 Task: Add a signature Larry Evans containing Best wishes for a happy National Cybersecurity Awareness Month, Larry Evans to email address softage.9@softage.net and add a folder Repairs
Action: Mouse moved to (1089, 82)
Screenshot: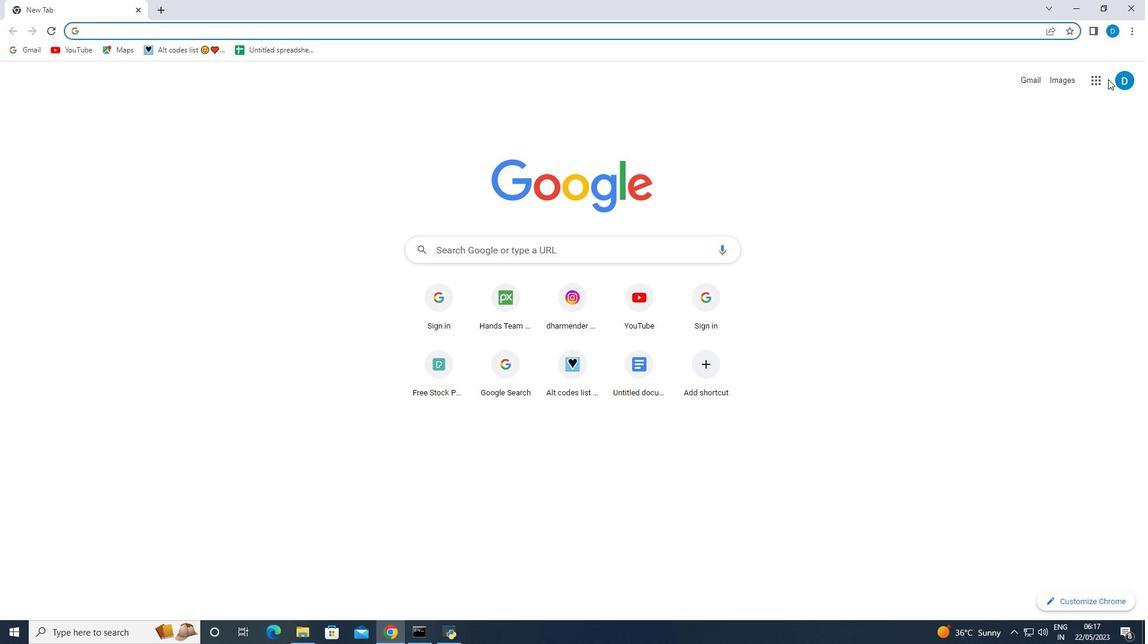 
Action: Mouse pressed left at (1089, 82)
Screenshot: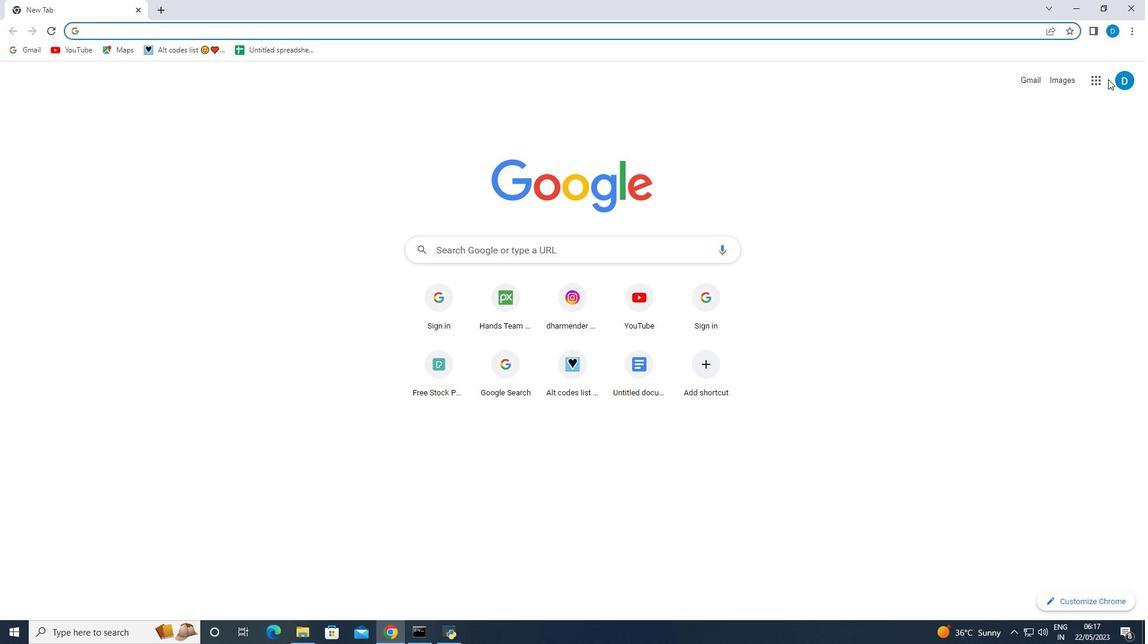 
Action: Mouse moved to (997, 237)
Screenshot: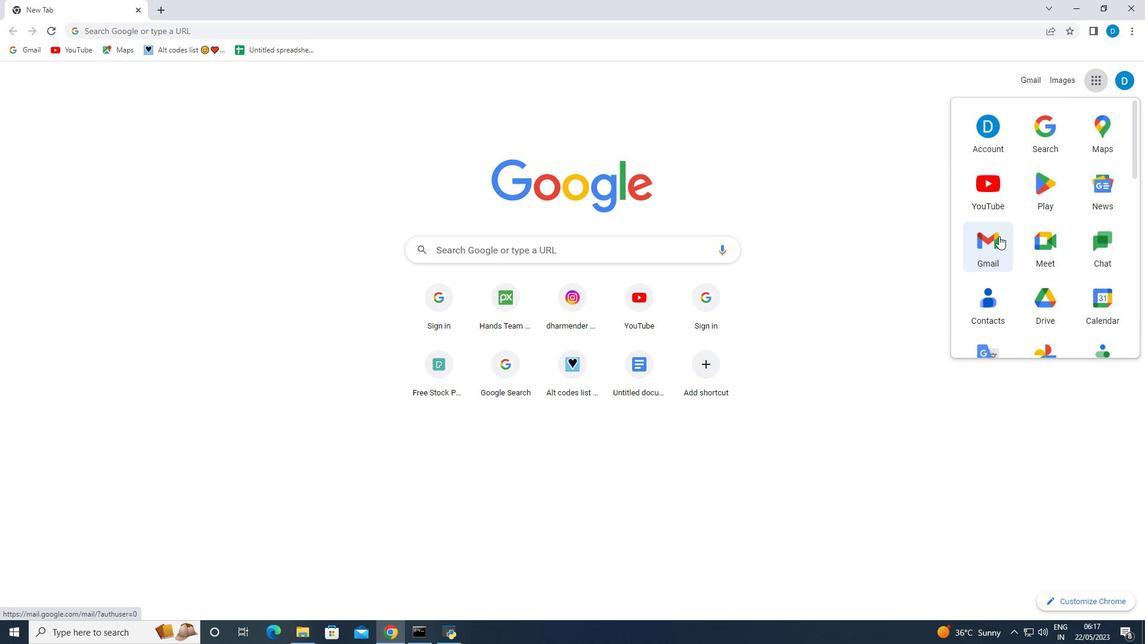 
Action: Mouse pressed left at (997, 237)
Screenshot: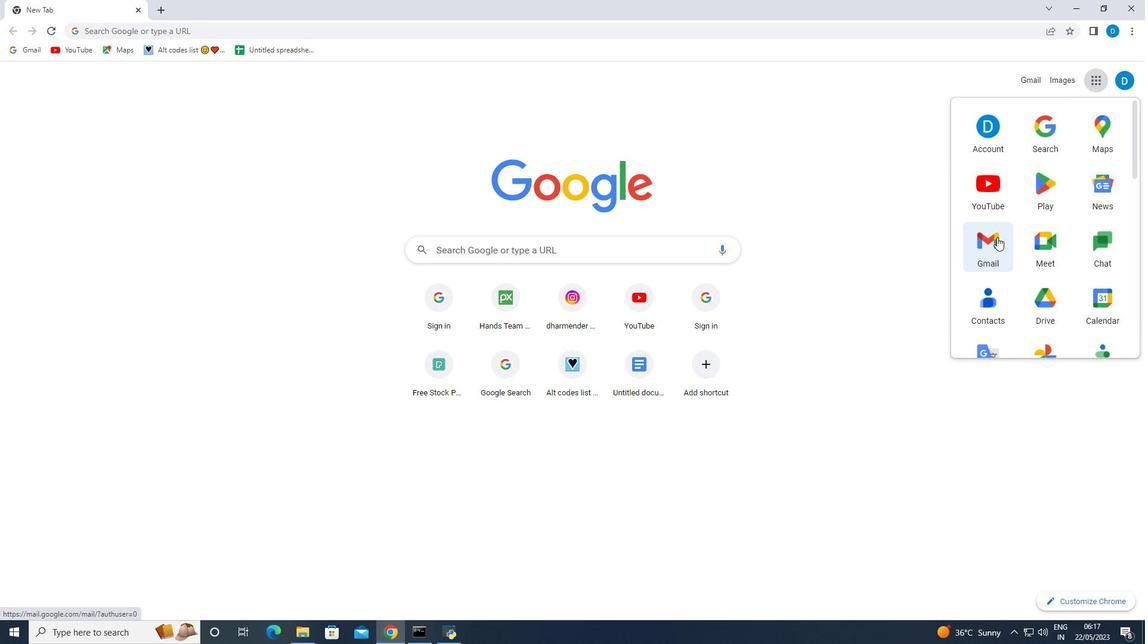 
Action: Mouse moved to (56, 122)
Screenshot: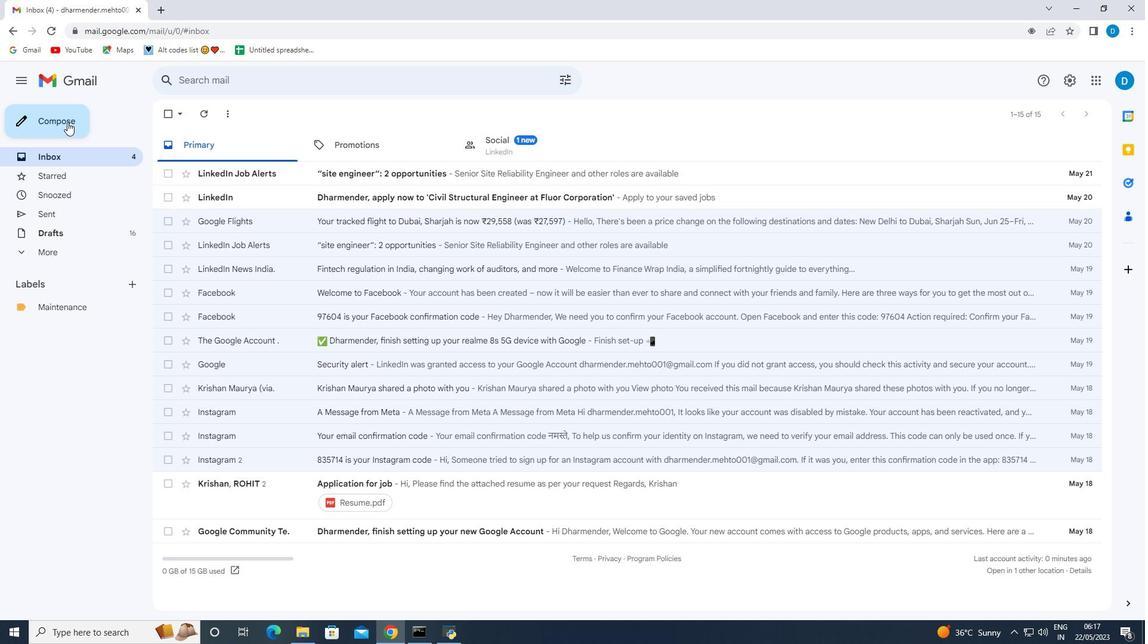 
Action: Mouse pressed left at (56, 122)
Screenshot: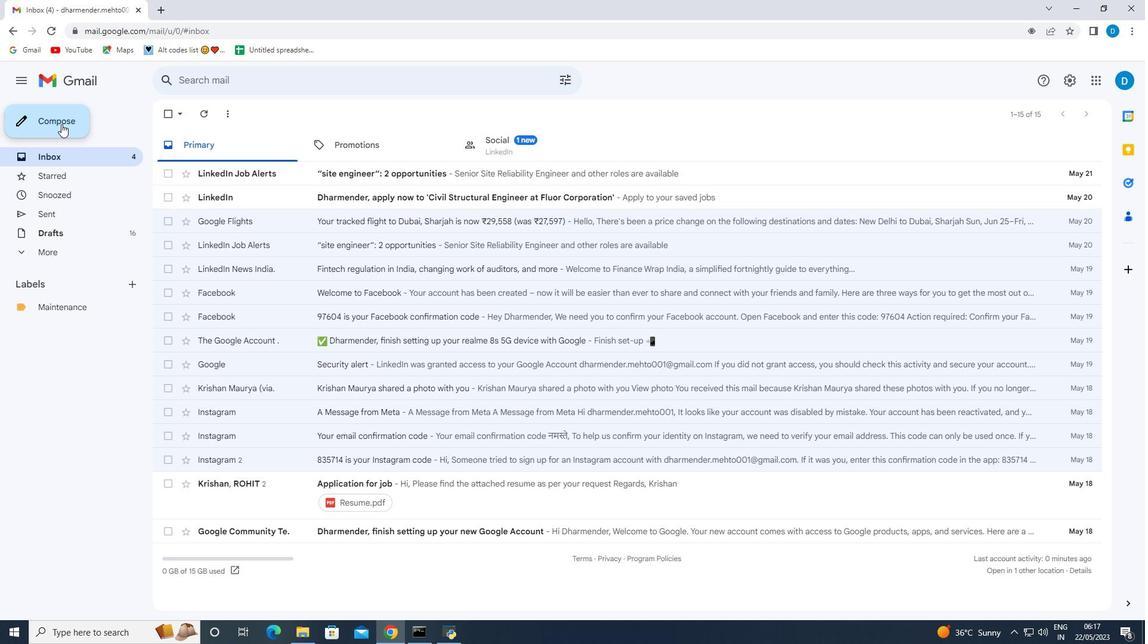 
Action: Mouse moved to (960, 602)
Screenshot: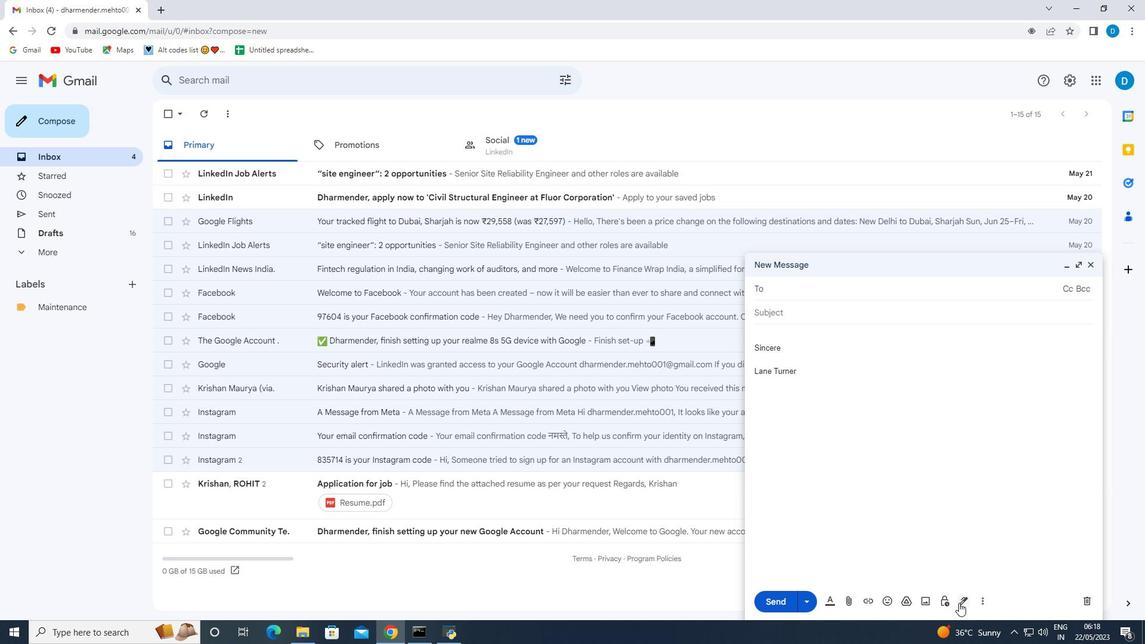 
Action: Mouse pressed left at (960, 602)
Screenshot: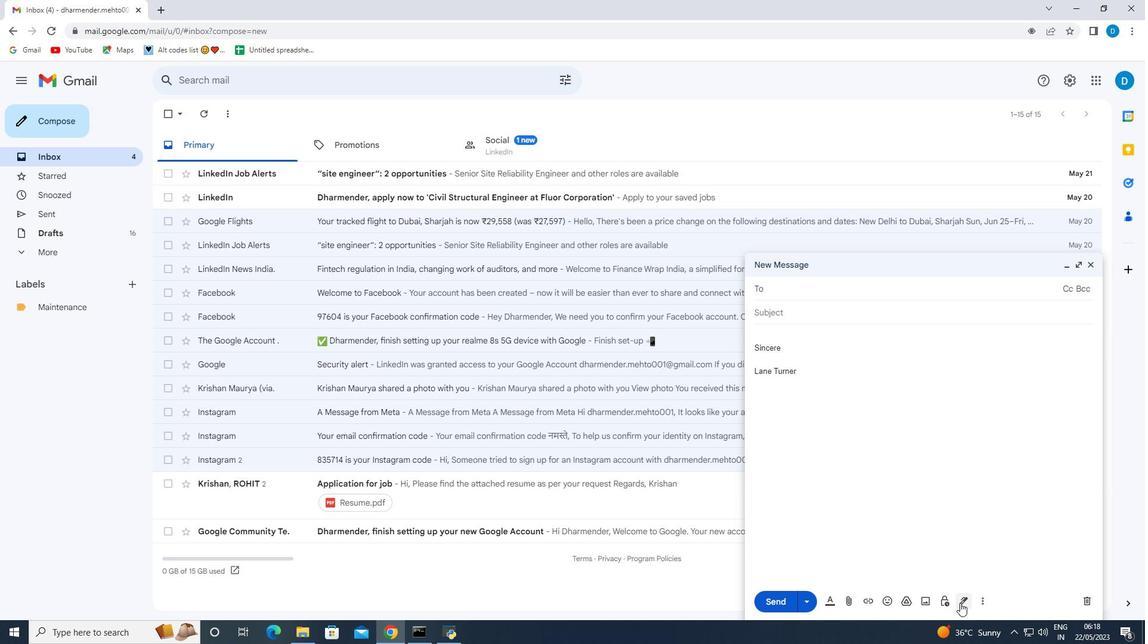 
Action: Mouse moved to (992, 535)
Screenshot: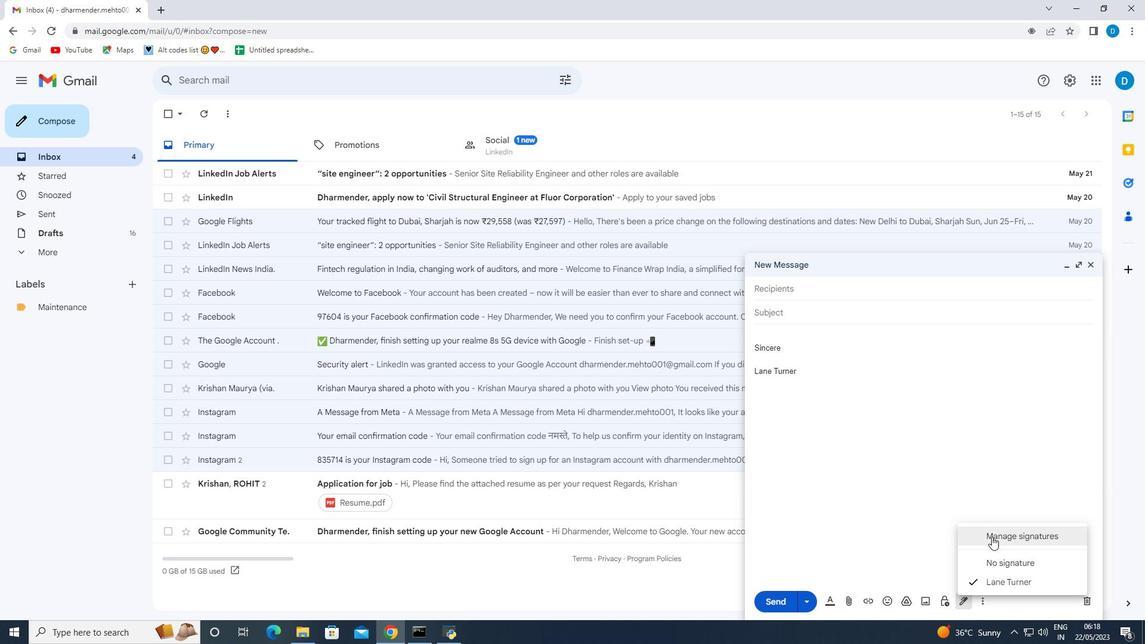 
Action: Mouse pressed left at (992, 535)
Screenshot: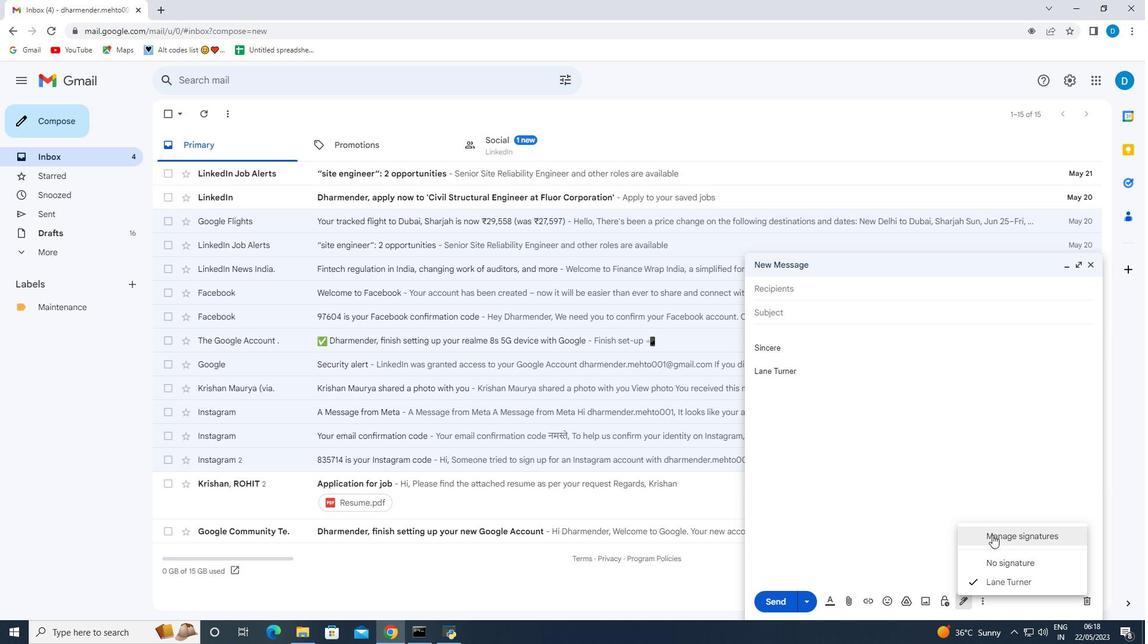 
Action: Mouse moved to (371, 490)
Screenshot: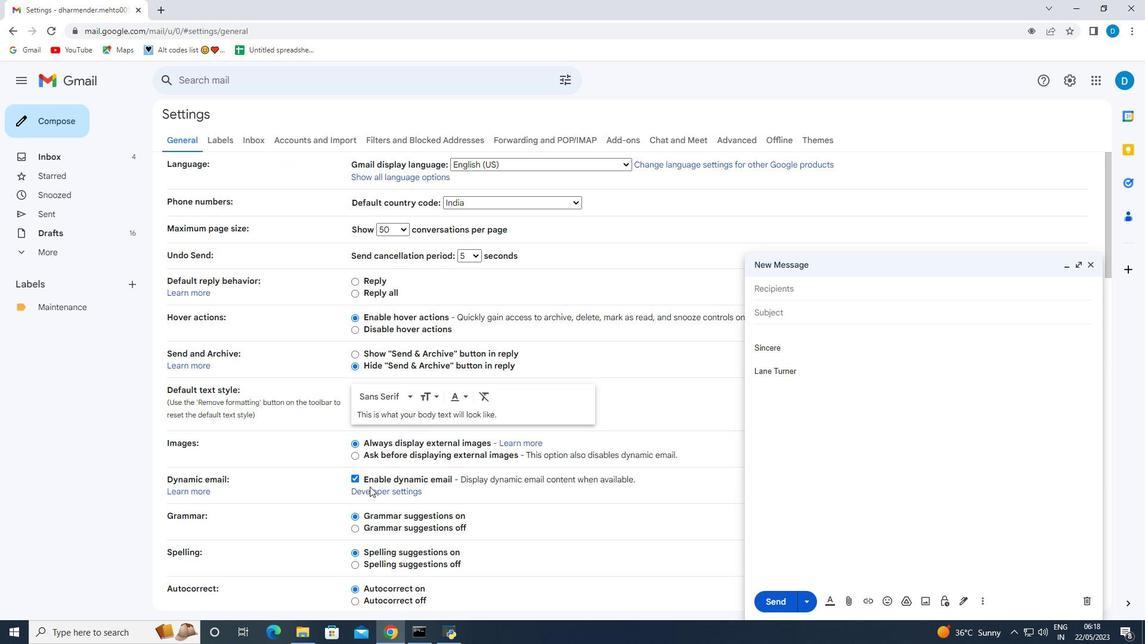 
Action: Mouse scrolled (371, 489) with delta (0, 0)
Screenshot: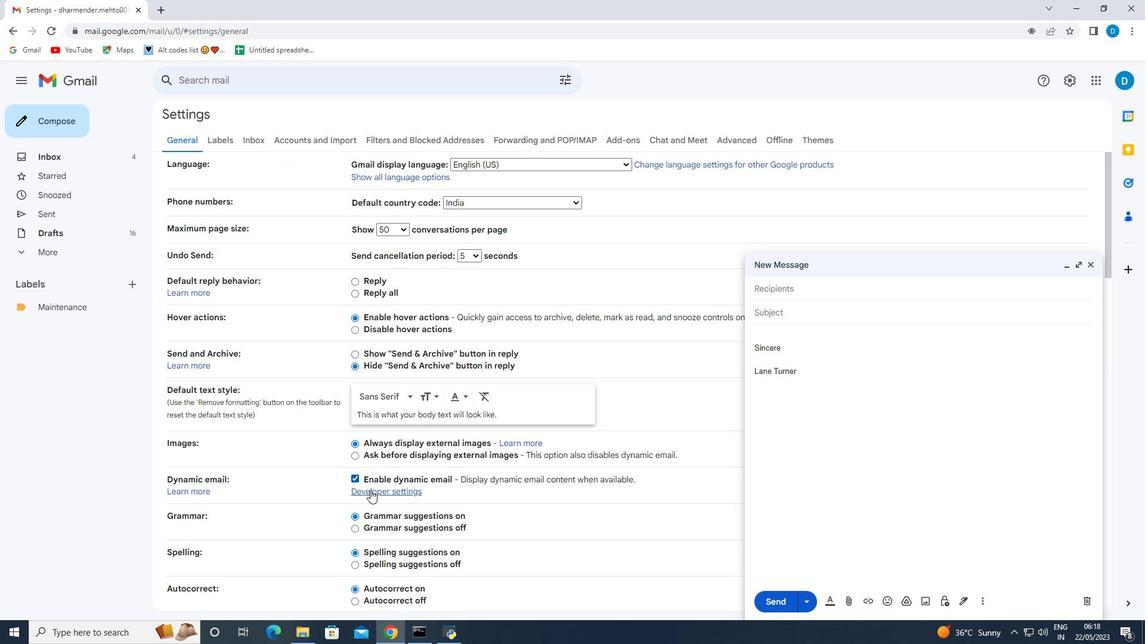 
Action: Mouse scrolled (371, 489) with delta (0, 0)
Screenshot: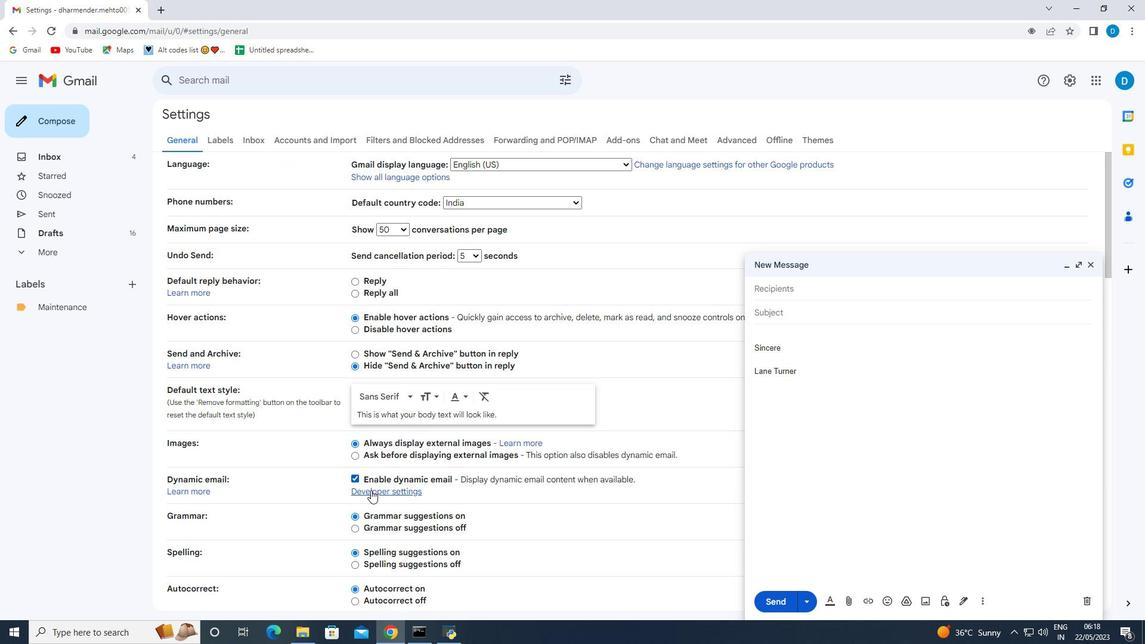 
Action: Mouse scrolled (371, 489) with delta (0, 0)
Screenshot: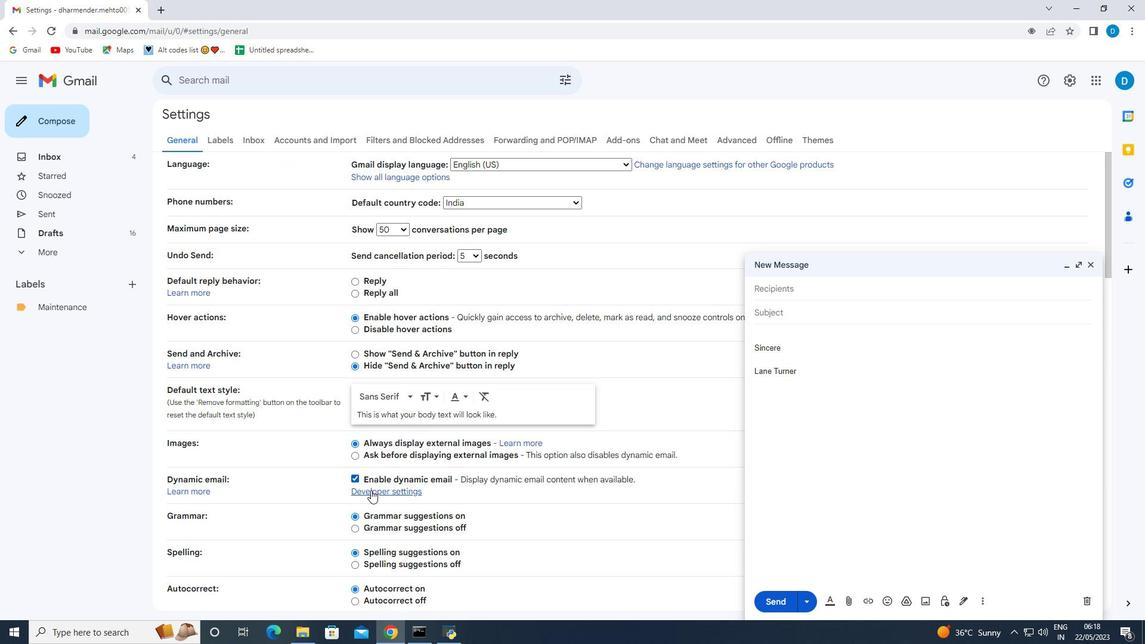 
Action: Mouse scrolled (371, 489) with delta (0, 0)
Screenshot: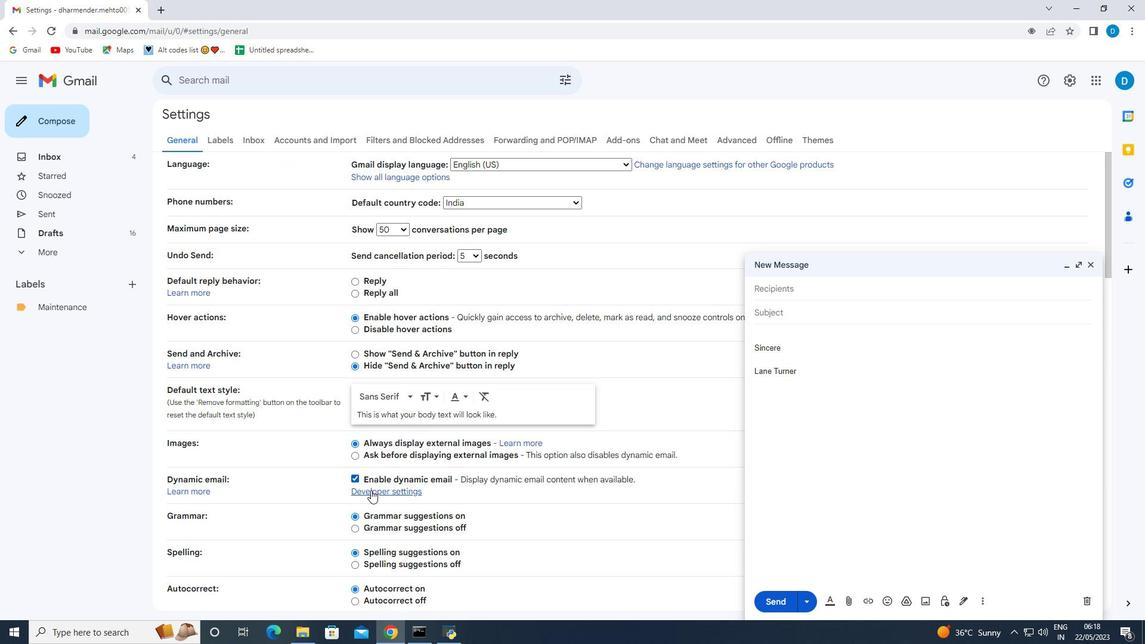 
Action: Mouse scrolled (371, 489) with delta (0, 0)
Screenshot: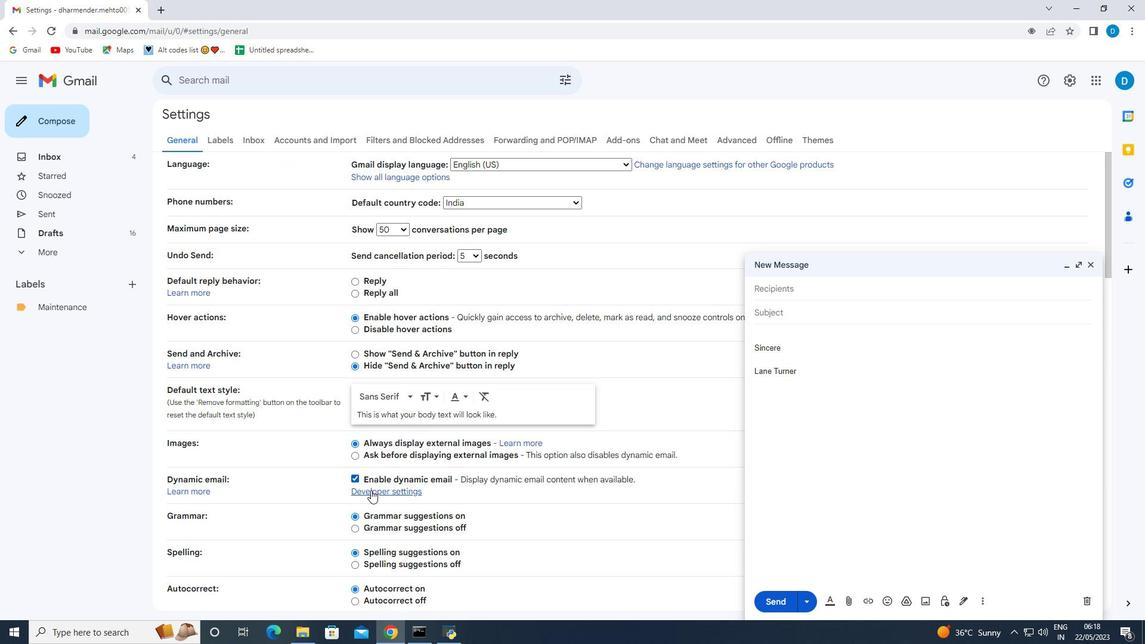 
Action: Mouse moved to (371, 488)
Screenshot: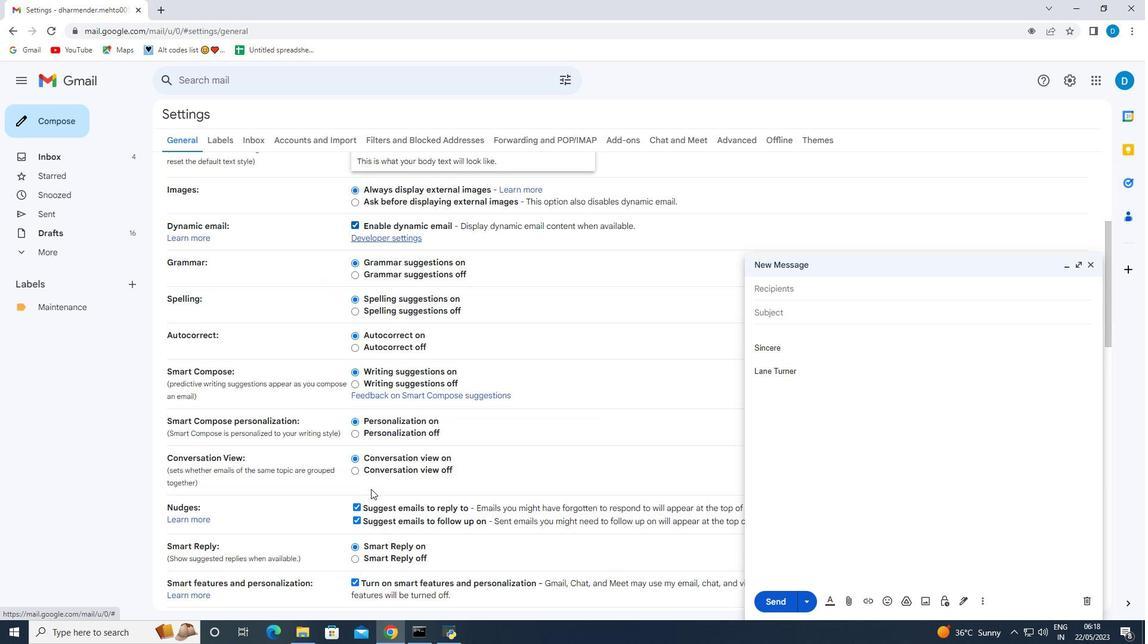 
Action: Mouse scrolled (371, 488) with delta (0, 0)
Screenshot: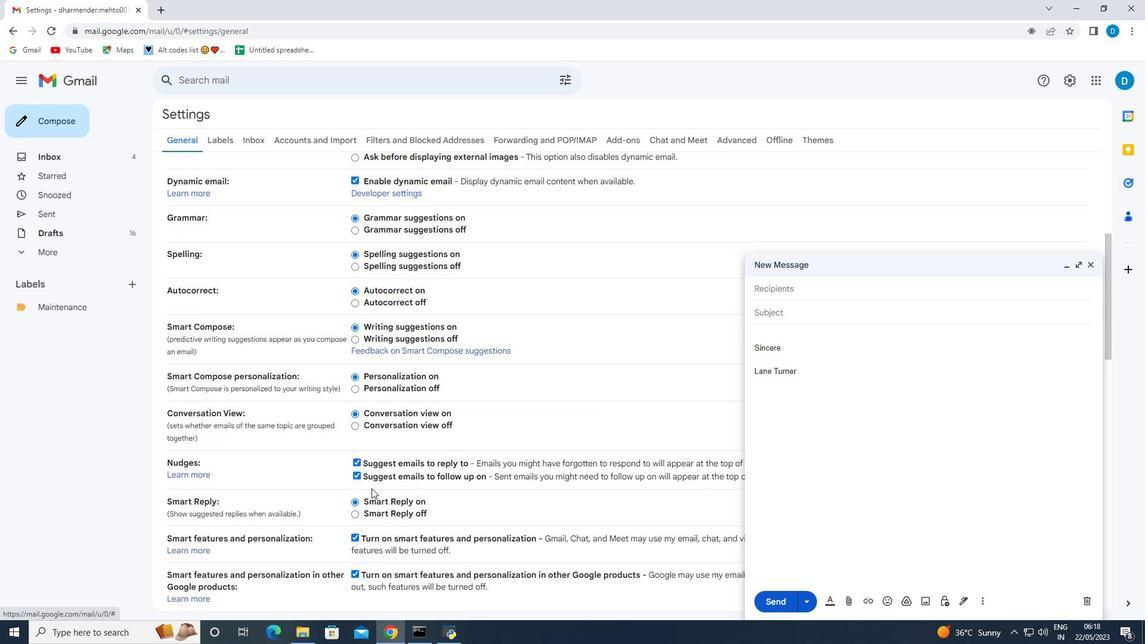
Action: Mouse scrolled (371, 488) with delta (0, 0)
Screenshot: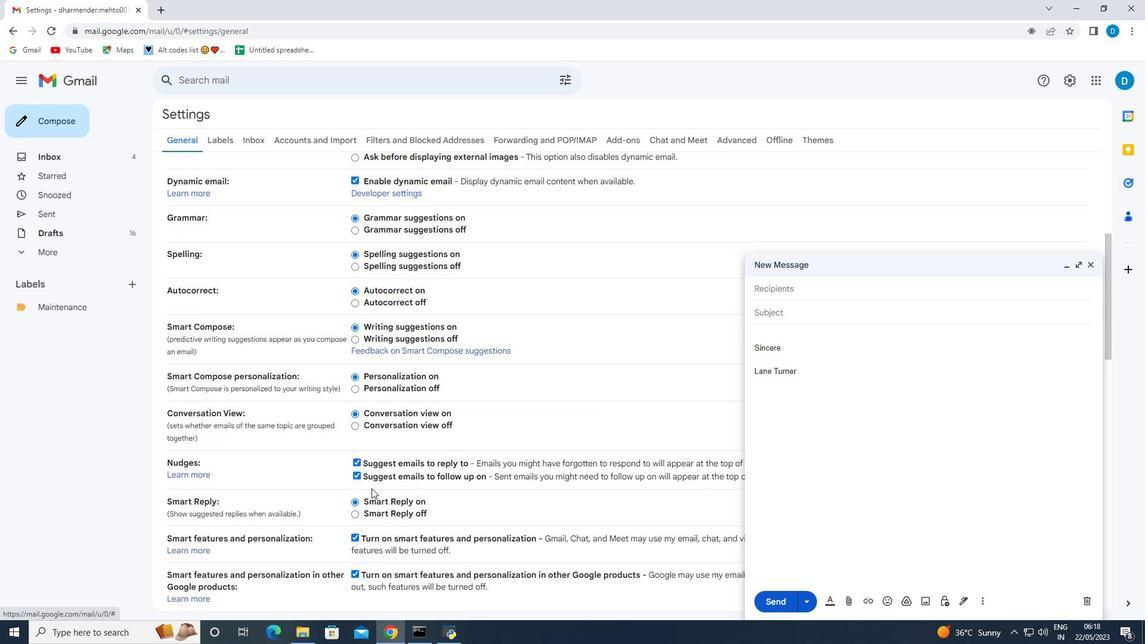 
Action: Mouse scrolled (371, 488) with delta (0, 0)
Screenshot: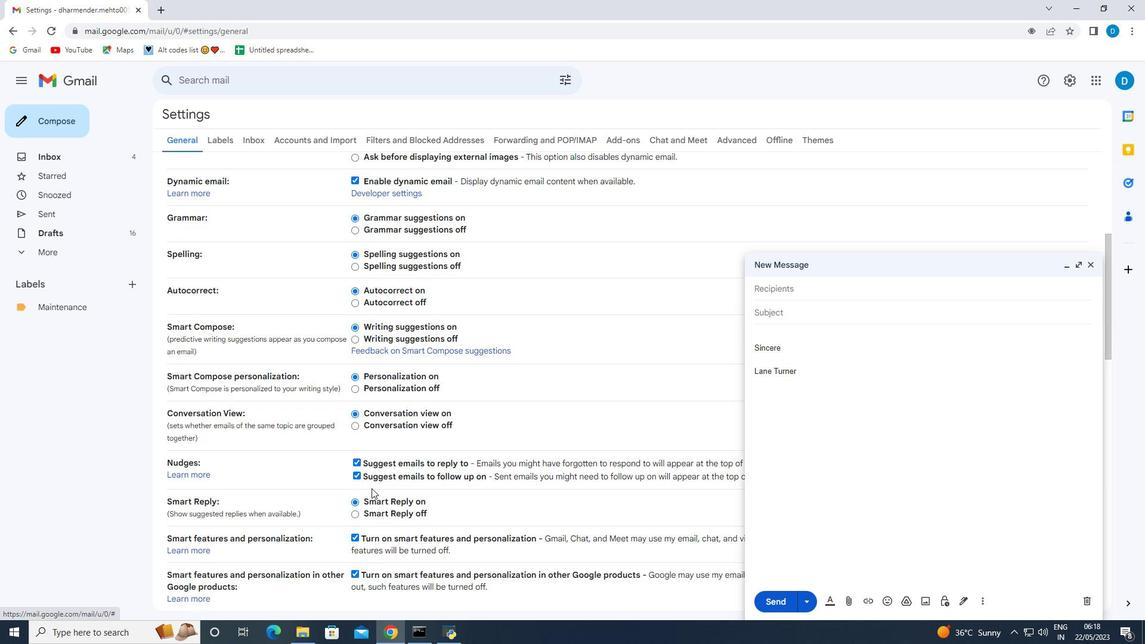 
Action: Mouse scrolled (371, 488) with delta (0, 0)
Screenshot: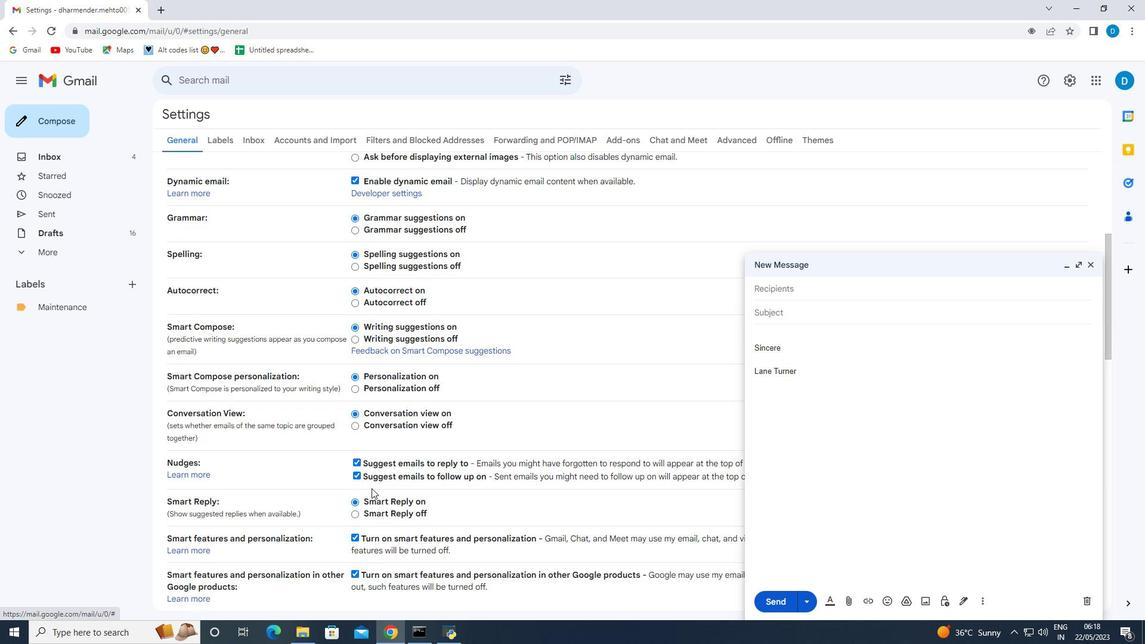 
Action: Mouse moved to (371, 488)
Screenshot: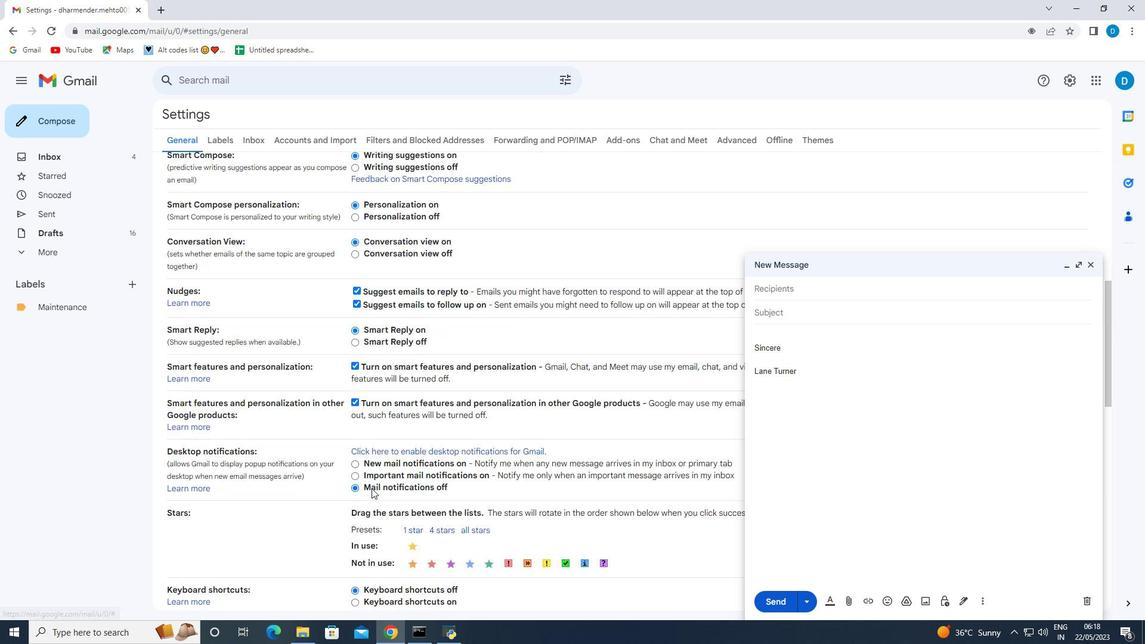 
Action: Mouse scrolled (371, 487) with delta (0, 0)
Screenshot: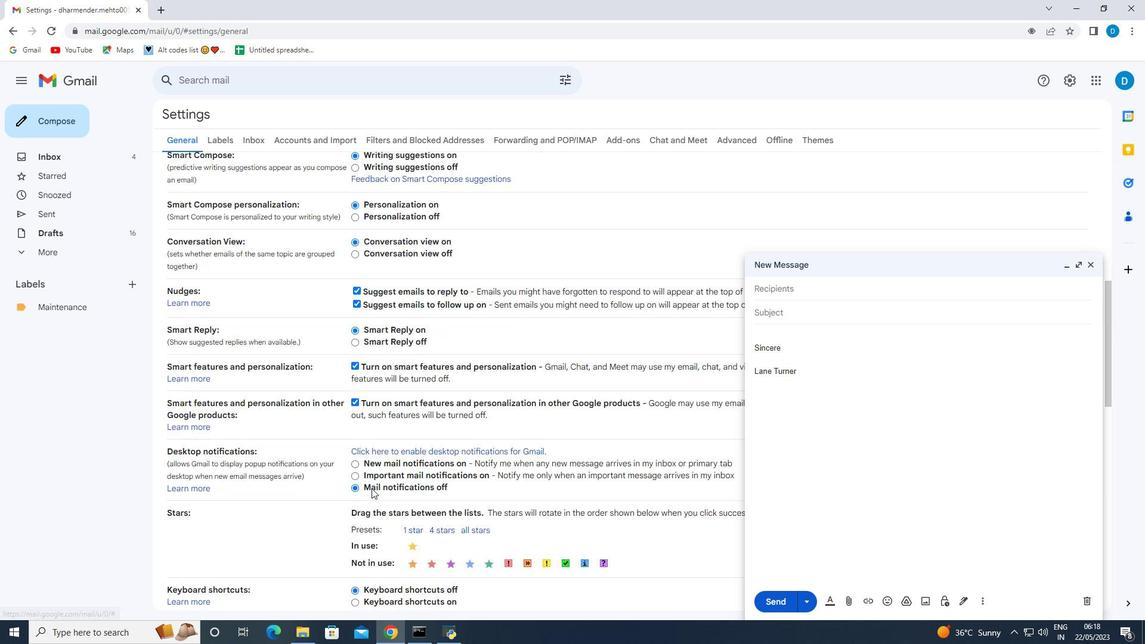 
Action: Mouse scrolled (371, 487) with delta (0, 0)
Screenshot: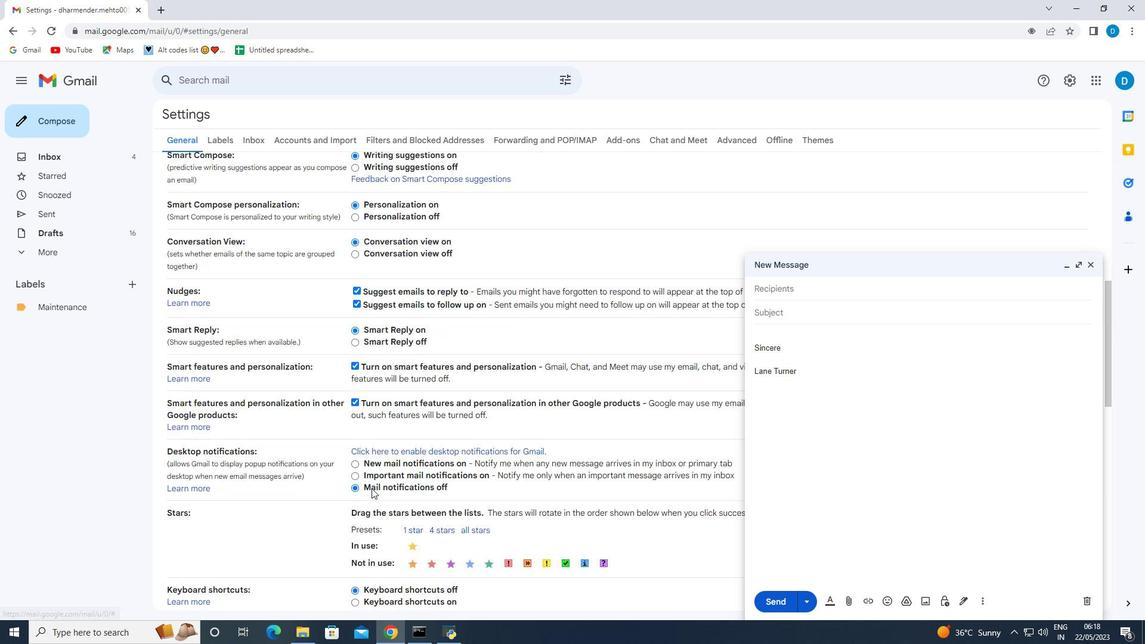
Action: Mouse scrolled (371, 487) with delta (0, 0)
Screenshot: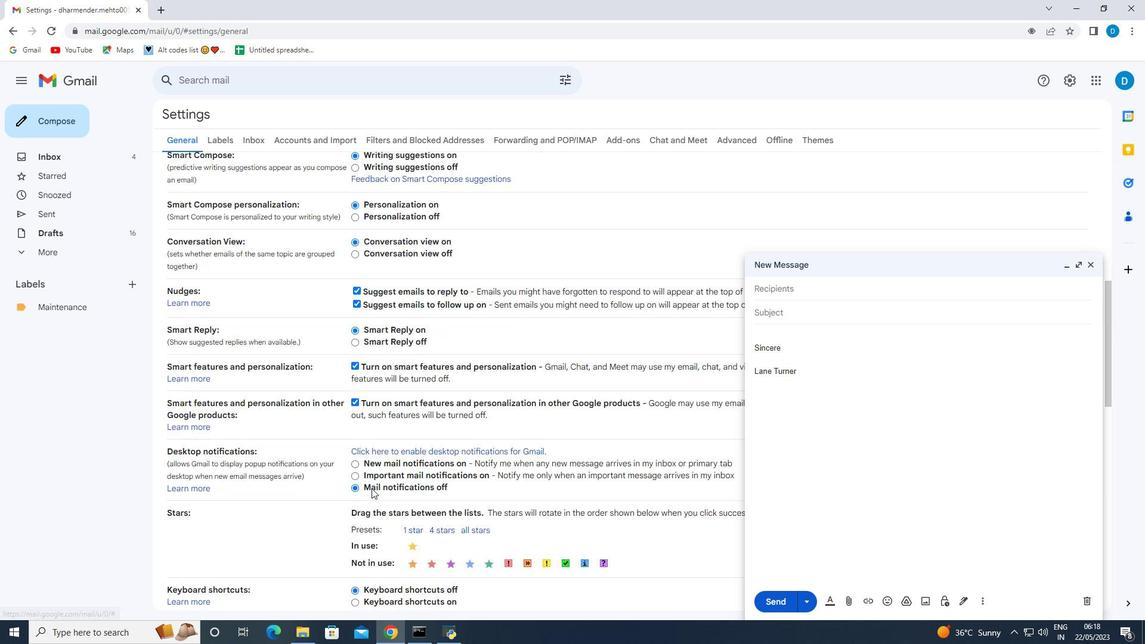 
Action: Mouse scrolled (371, 487) with delta (0, 0)
Screenshot: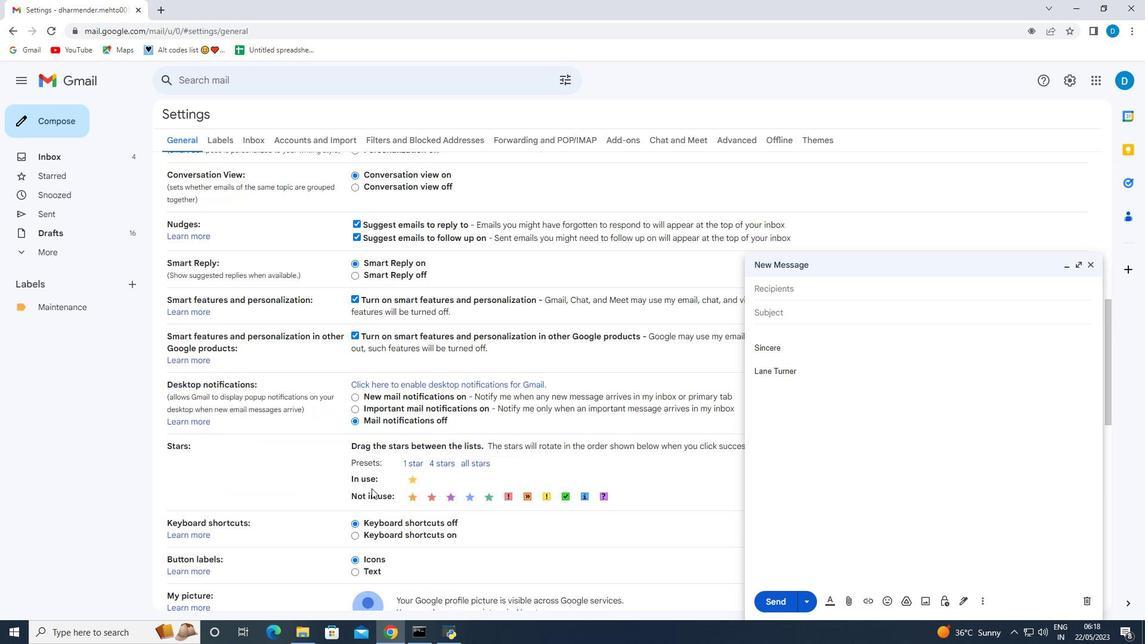 
Action: Mouse moved to (457, 476)
Screenshot: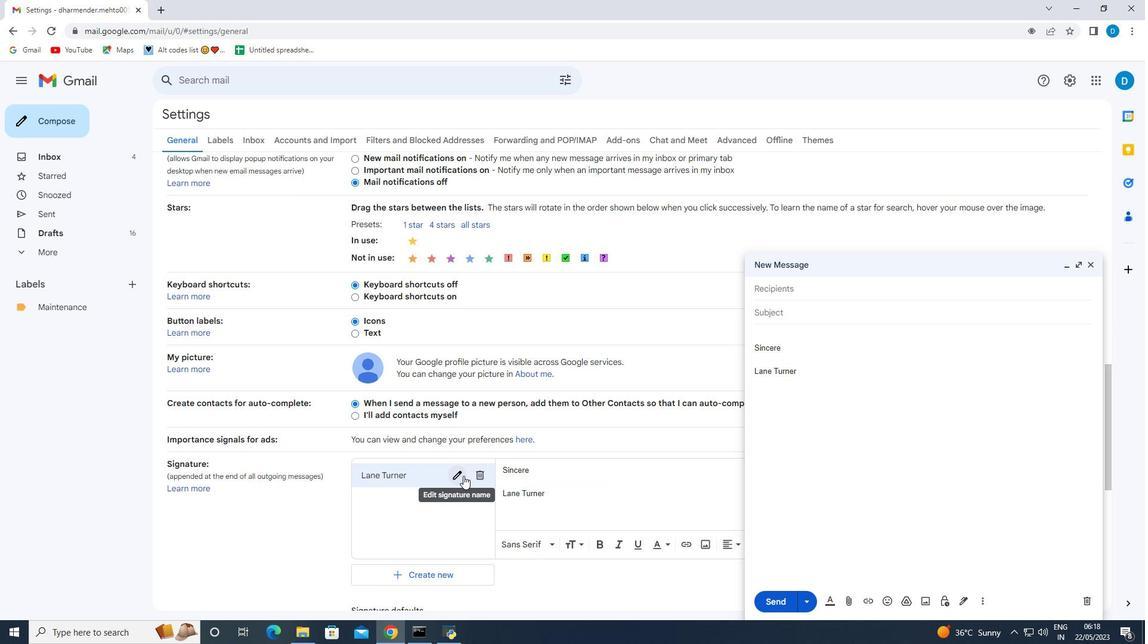 
Action: Mouse pressed left at (457, 476)
Screenshot: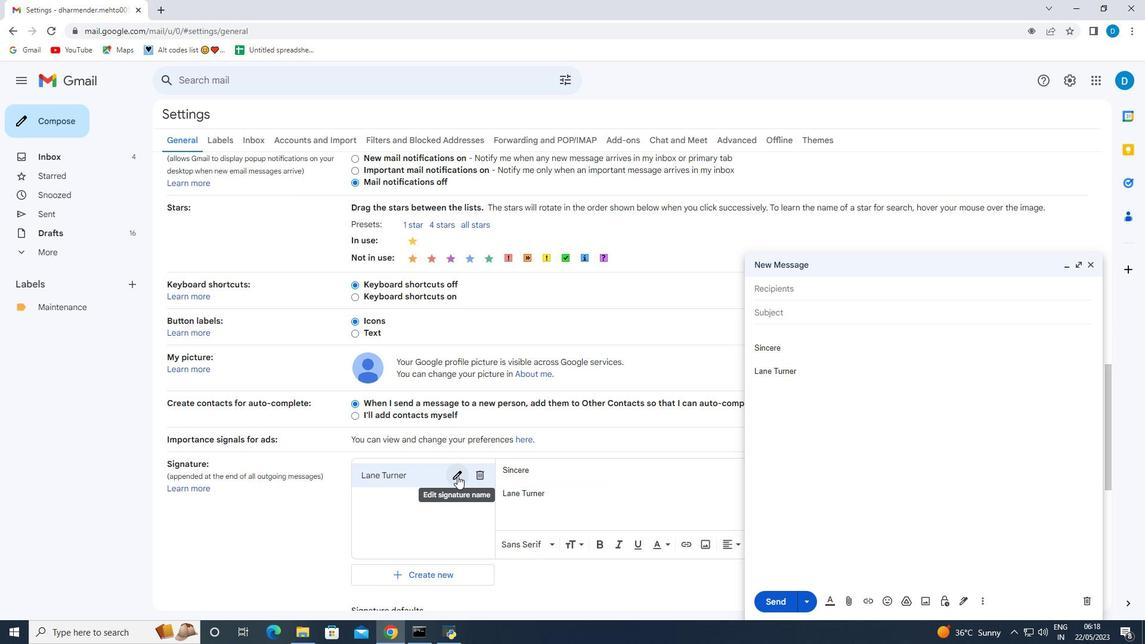
Action: Mouse moved to (526, 335)
Screenshot: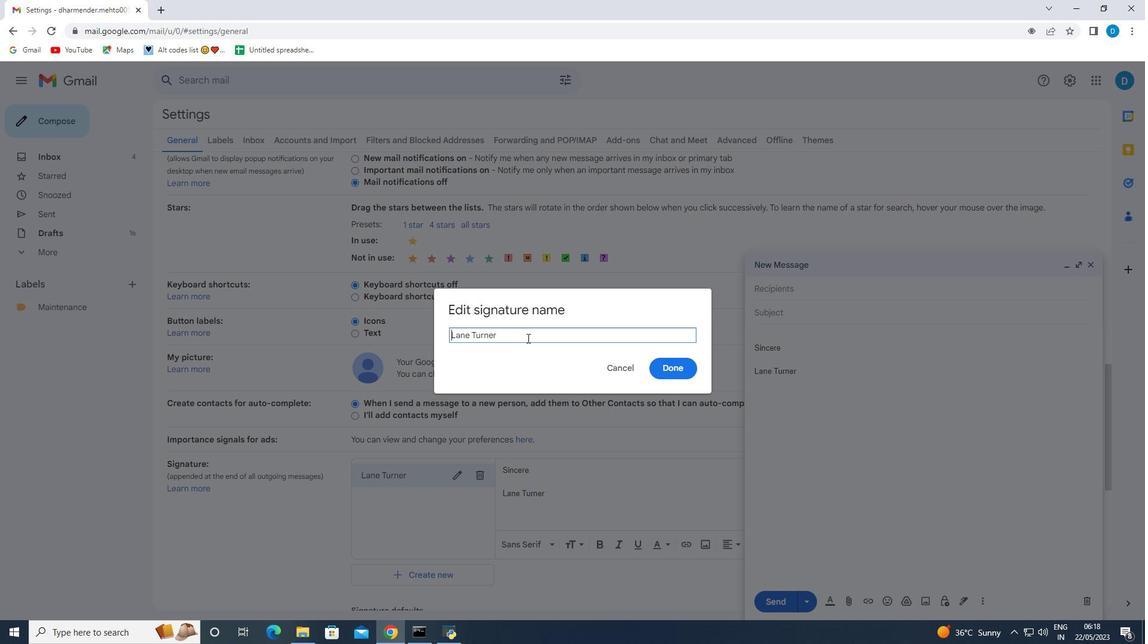 
Action: Mouse pressed left at (526, 335)
Screenshot: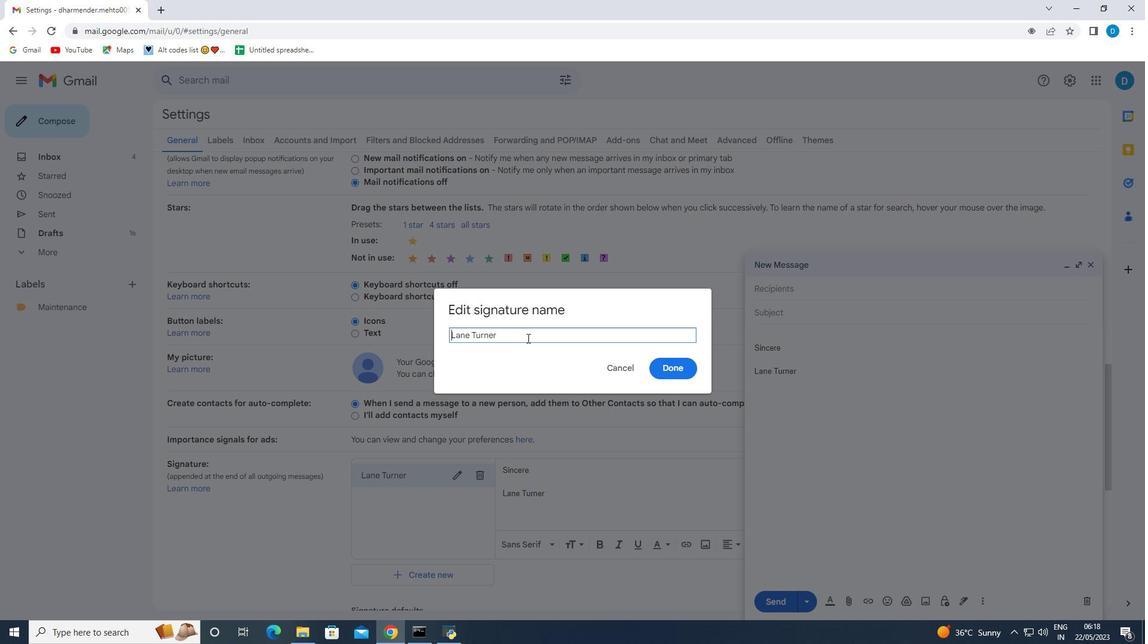
Action: Key pressed <Key.backspace><Key.backspace><Key.backspace><Key.backspace><Key.backspace><Key.backspace><Key.backspace><Key.backspace><Key.backspace><Key.backspace><Key.backspace><Key.backspace><Key.backspace><Key.backspace><Key.shift>Larry<Key.space><Key.shift>Evans
Screenshot: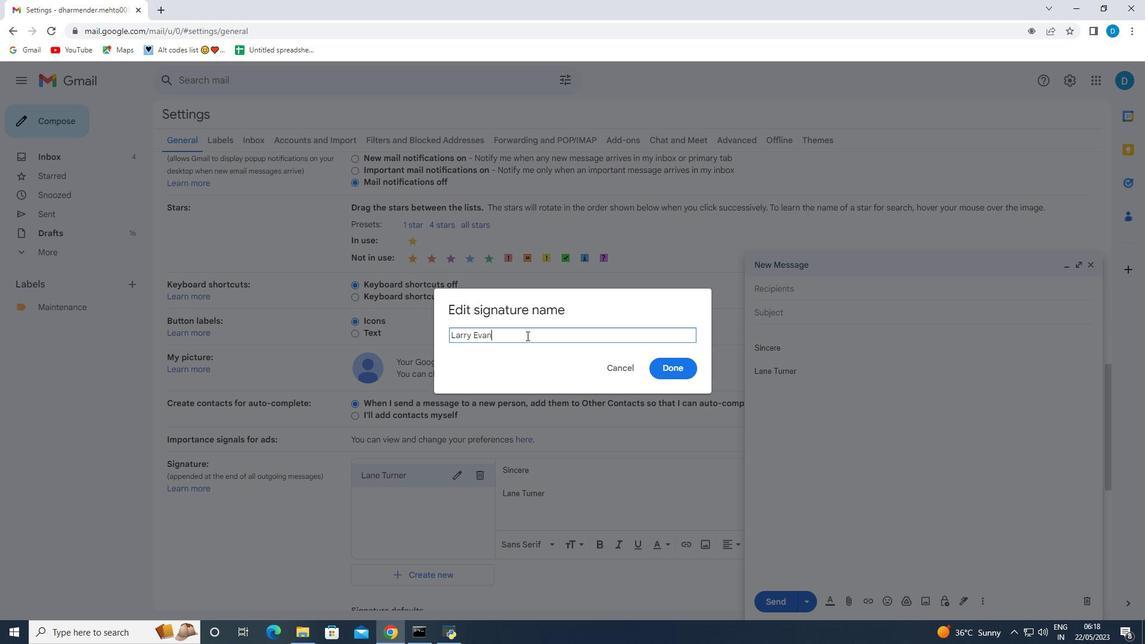 
Action: Mouse moved to (668, 372)
Screenshot: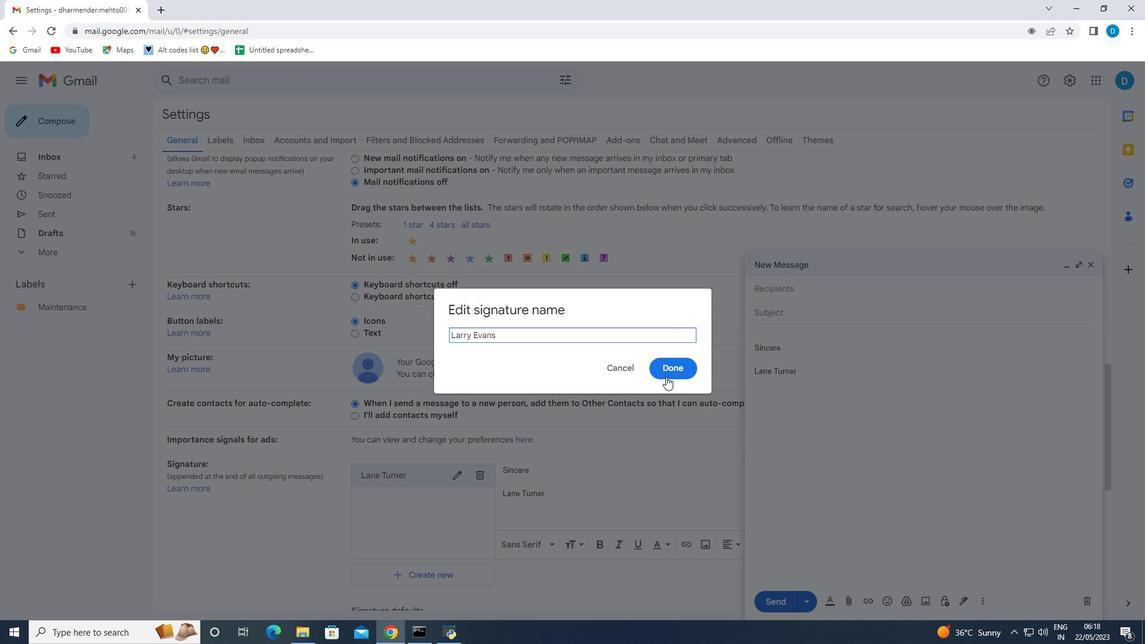 
Action: Mouse pressed left at (668, 372)
Screenshot: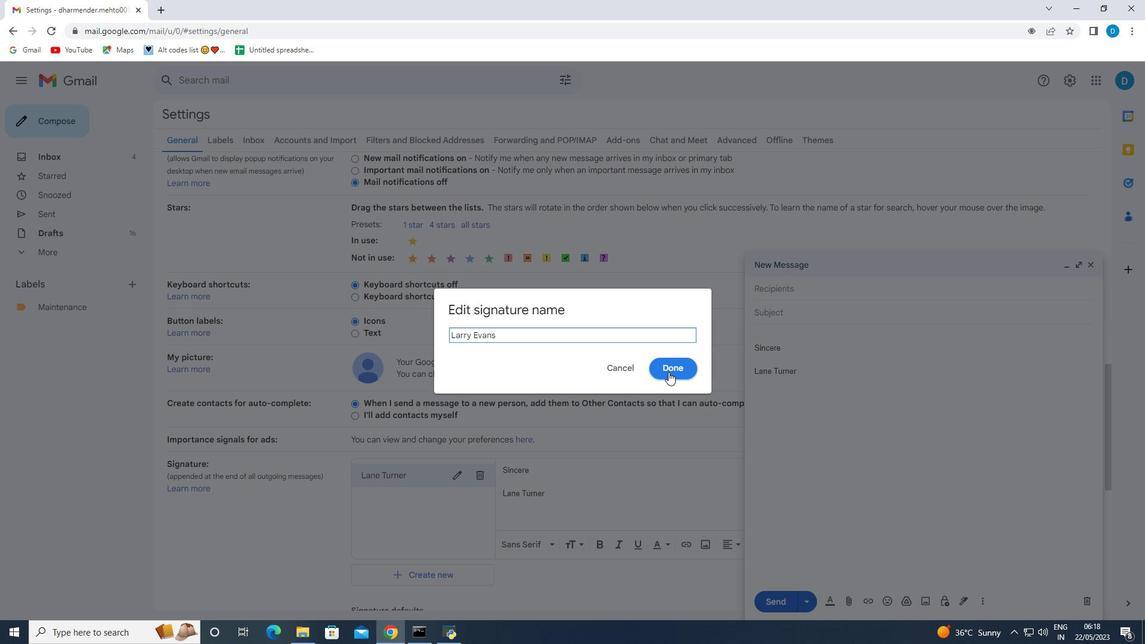 
Action: Mouse moved to (566, 479)
Screenshot: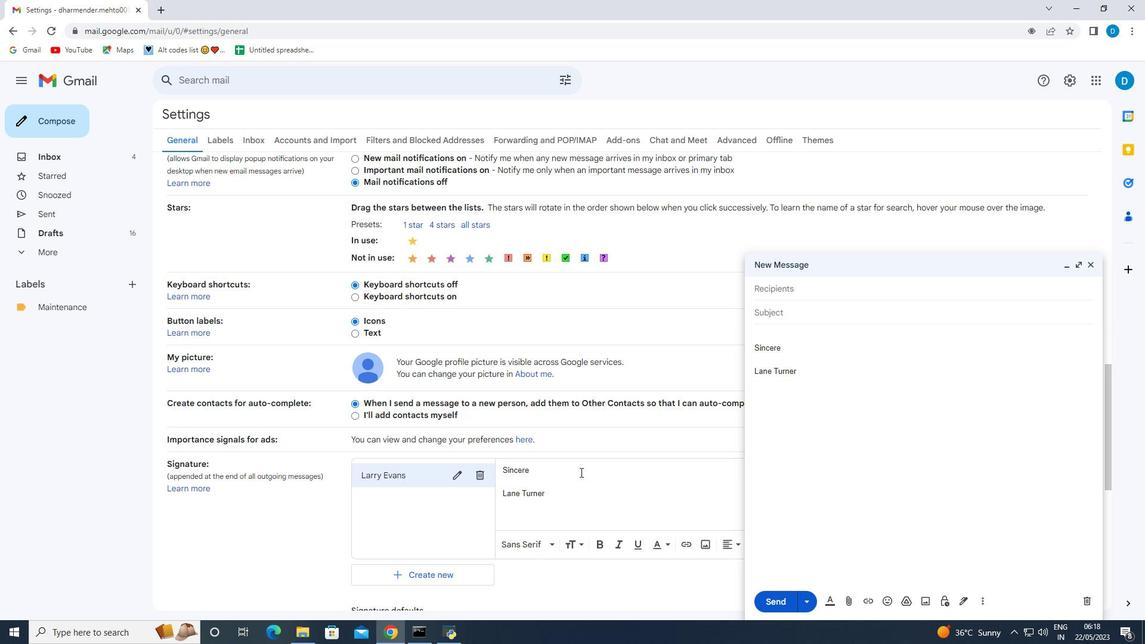 
Action: Mouse scrolled (566, 479) with delta (0, 0)
Screenshot: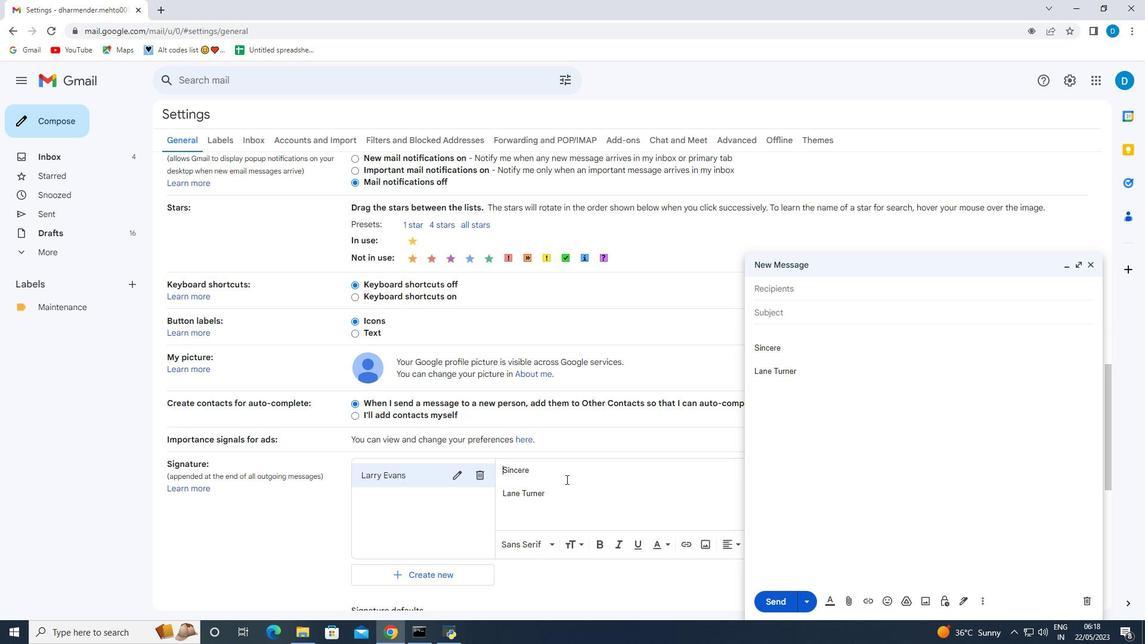 
Action: Mouse moved to (559, 485)
Screenshot: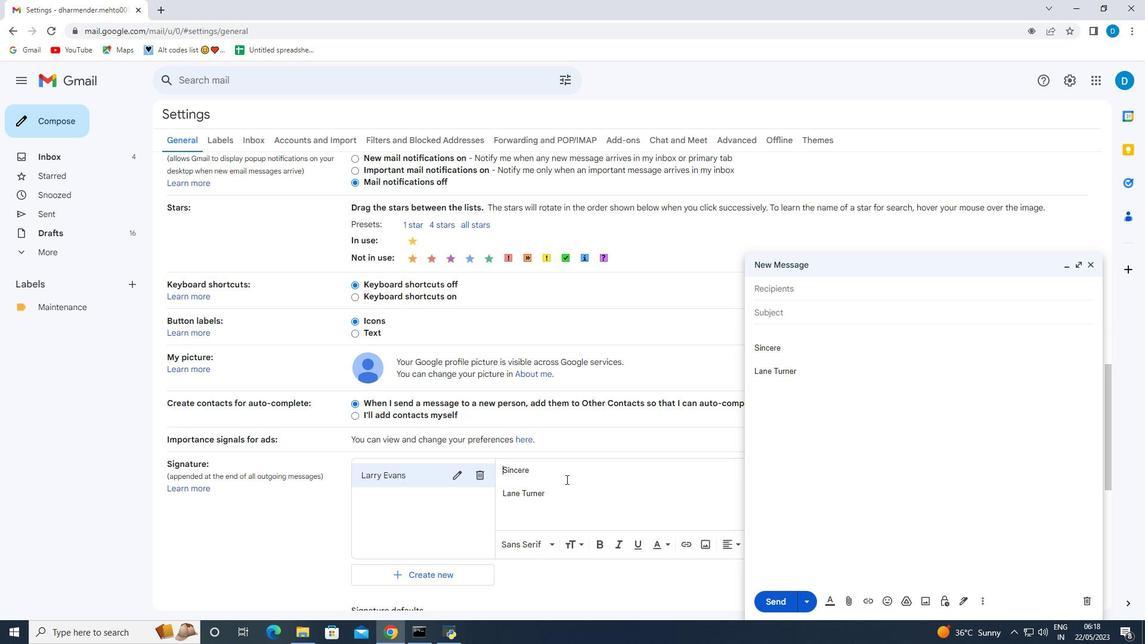 
Action: Mouse scrolled (559, 484) with delta (0, 0)
Screenshot: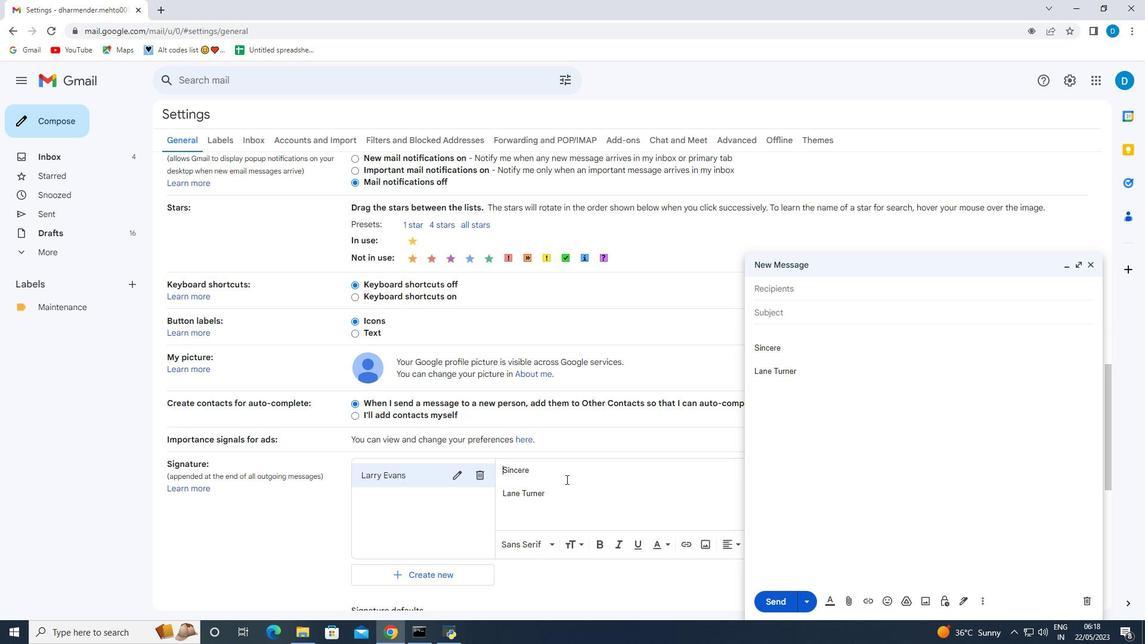 
Action: Mouse moved to (503, 351)
Screenshot: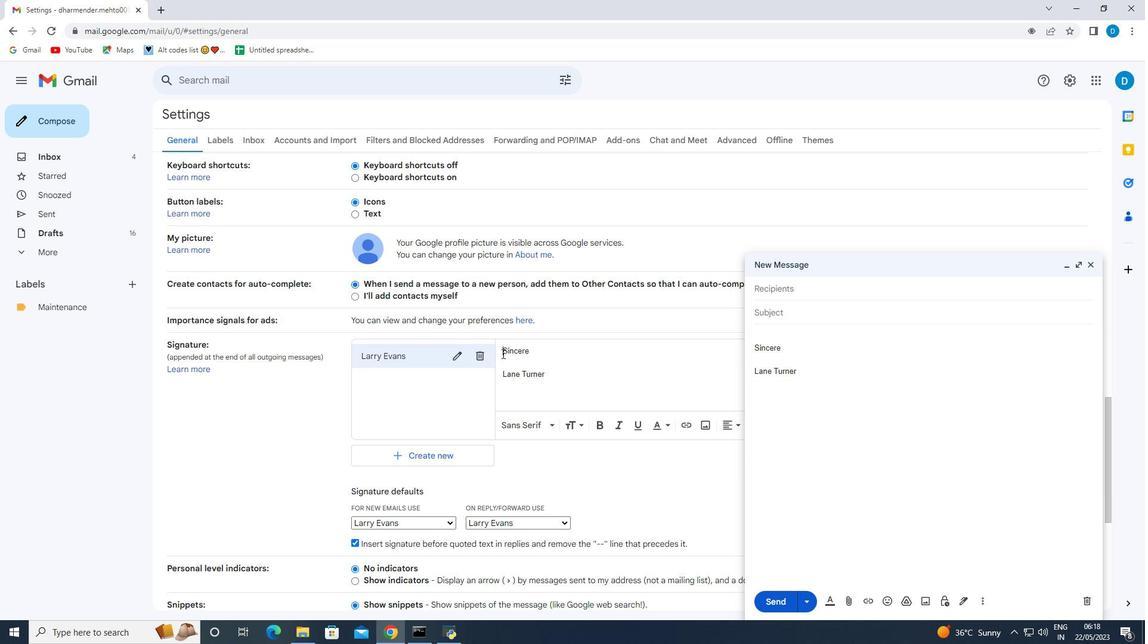 
Action: Mouse pressed left at (503, 351)
Screenshot: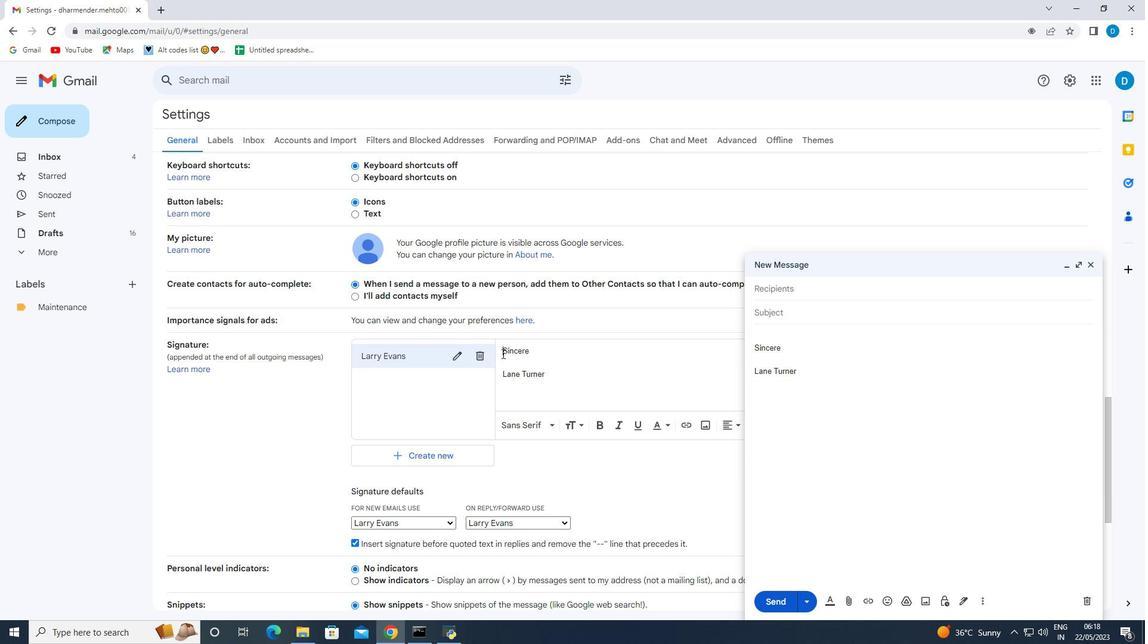 
Action: Mouse moved to (629, 425)
Screenshot: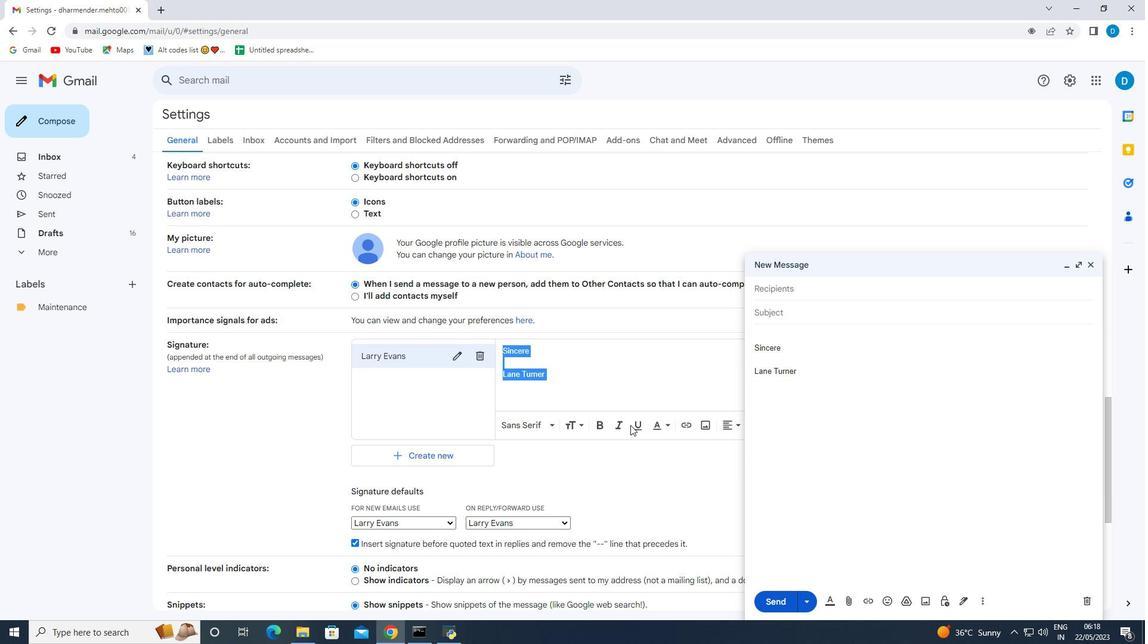 
Action: Key pressed <Key.backspace><Key.shift><Key.shift><Key.shift><Key.shift><Key.shift><Key.shift><Key.shift><Key.shift><Key.shift><Key.shift><Key.shift><Key.shift><Key.shift><Key.shift><Key.shift><Key.shift><Key.shift><Key.shift><Key.shift><Key.shift><Key.shift><Key.shift><Key.shift><Key.shift><Key.shift><Key.shift><Key.shift><Key.shift><Key.shift><Key.shift><Key.shift><Key.shift><Key.shift><Key.shift><Key.shift><Key.shift><Key.shift><Key.shift><Key.shift><Key.shift><Key.shift><Key.shift><Key.shift><Key.shift><Key.shift><Key.shift><Key.shift><Key.shift><Key.shift><Key.shift><Key.shift><Key.shift><Key.shift><Key.shift><Key.shift><Key.shift><Key.shift><Key.shift><Key.shift><Key.shift><Key.shift><Key.shift><Key.shift><Key.shift><Key.shift><Key.shift><Key.shift><Key.shift><Key.shift><Key.shift><Key.shift><Key.shift><Key.shift><Key.shift><Key.shift><Key.shift><Key.shift><Key.shift><Key.shift><Key.shift><Key.shift><Key.shift><Key.shift><Key.shift><Key.shift><Key.shift><Key.shift><Key.shift><Key.shift><Key.shift><Key.shift><Key.shift><Key.shift><Key.shift><Key.shift><Key.shift><Key.shift><Key.shift><Key.shift><Key.shift><Key.shift><Key.shift><Key.shift><Key.shift><Key.shift><Key.shift><Key.shift><Key.shift><Key.shift><Key.shift><Key.shift><Key.shift><Key.shift><Key.shift><Key.shift><Key.shift><Key.shift><Key.shift><Key.shift><Key.shift><Key.shift><Key.shift><Key.shift>best<Key.space><Key.shift>wishes<Key.space>for<Key.space>a<Key.space>happy<Key.space><Key.shift><Key.shift><Key.shift><Key.shift><Key.shift><Key.shift><Key.shift><Key.shift><Key.shift><Key.shift>National<Key.space>cybersecurity
Screenshot: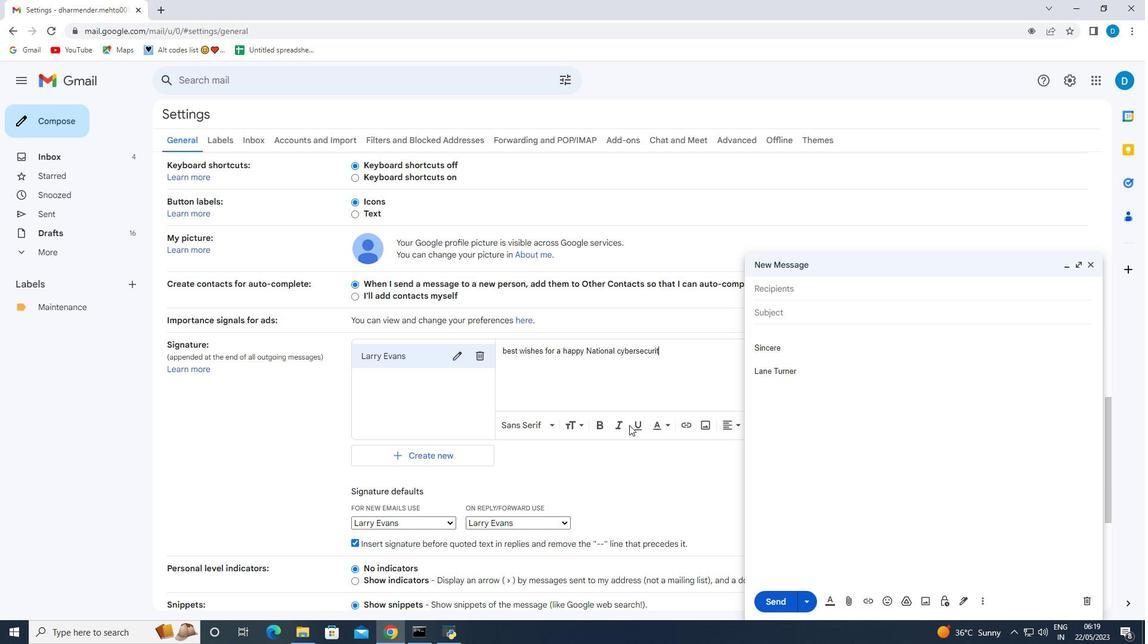 
Action: Mouse moved to (528, 373)
Screenshot: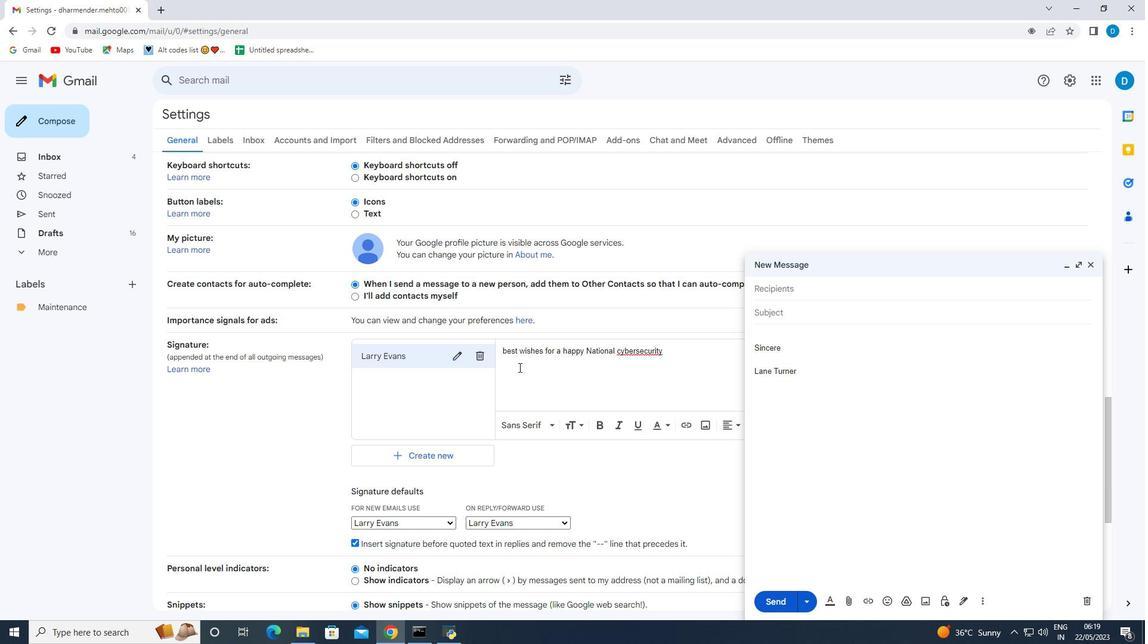 
Action: Key pressed <Key.space><Key.shift>Month,
Screenshot: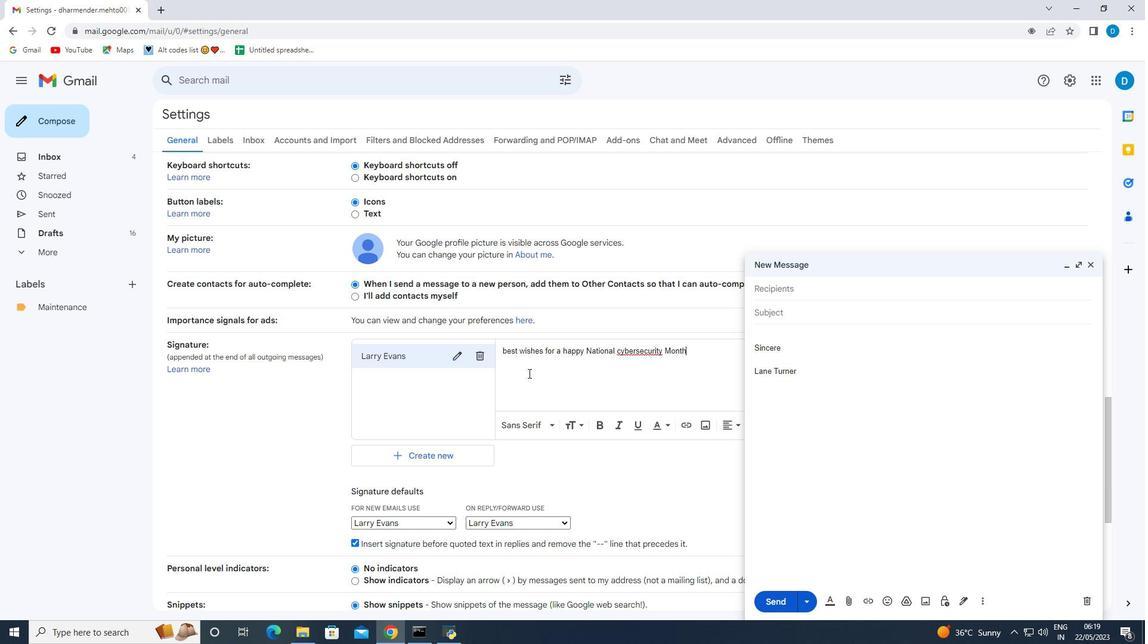 
Action: Mouse moved to (617, 363)
Screenshot: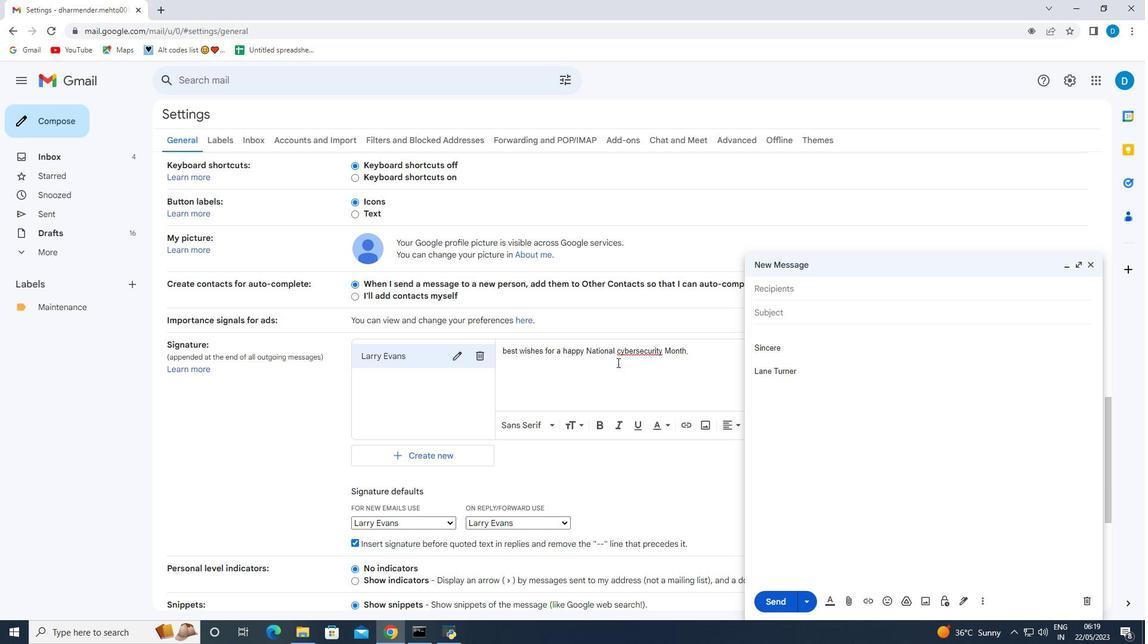 
Action: Key pressed <Key.enter><Key.enter><Key.shift><Key.shift><Key.shift><Key.shift><Key.shift><Key.shift><Key.shift><Key.shift>Larry<Key.space><Key.shift>Evans
Screenshot: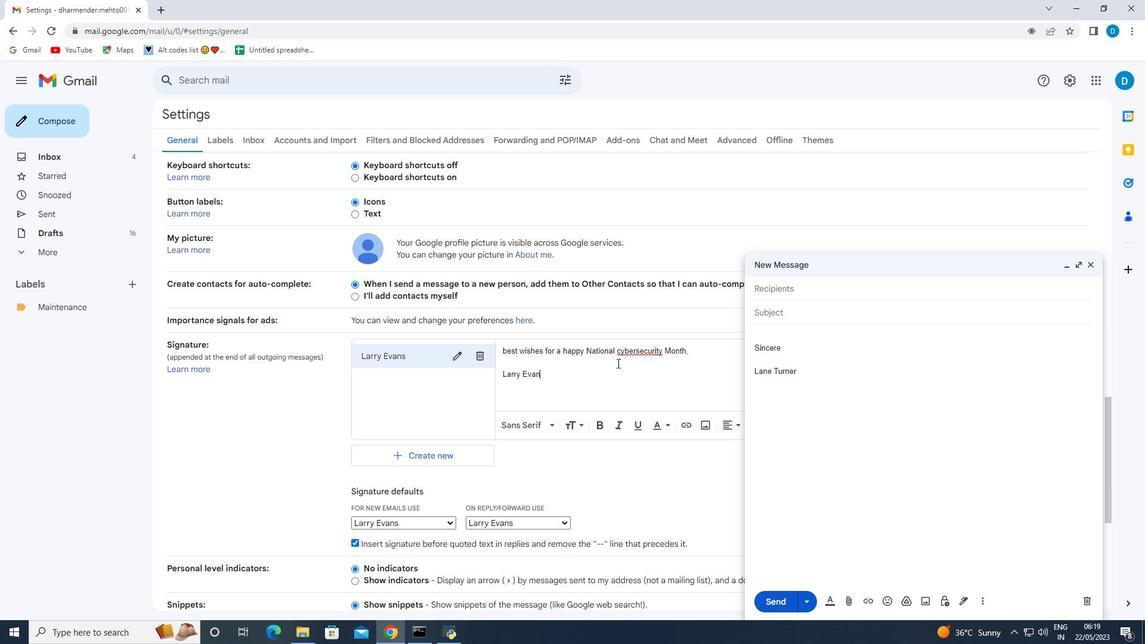 
Action: Mouse moved to (587, 377)
Screenshot: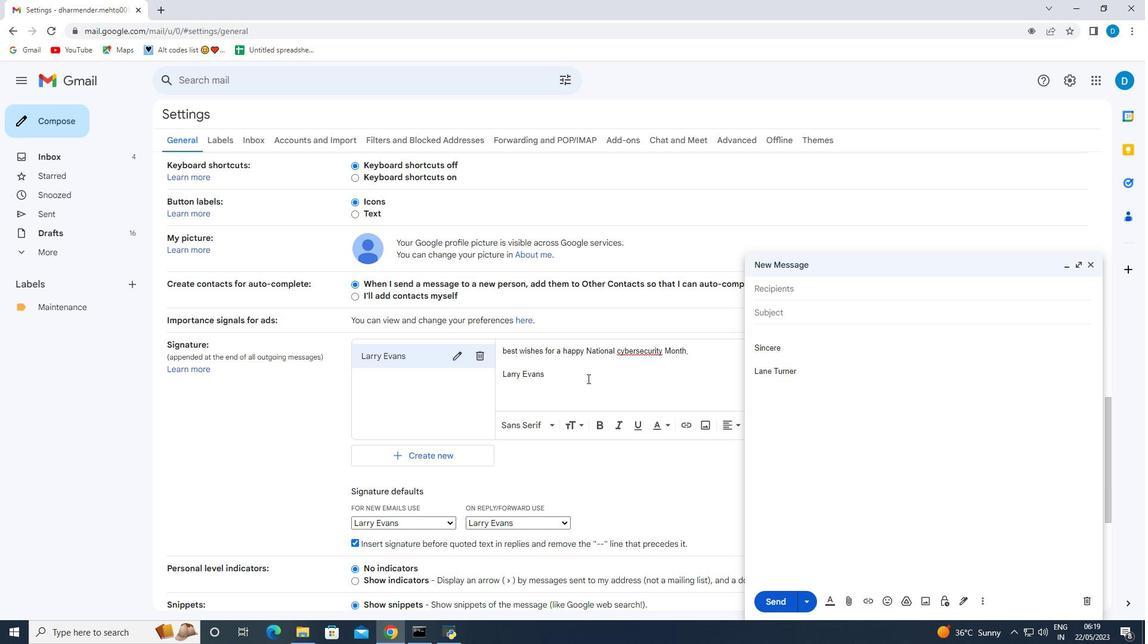 
Action: Mouse pressed left at (587, 377)
Screenshot: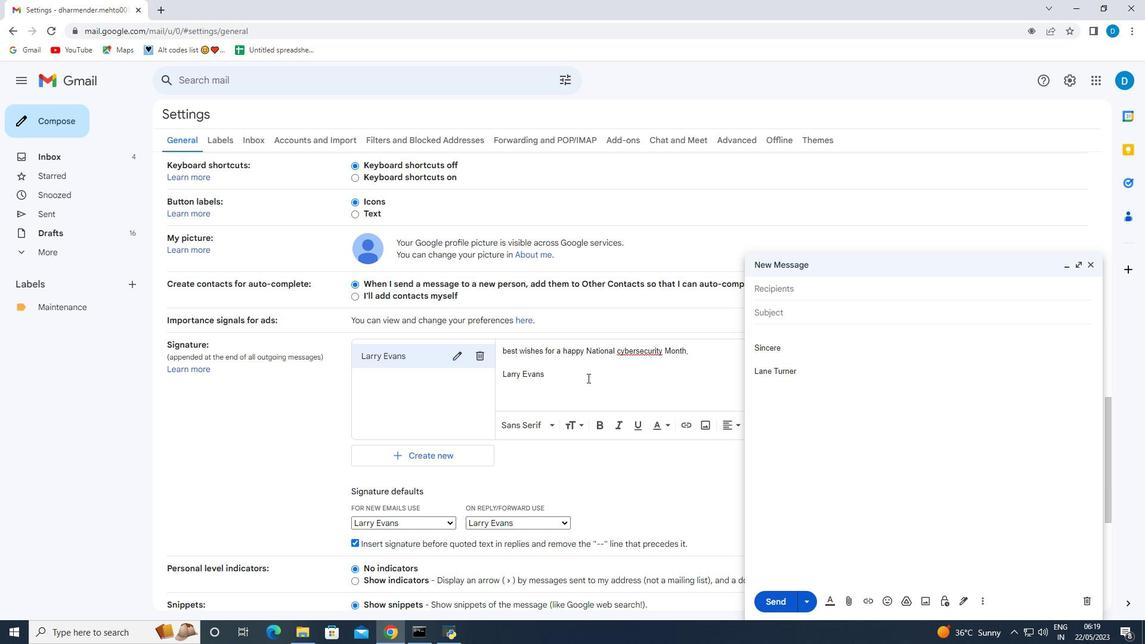 
Action: Mouse moved to (580, 396)
Screenshot: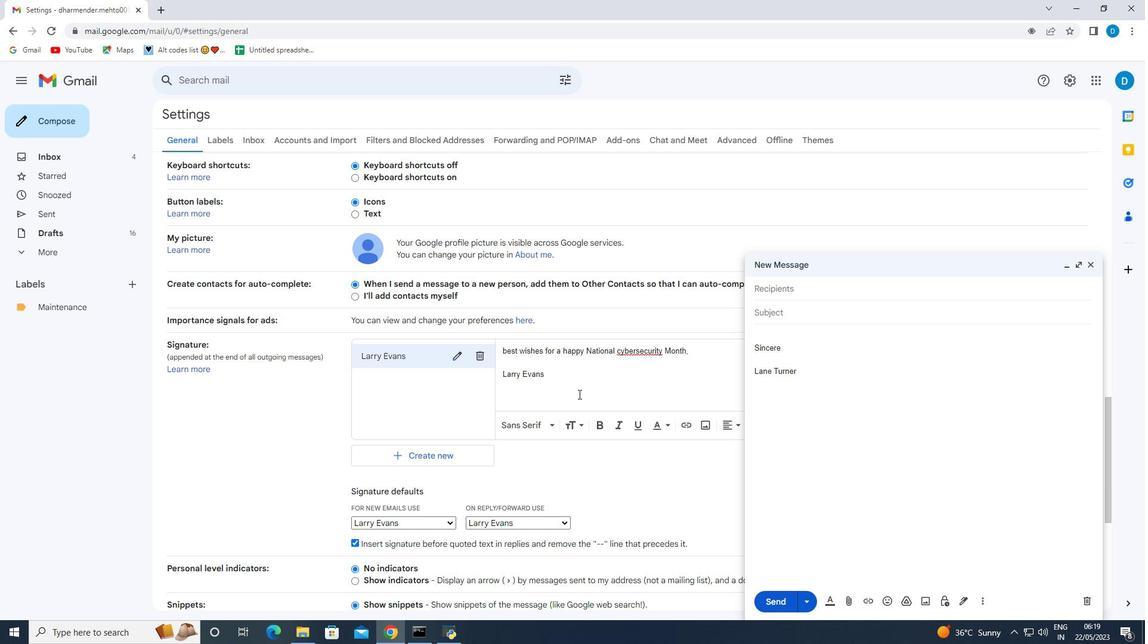 
Action: Mouse scrolled (580, 395) with delta (0, 0)
Screenshot: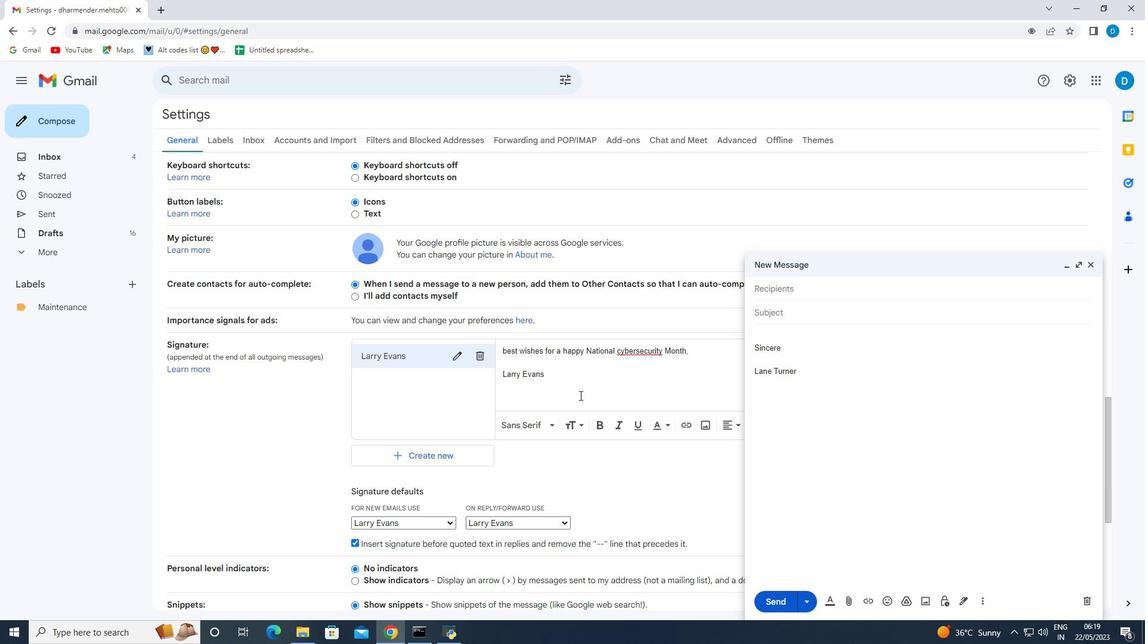 
Action: Mouse moved to (580, 396)
Screenshot: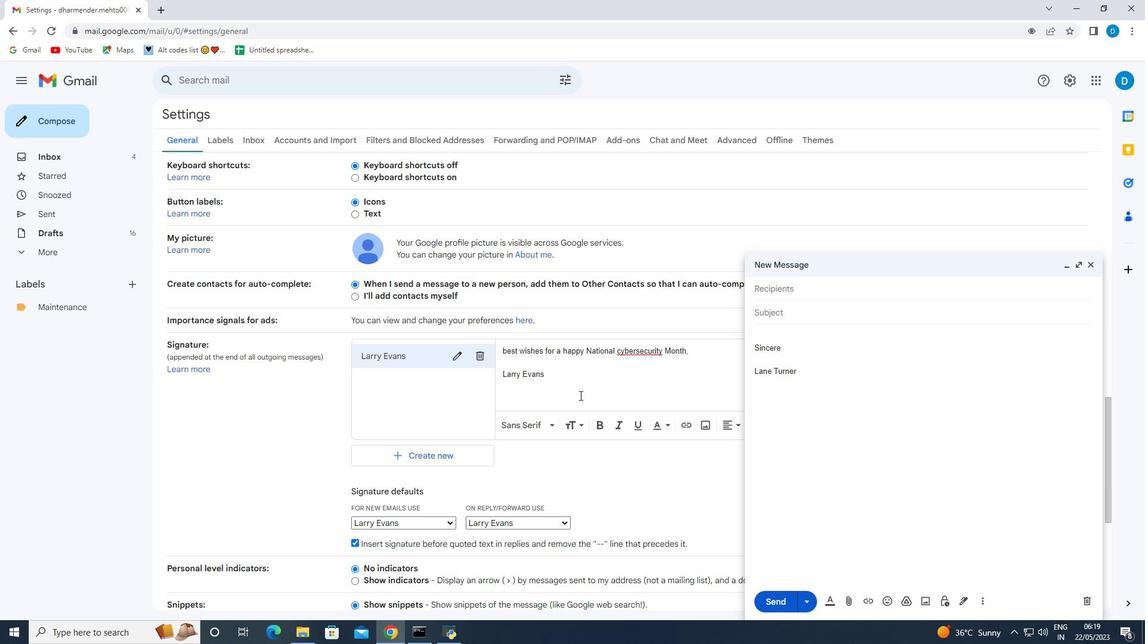 
Action: Mouse scrolled (580, 395) with delta (0, 0)
Screenshot: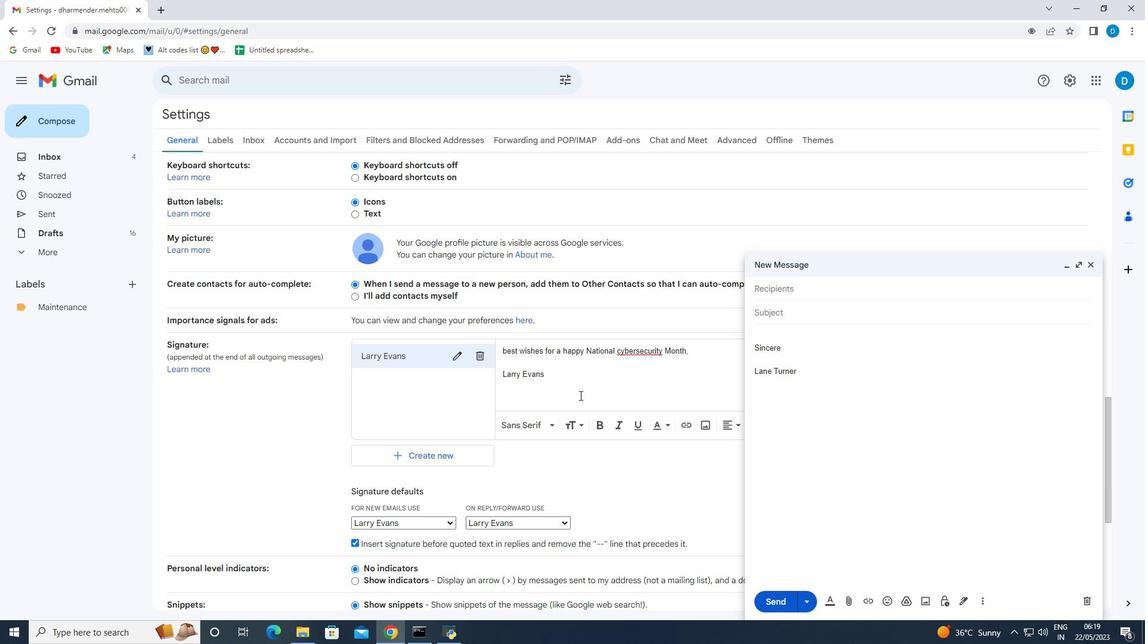 
Action: Mouse scrolled (580, 395) with delta (0, 0)
Screenshot: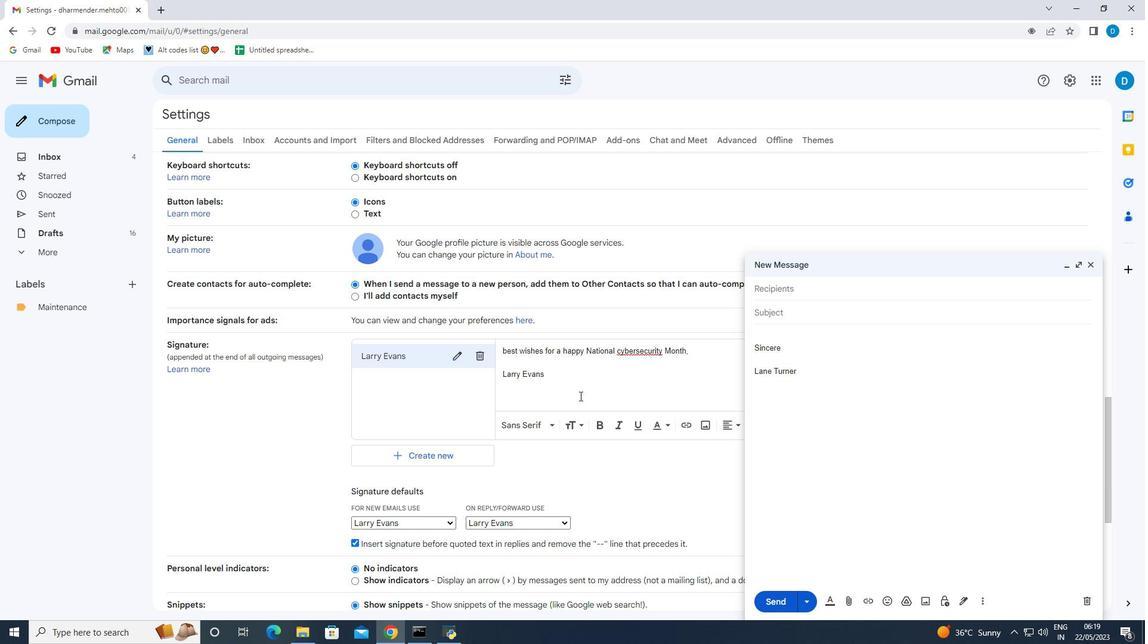 
Action: Mouse moved to (511, 439)
Screenshot: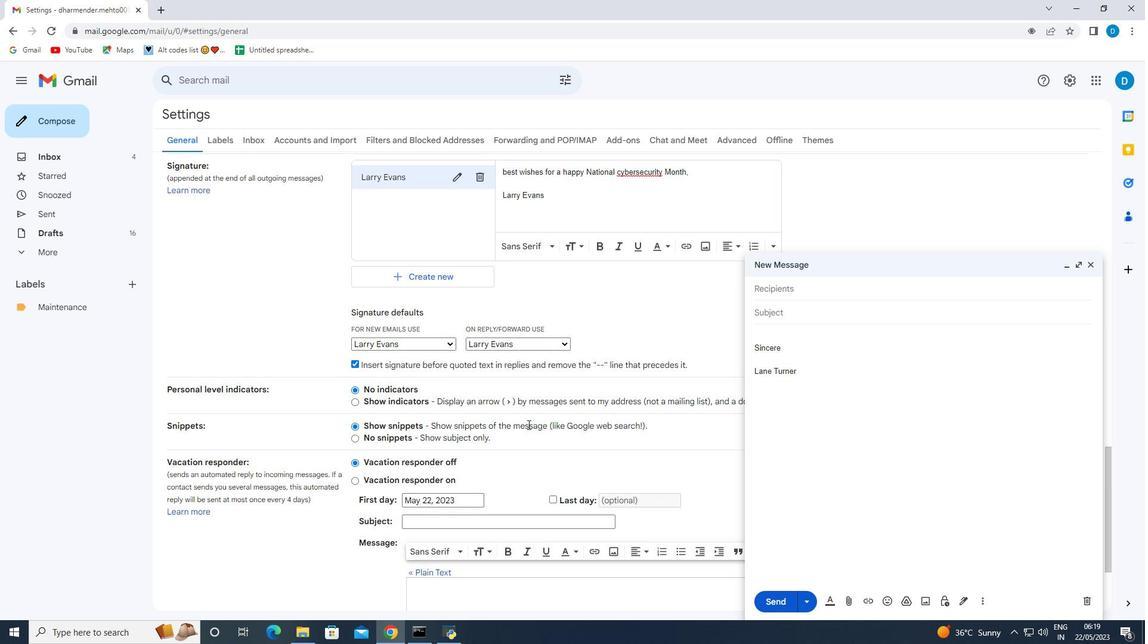 
Action: Mouse scrolled (514, 436) with delta (0, 0)
Screenshot: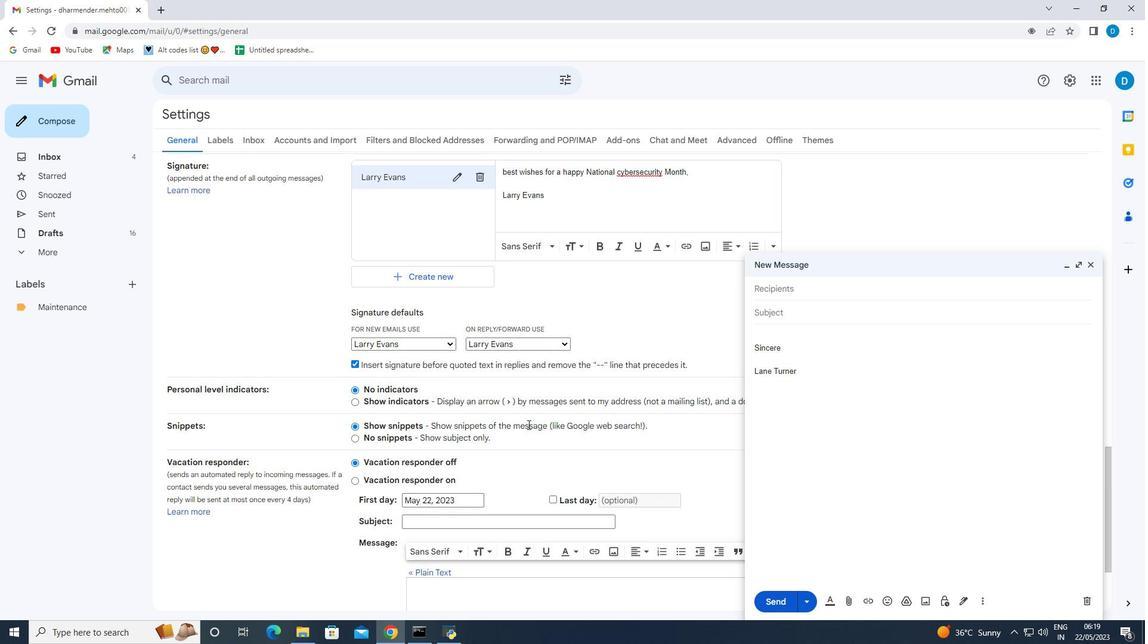 
Action: Mouse moved to (501, 450)
Screenshot: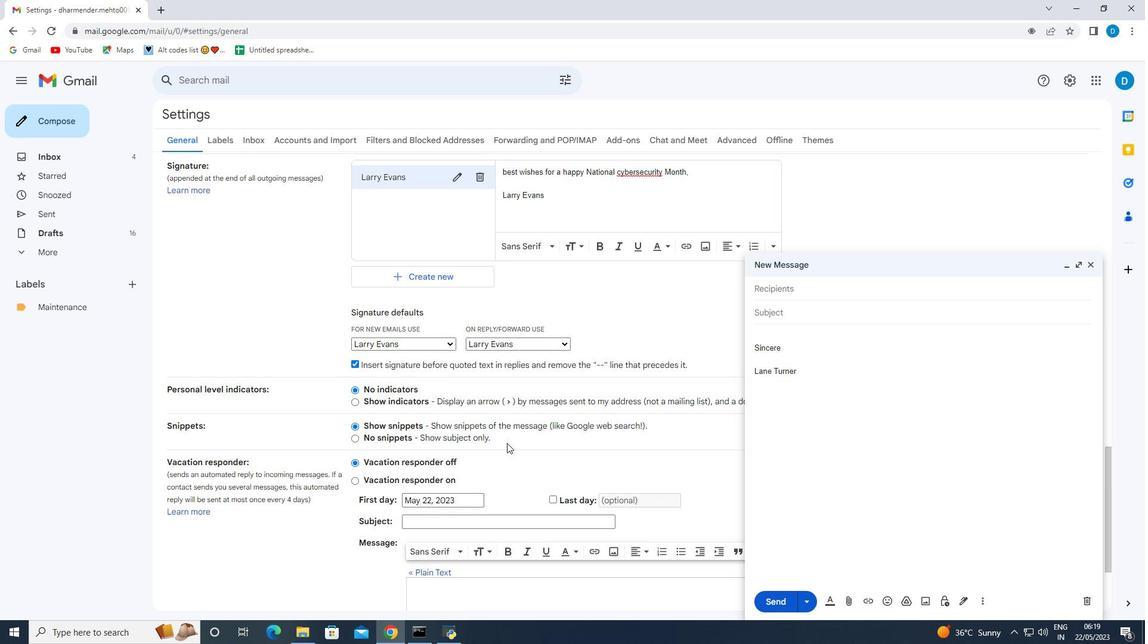 
Action: Mouse scrolled (501, 449) with delta (0, 0)
Screenshot: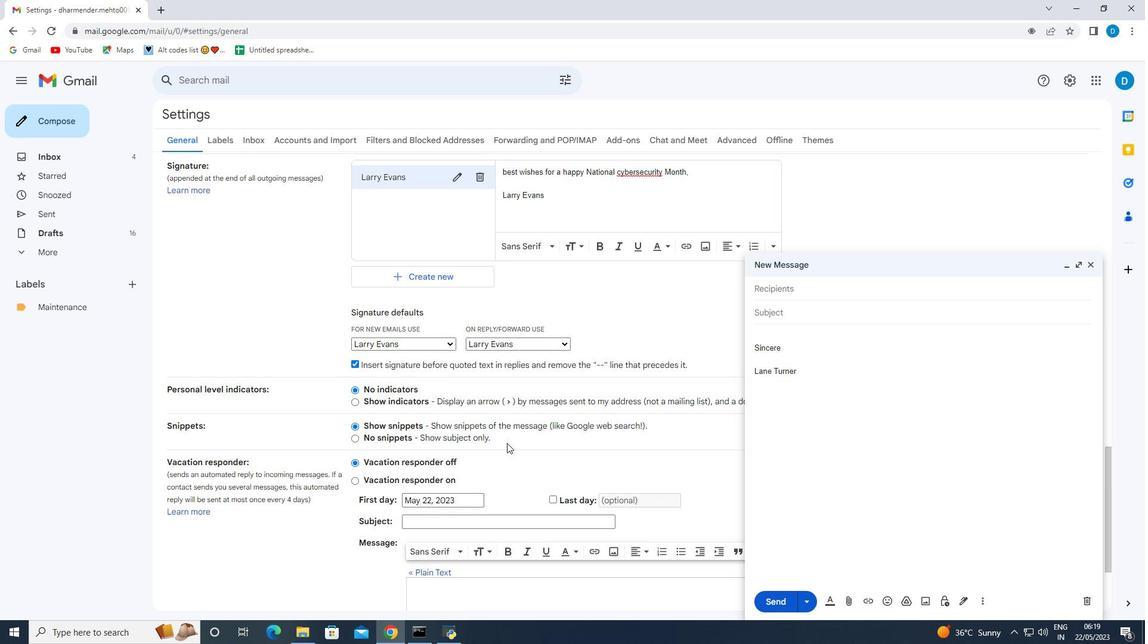 
Action: Mouse scrolled (501, 449) with delta (0, 0)
Screenshot: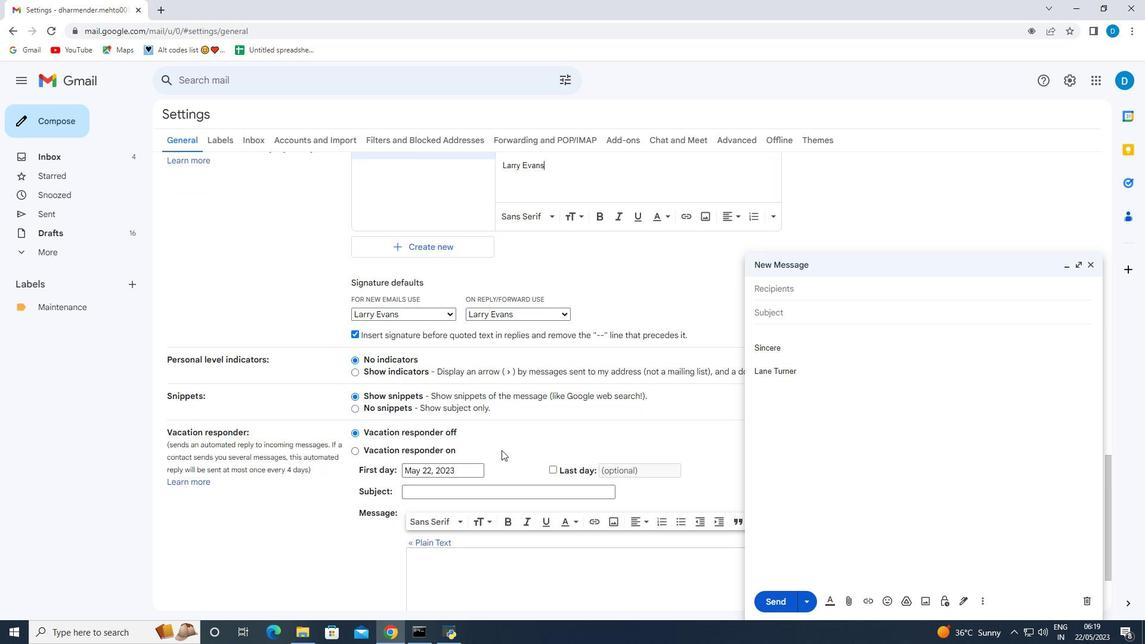 
Action: Mouse moved to (617, 547)
Screenshot: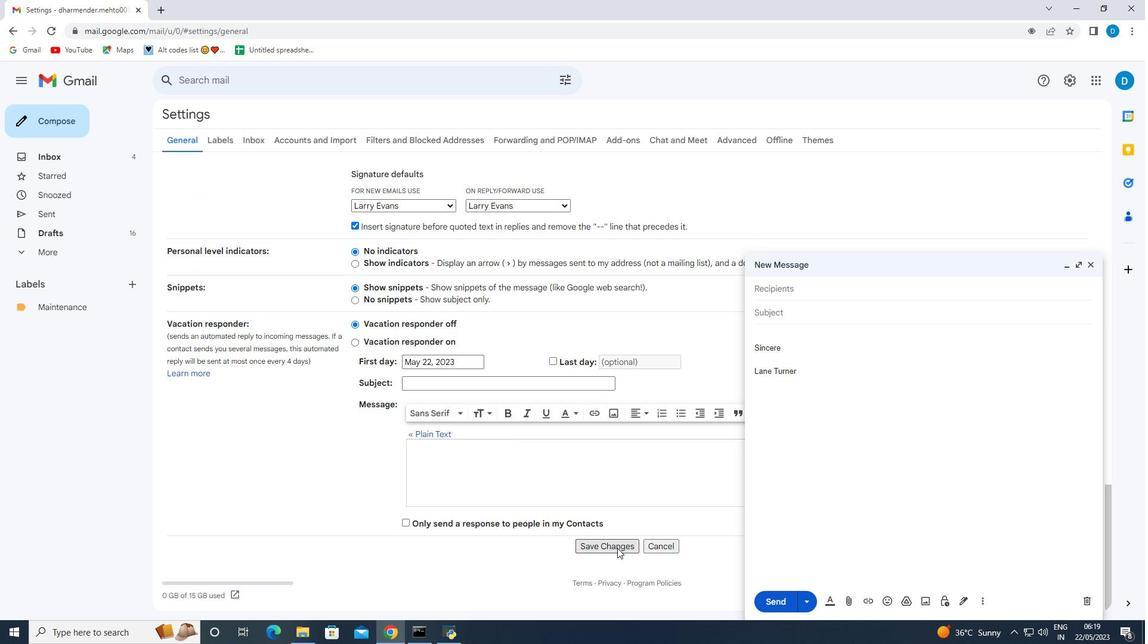 
Action: Mouse pressed left at (617, 547)
Screenshot: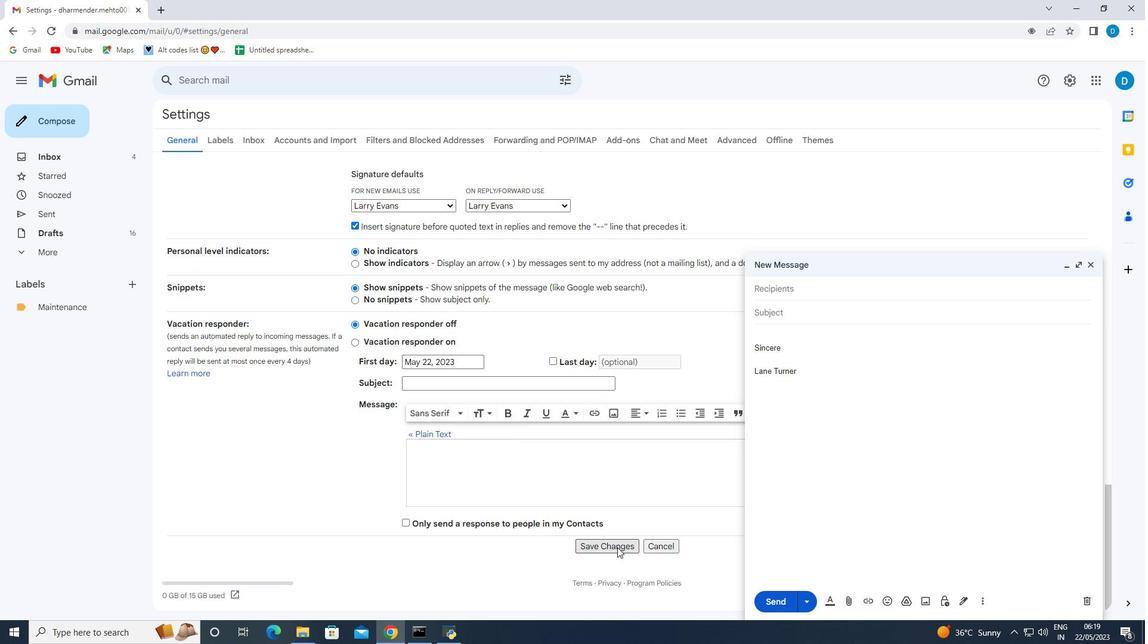 
Action: Mouse moved to (134, 309)
Screenshot: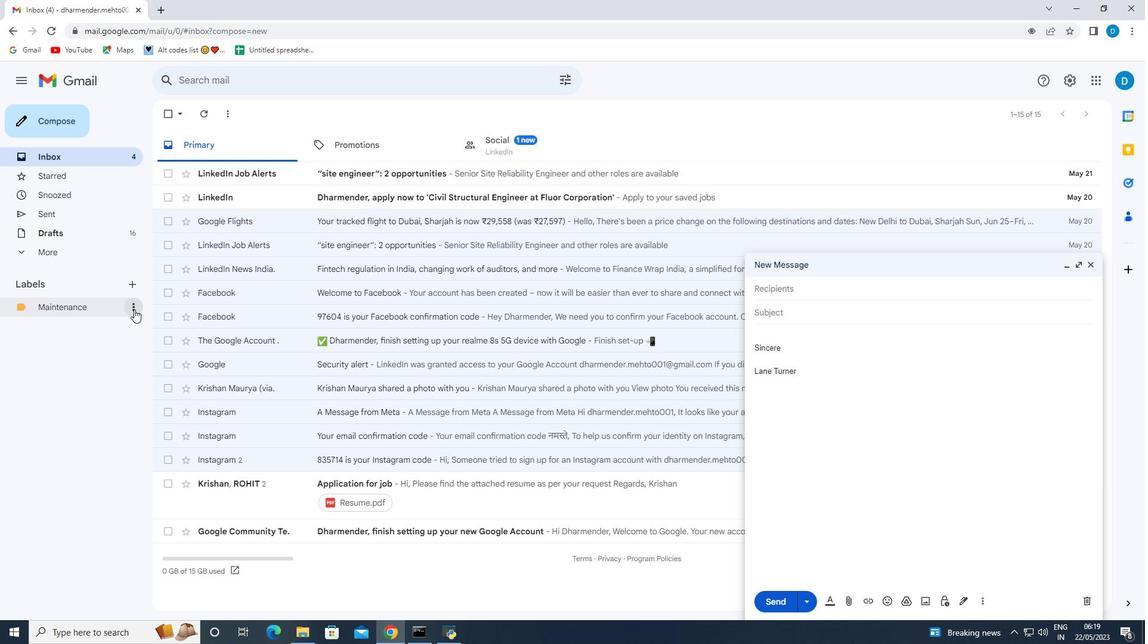 
Action: Mouse pressed left at (134, 309)
Screenshot: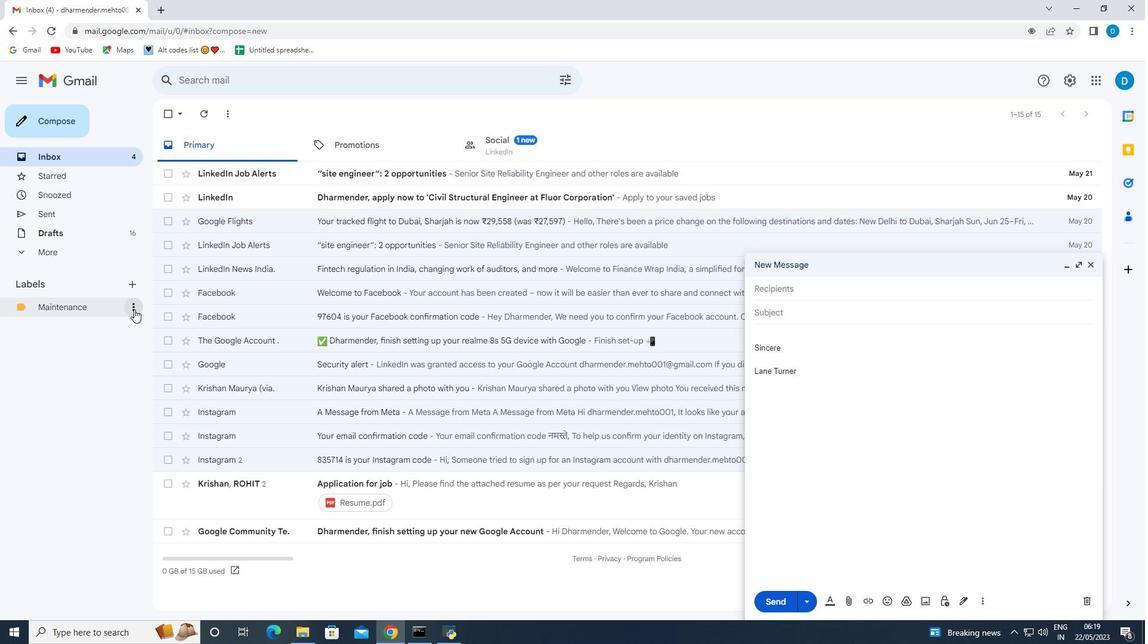 
Action: Mouse moved to (176, 516)
Screenshot: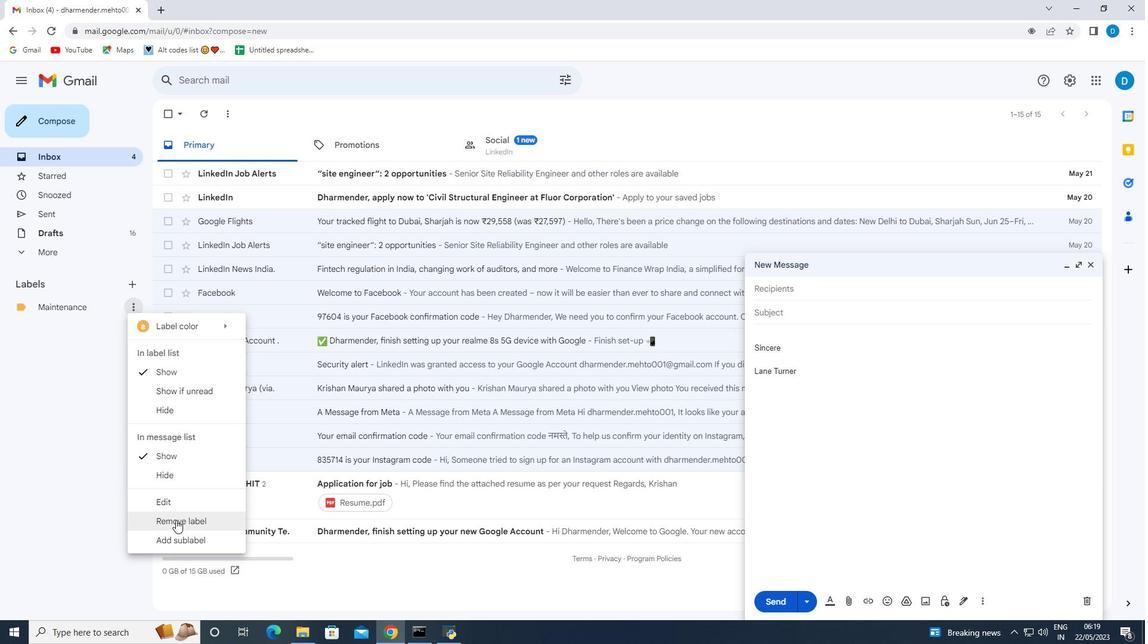 
Action: Mouse pressed left at (176, 516)
Screenshot: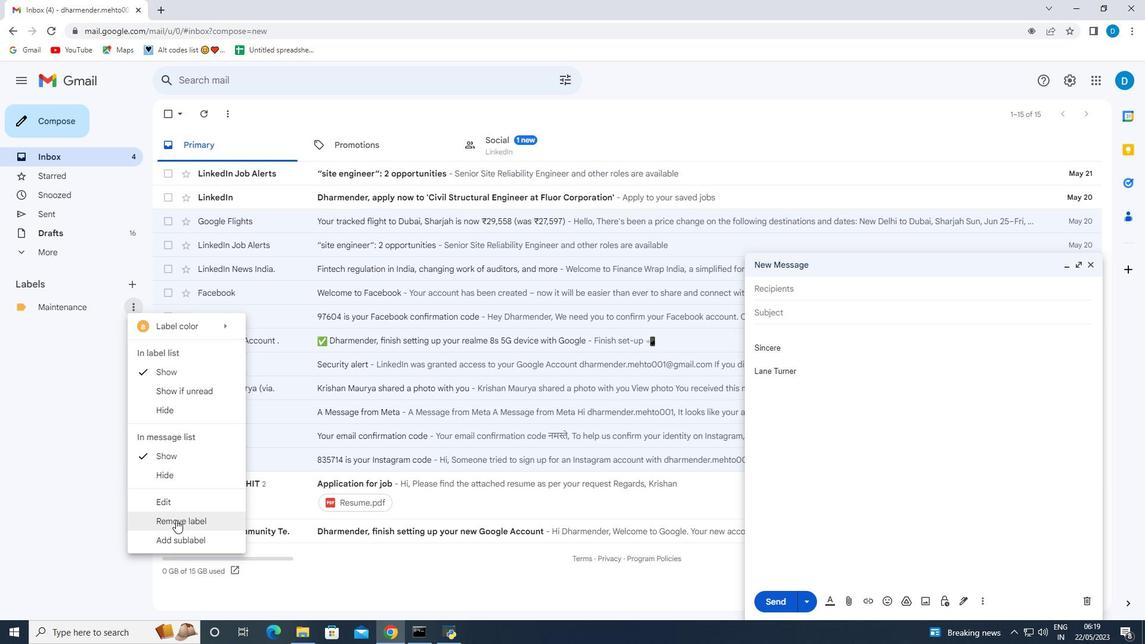 
Action: Mouse moved to (691, 379)
Screenshot: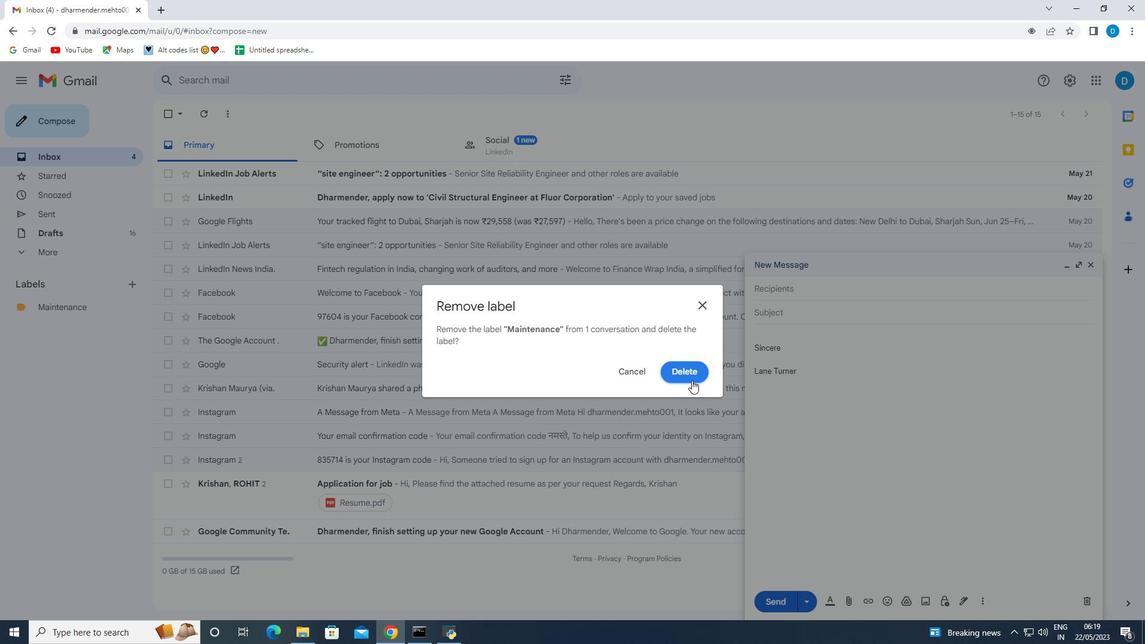 
Action: Mouse pressed left at (691, 379)
Screenshot: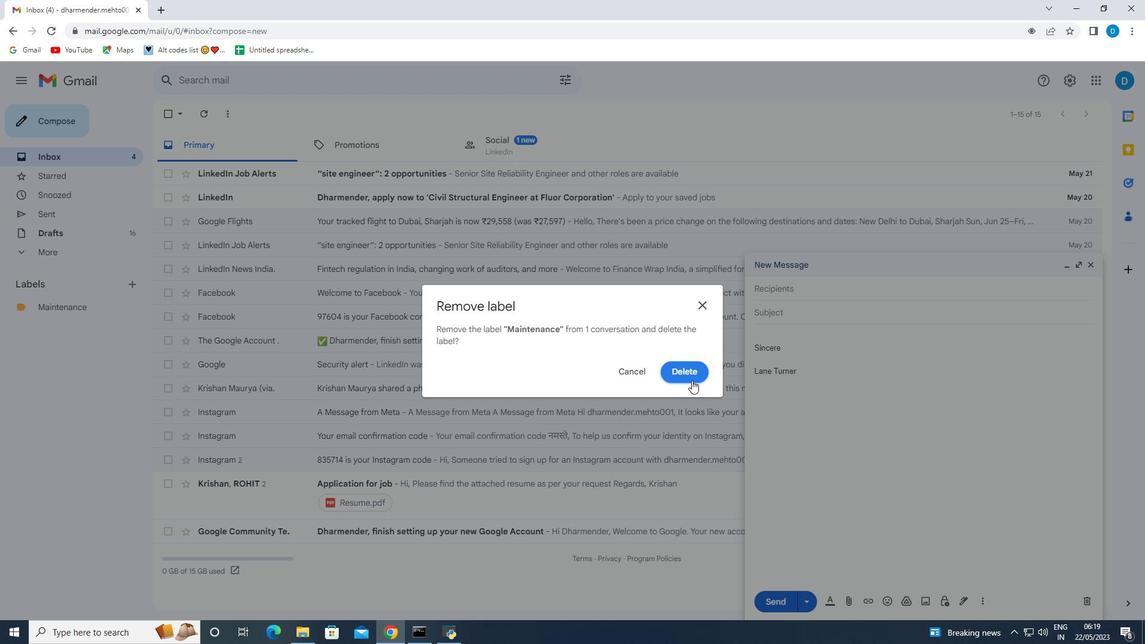 
Action: Mouse moved to (1088, 266)
Screenshot: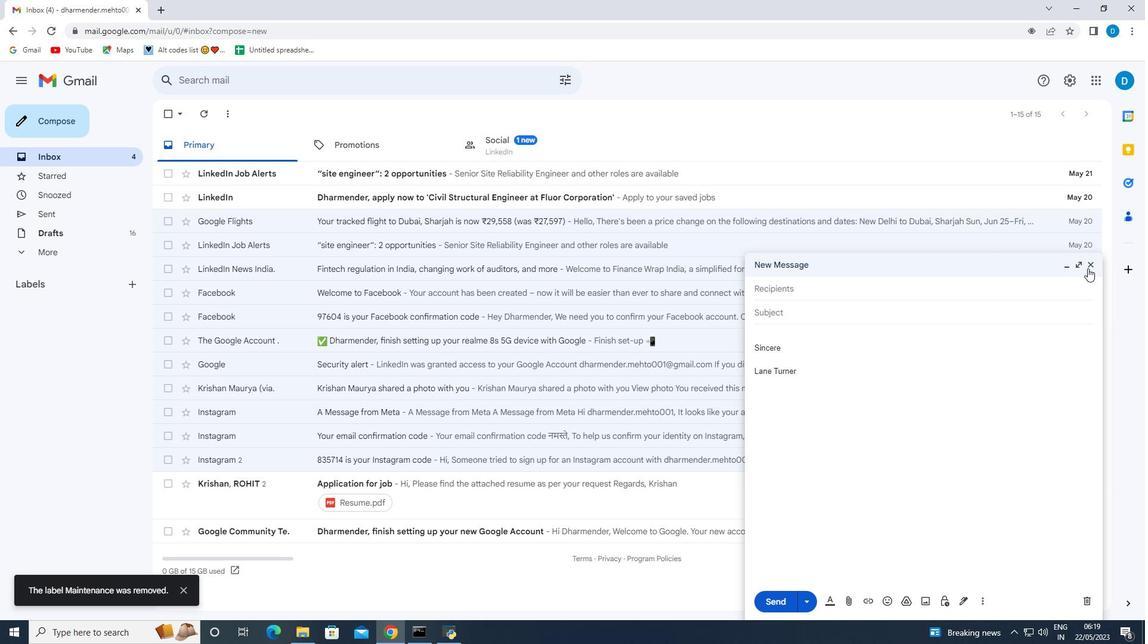 
Action: Mouse pressed left at (1088, 266)
Screenshot: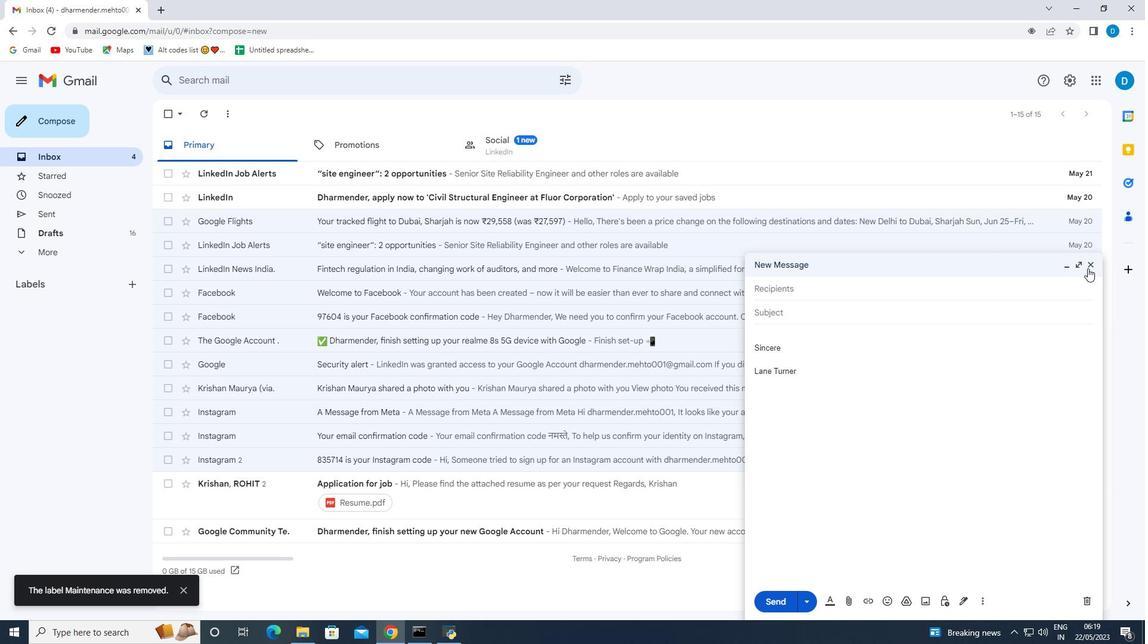 
Action: Mouse moved to (51, 113)
Screenshot: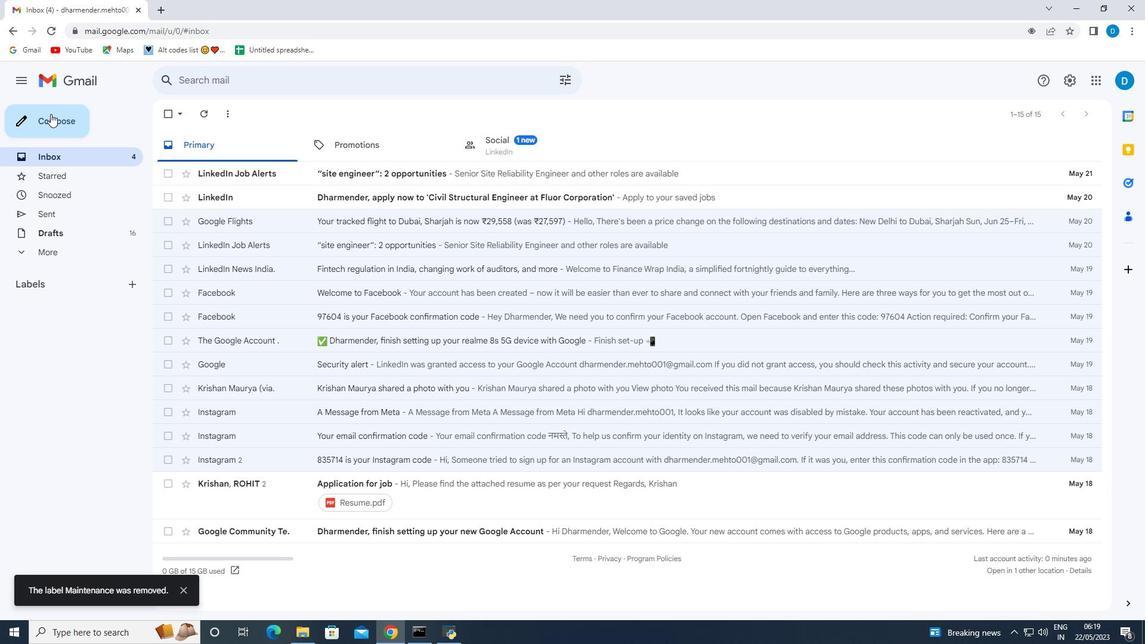 
Action: Mouse pressed left at (51, 113)
Screenshot: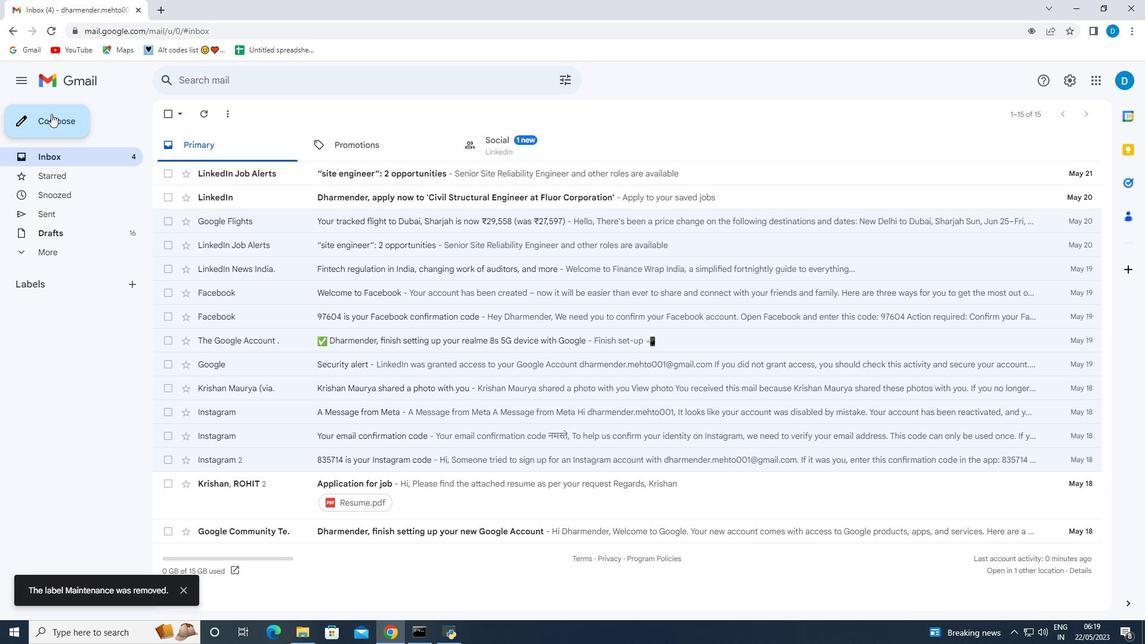 
Action: Mouse moved to (759, 346)
Screenshot: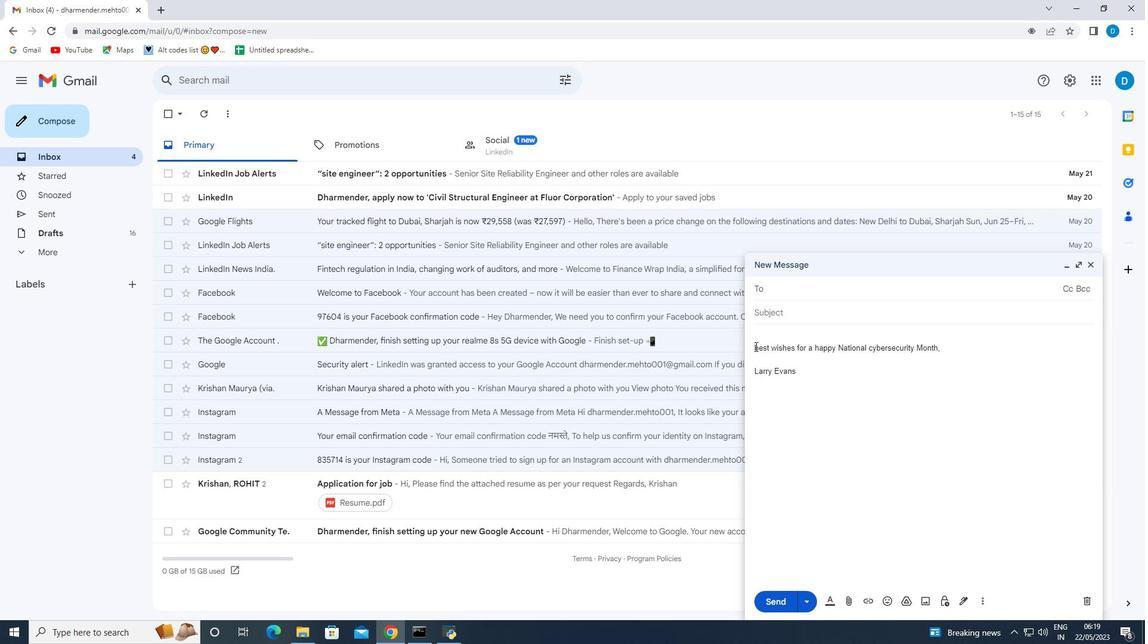 
Action: Mouse pressed left at (759, 346)
Screenshot: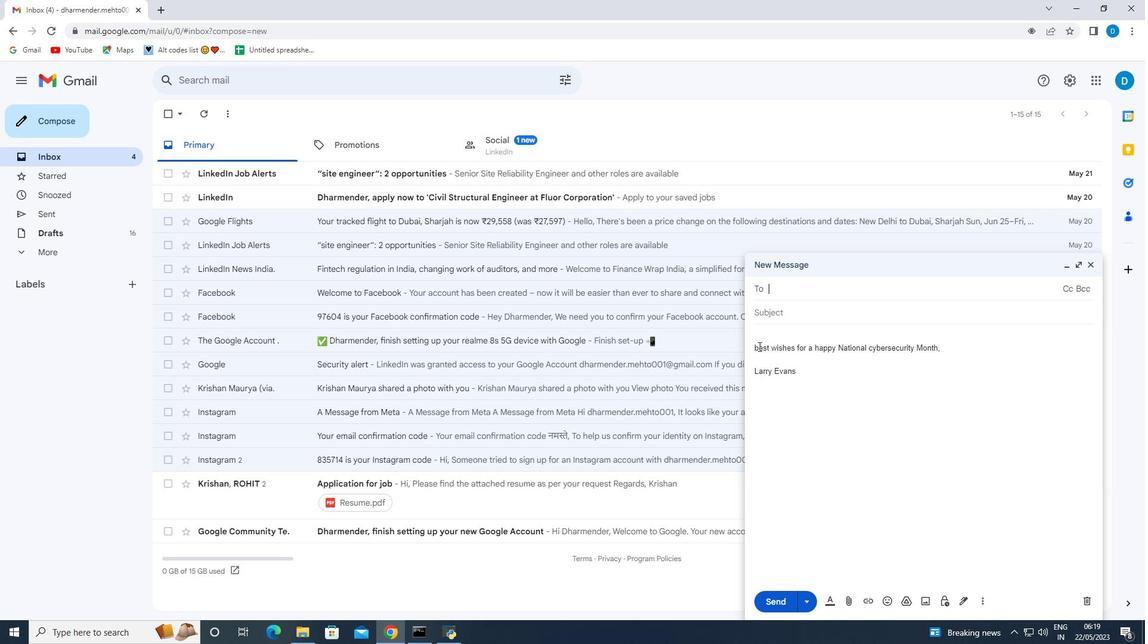 
Action: Mouse moved to (766, 361)
Screenshot: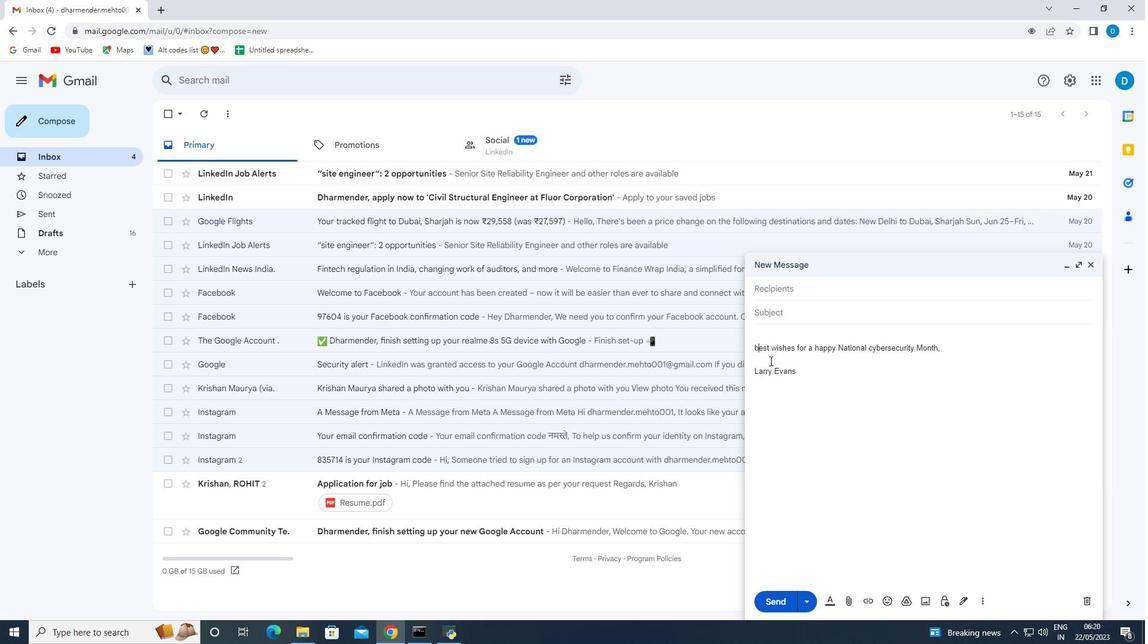 
Action: Key pressed <Key.backspace><Key.caps_lock><Key.shift><Key.shift><Key.shift><Key.shift><Key.shift><Key.shift><Key.shift><Key.shift><Key.shift><Key.shift><Key.shift><Key.shift><Key.shift><Key.shift><Key.shift><Key.shift>B
Screenshot: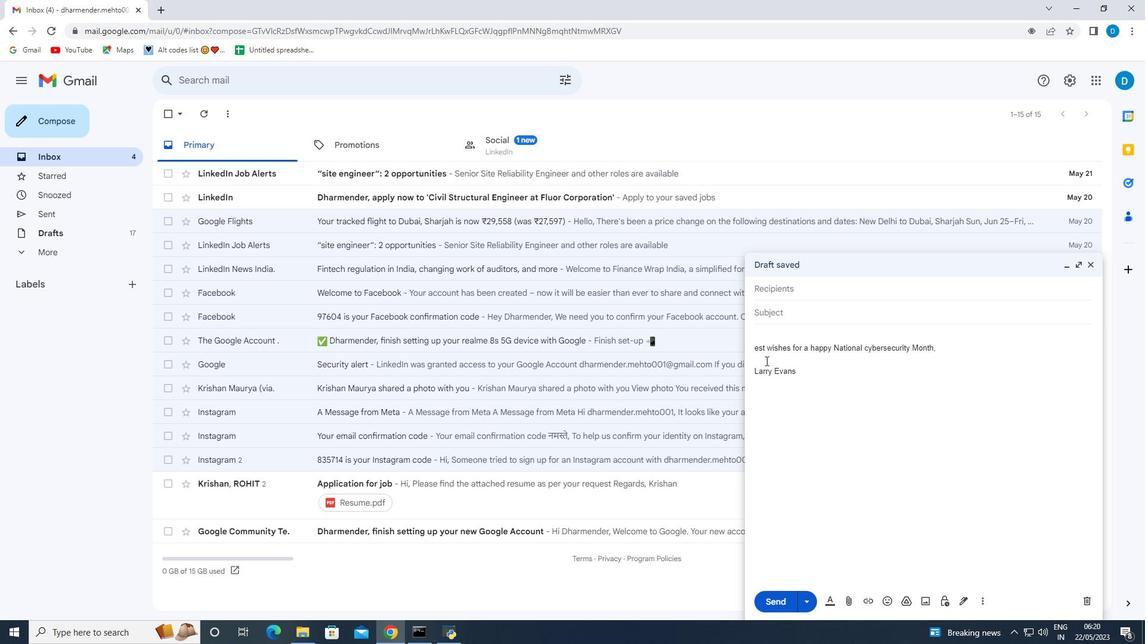 
Action: Mouse moved to (841, 399)
Screenshot: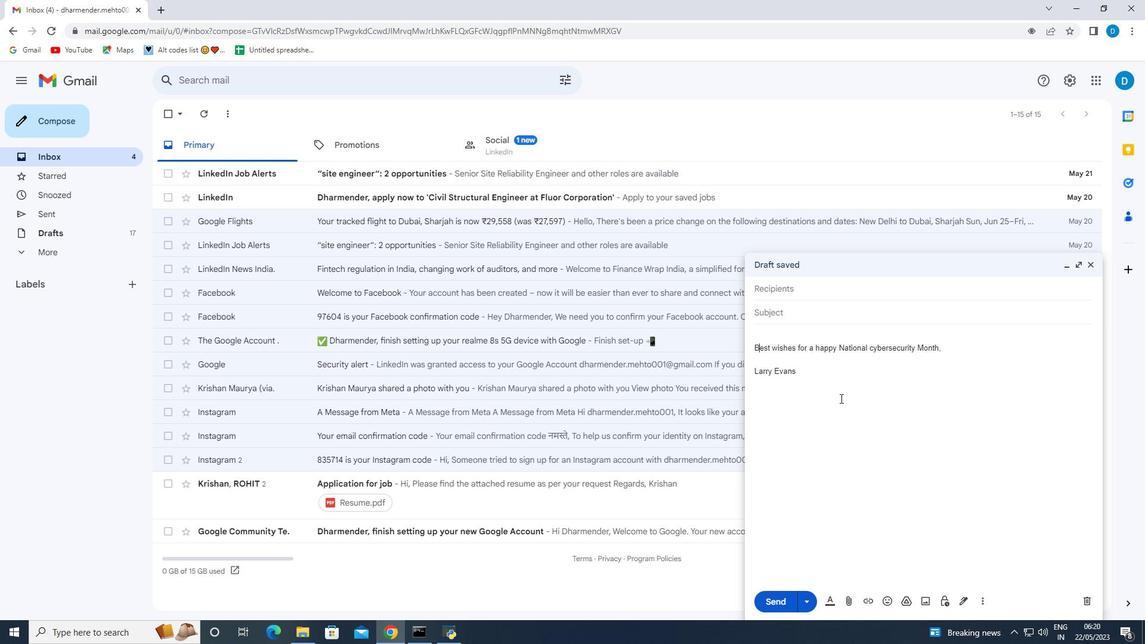 
Action: Key pressed <Key.caps_lock>
Screenshot: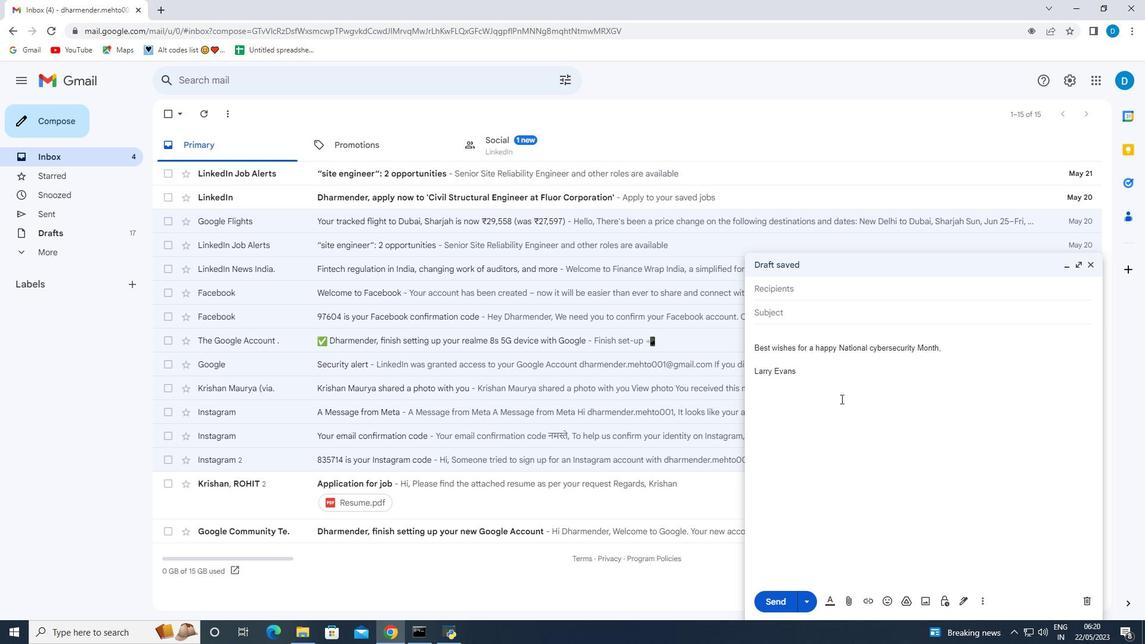 
Action: Mouse moved to (832, 433)
Screenshot: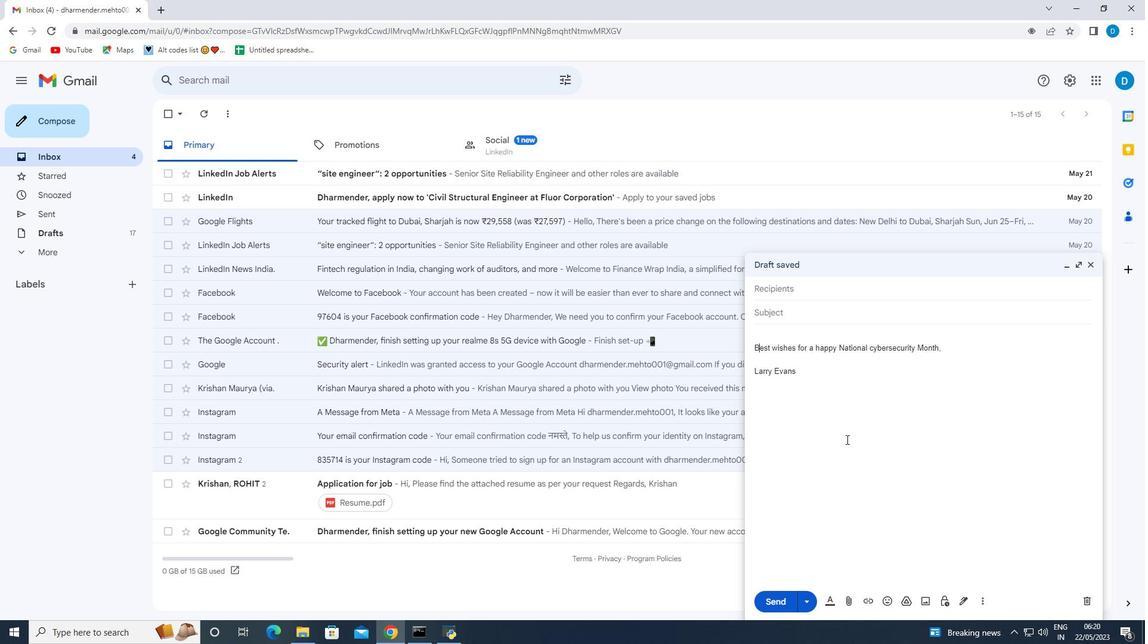 
Action: Mouse scrolled (832, 432) with delta (0, 0)
Screenshot: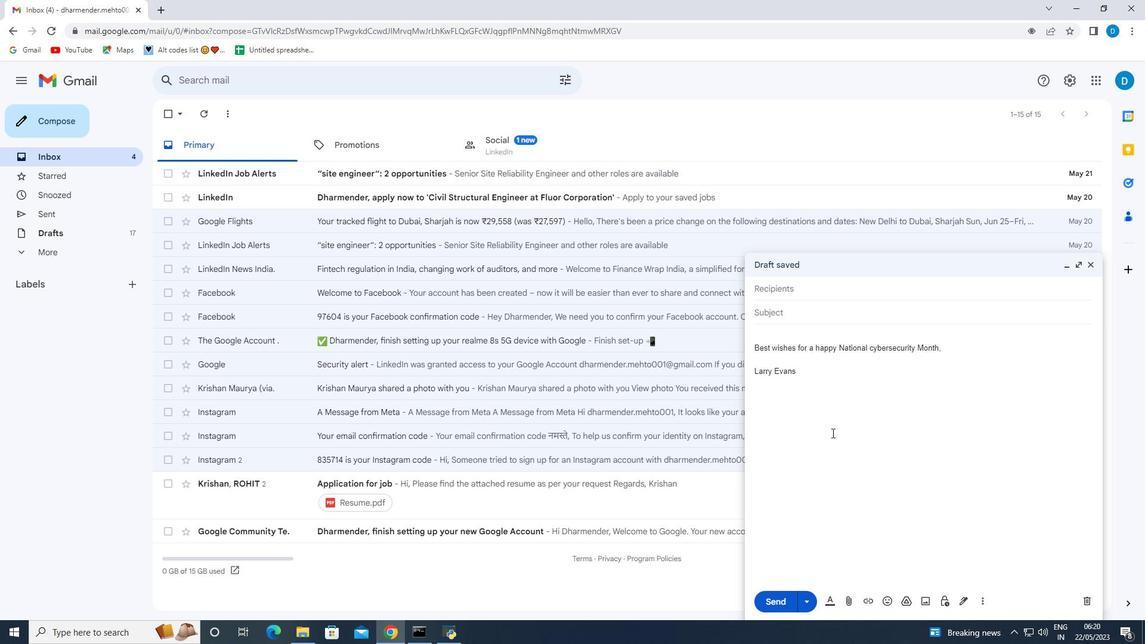 
Action: Mouse moved to (791, 287)
Screenshot: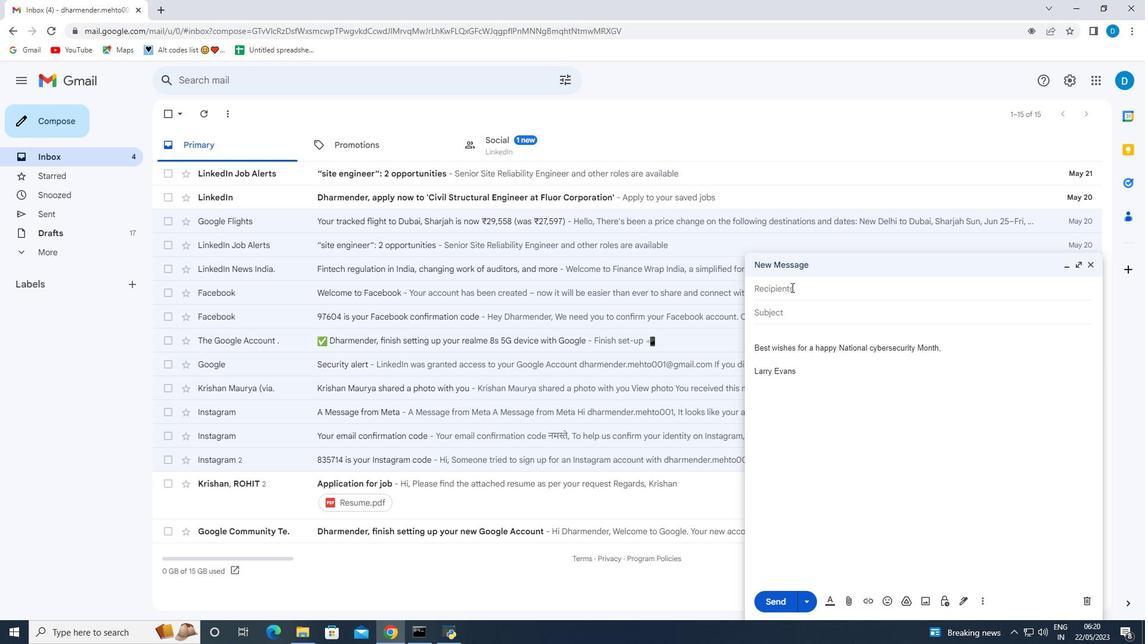 
Action: Mouse pressed left at (791, 287)
Screenshot: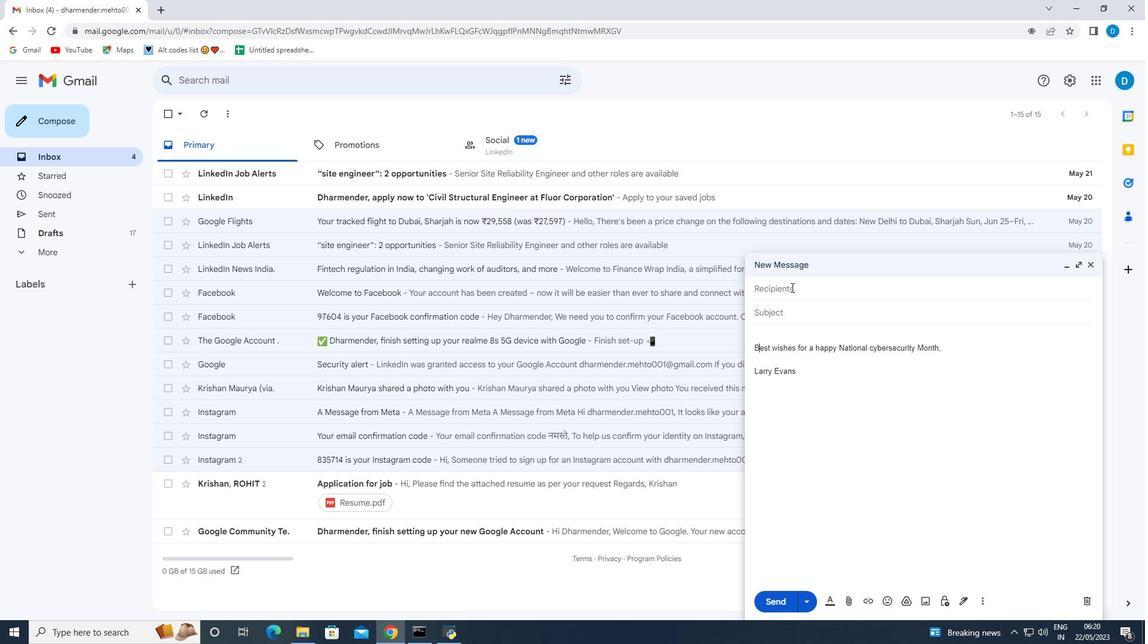 
Action: Mouse moved to (798, 288)
Screenshot: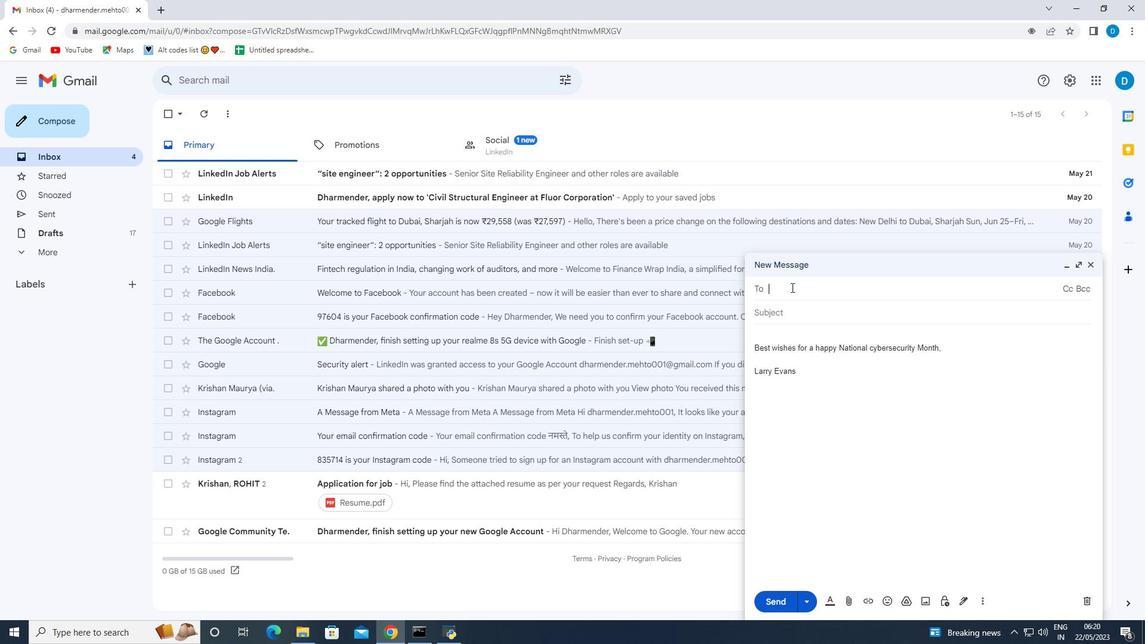
Action: Key pressed softage.9<Key.shift>@g<Key.backspace>softage.ne
Screenshot: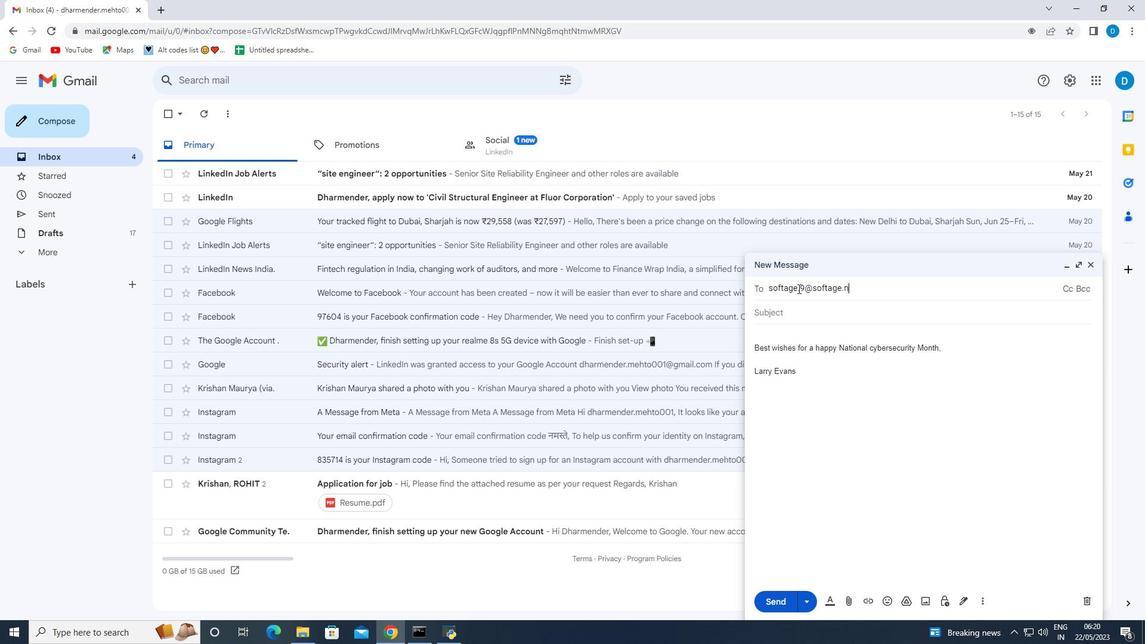 
Action: Mouse moved to (868, 327)
Screenshot: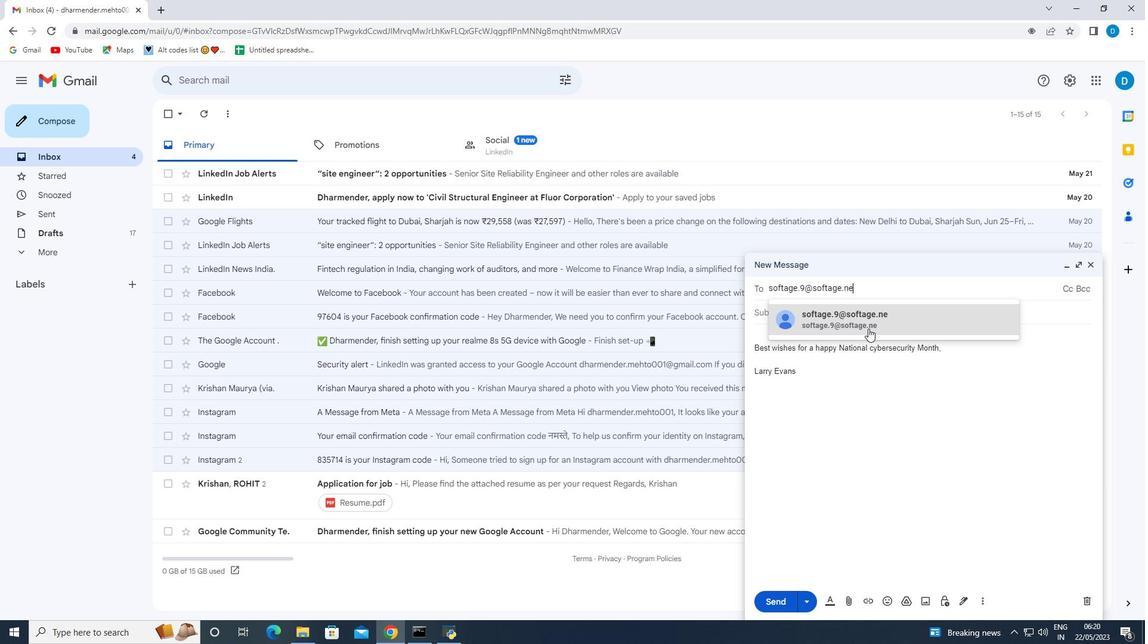 
Action: Mouse pressed left at (868, 327)
Screenshot: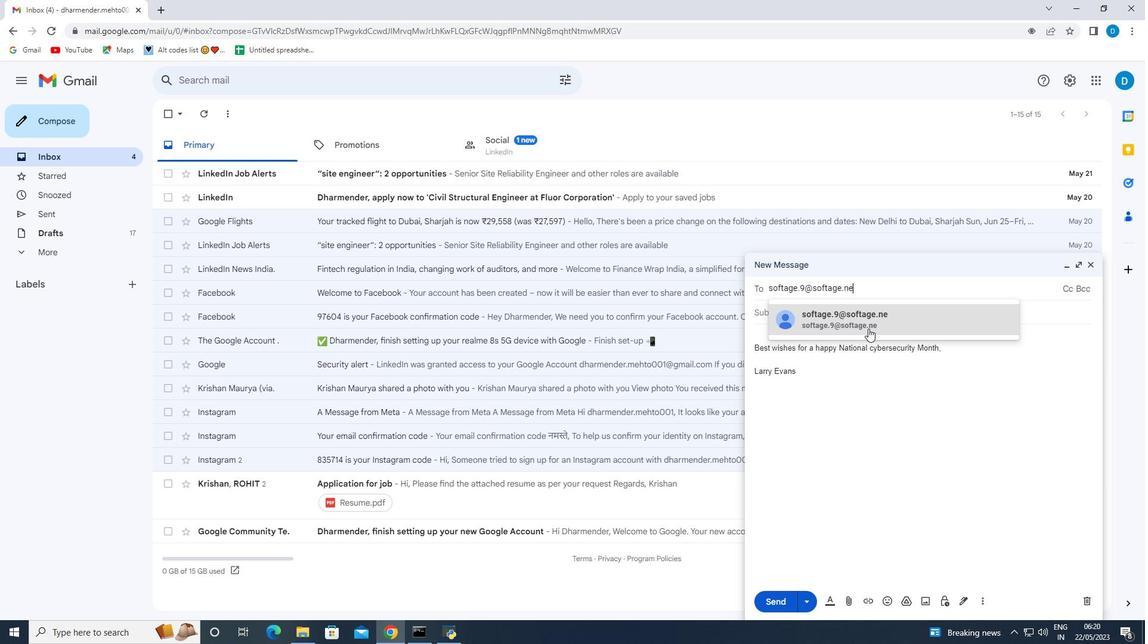 
Action: Mouse moved to (130, 284)
Screenshot: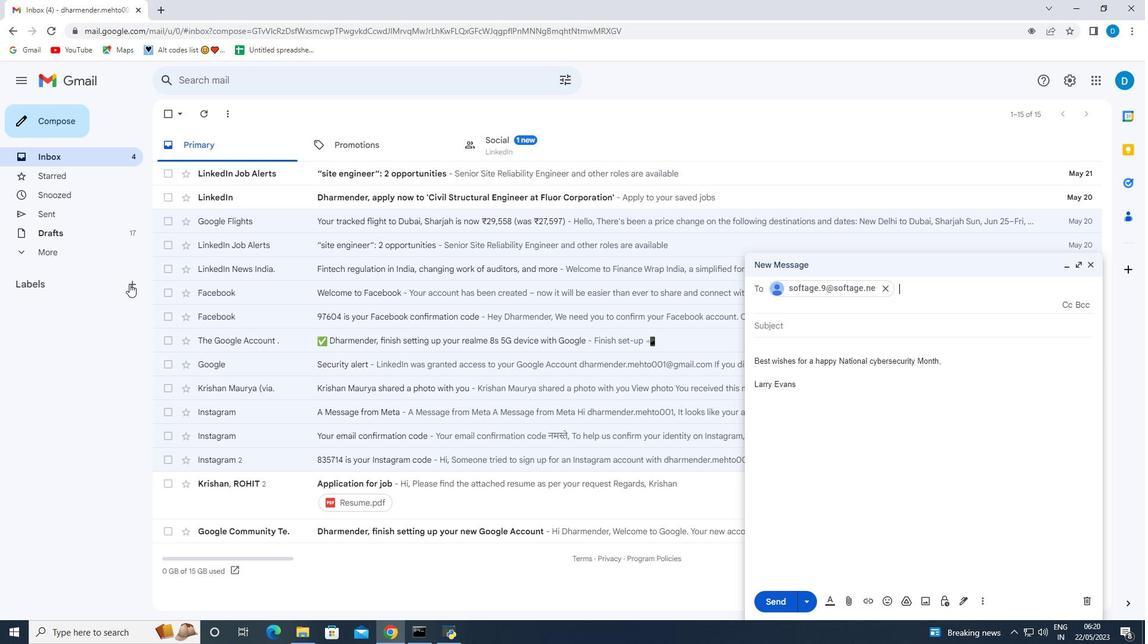 
Action: Mouse pressed left at (130, 284)
Screenshot: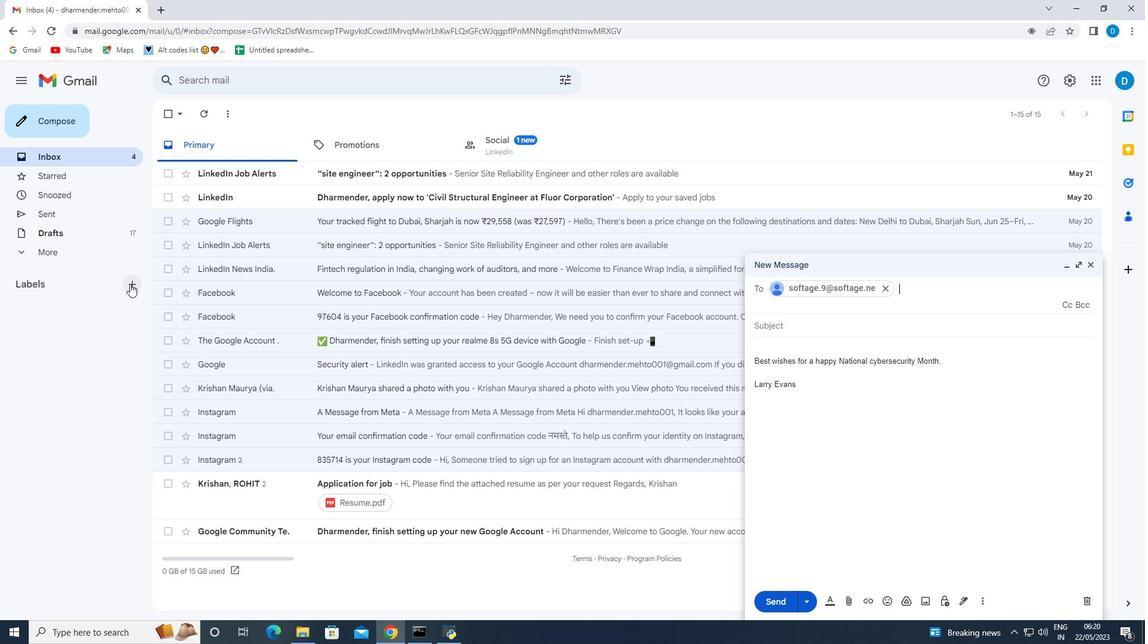 
Action: Mouse moved to (525, 329)
Screenshot: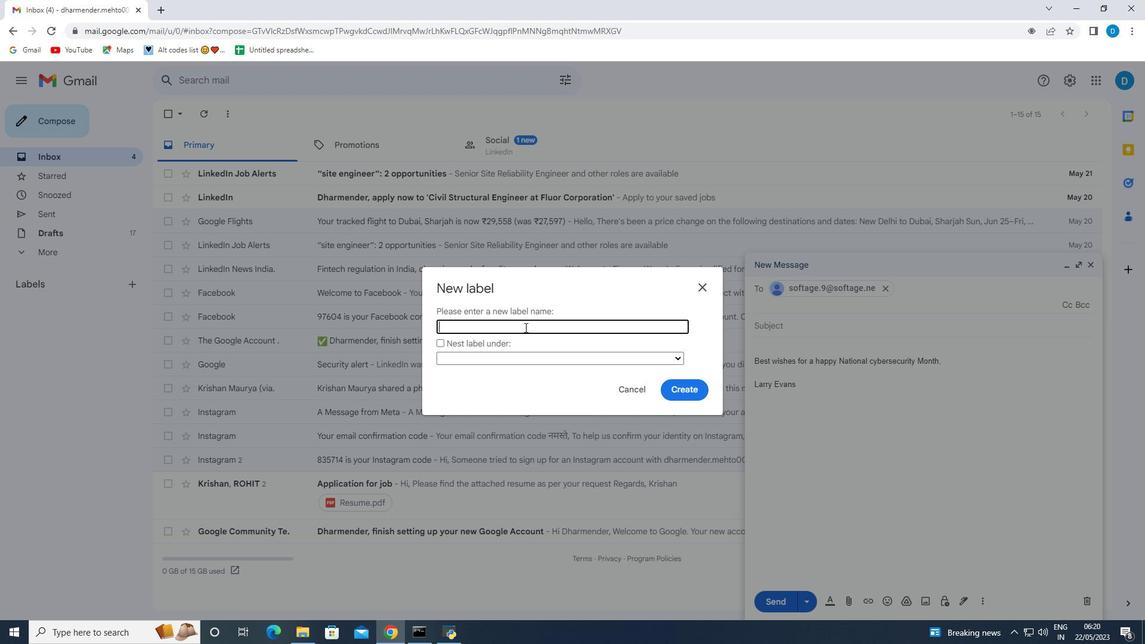 
Action: Mouse pressed left at (525, 329)
Screenshot: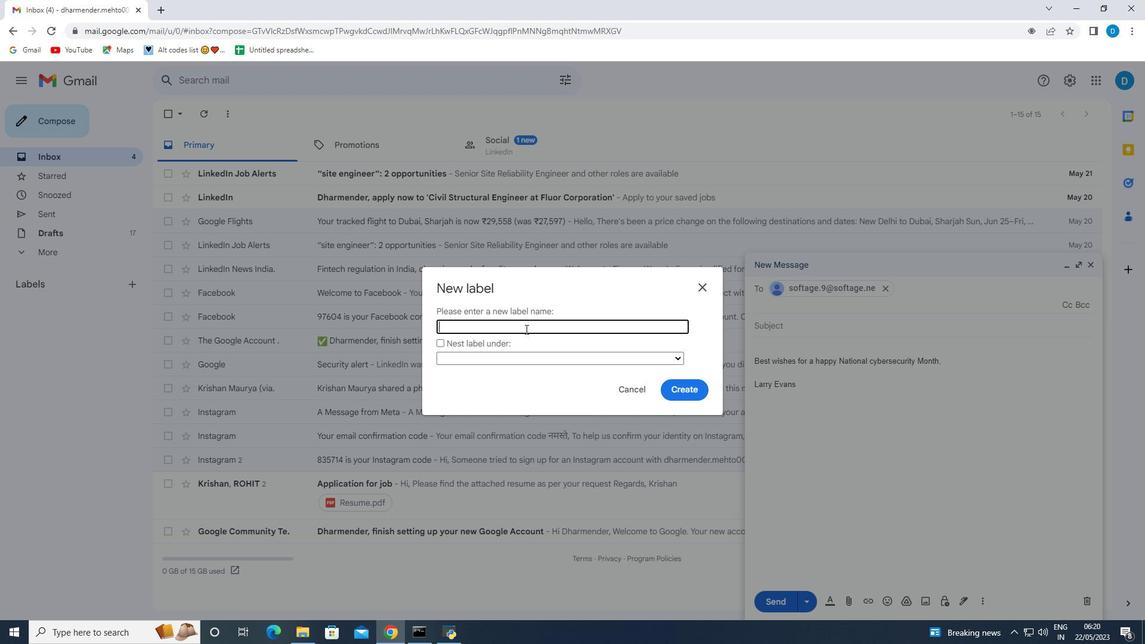 
Action: Key pressed <Key.shift>Repairs
Screenshot: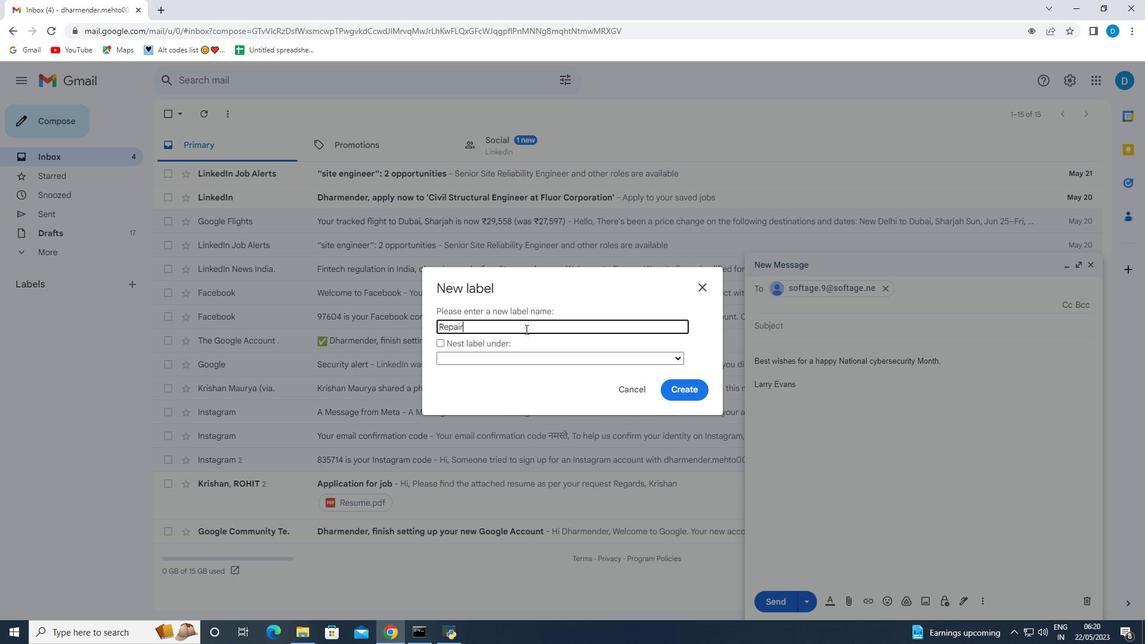 
Action: Mouse moved to (674, 390)
Screenshot: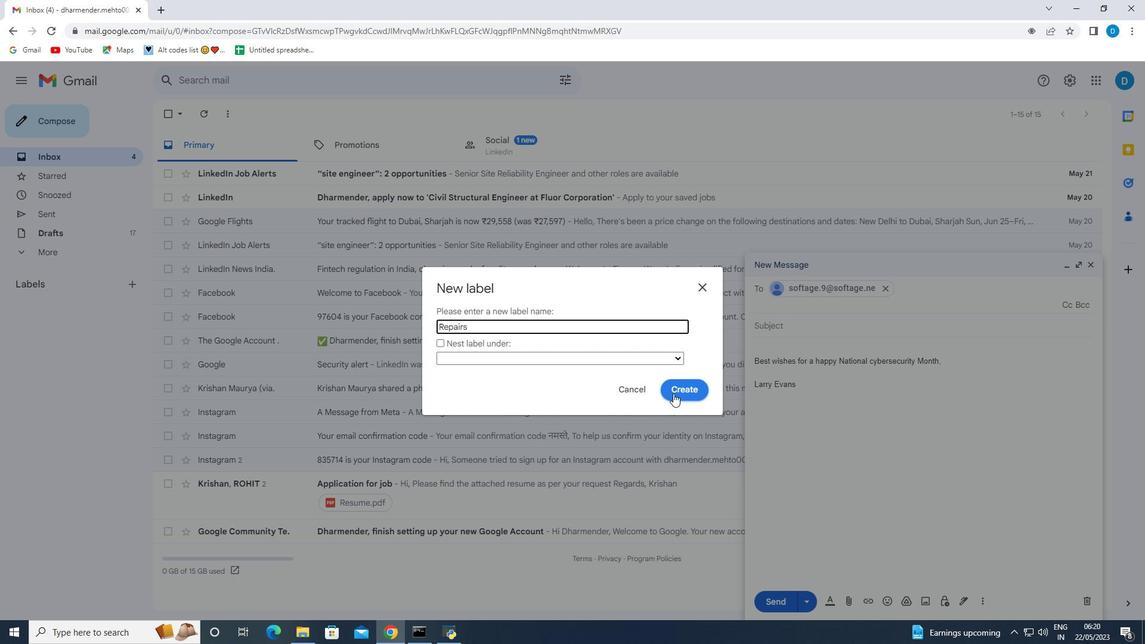 
Action: Mouse pressed left at (674, 390)
Screenshot: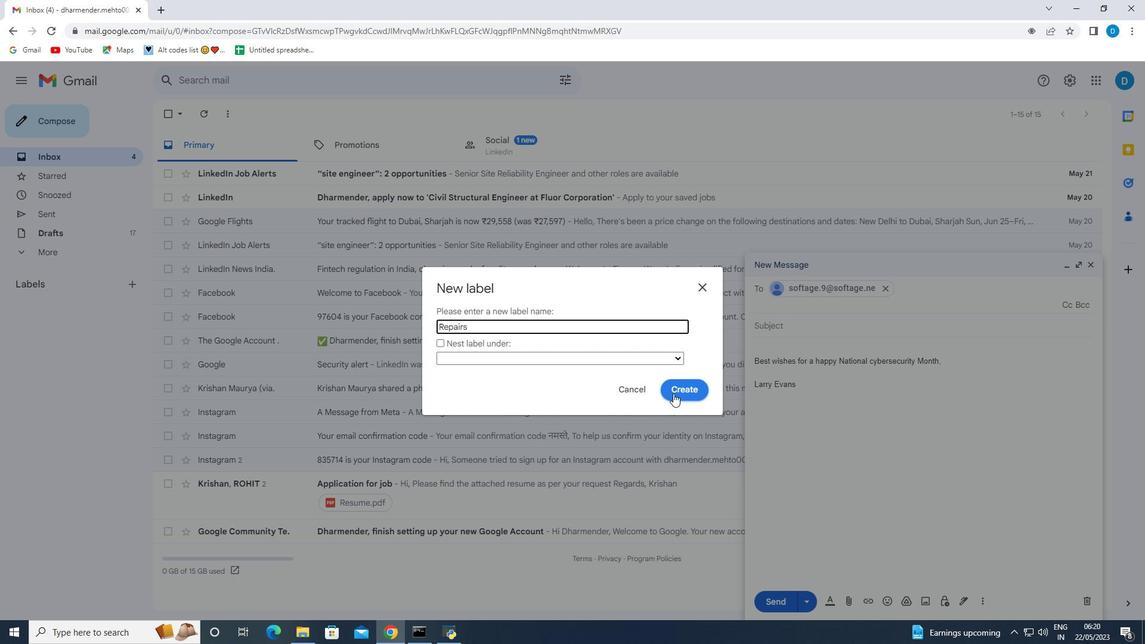 
Action: Mouse moved to (134, 306)
Screenshot: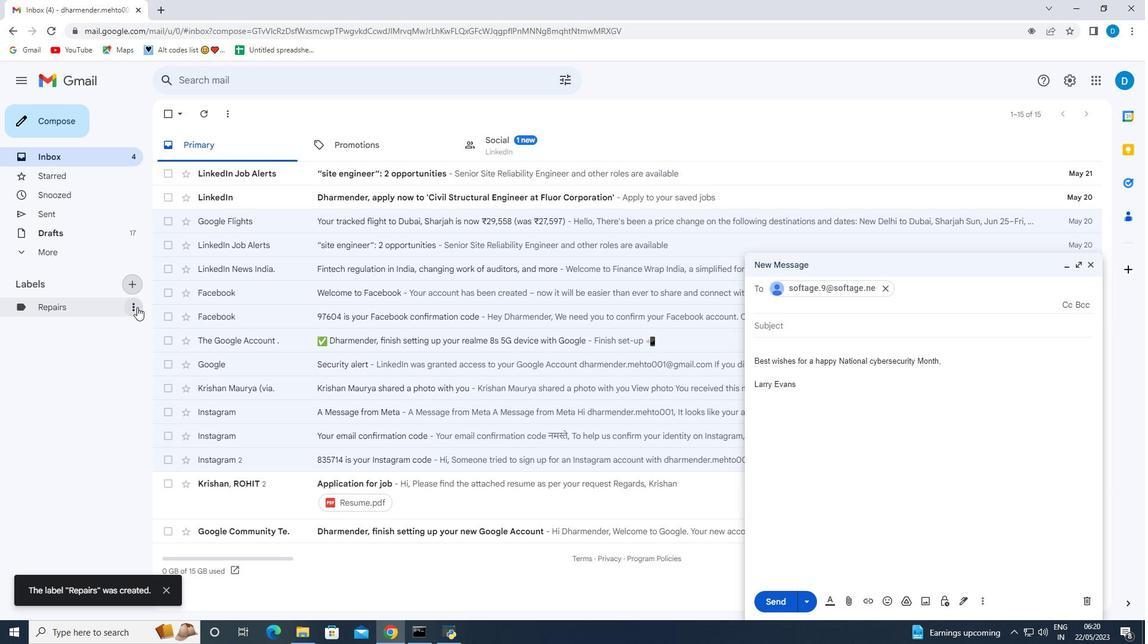 
Action: Mouse pressed left at (134, 306)
Screenshot: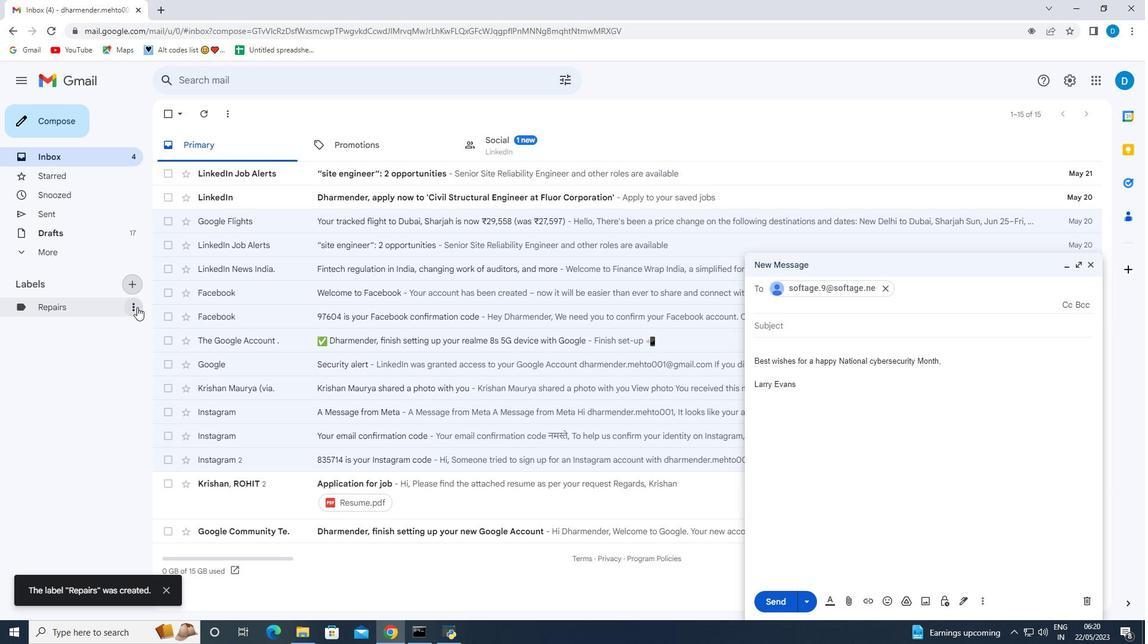 
Action: Mouse moved to (279, 391)
Screenshot: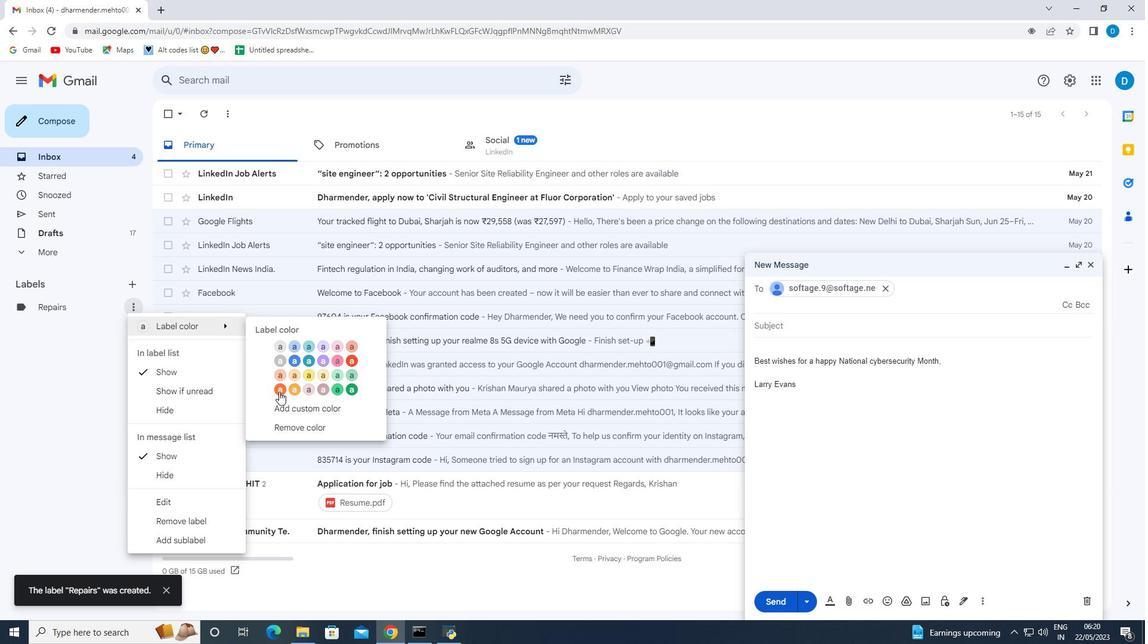 
Action: Mouse pressed left at (279, 391)
Screenshot: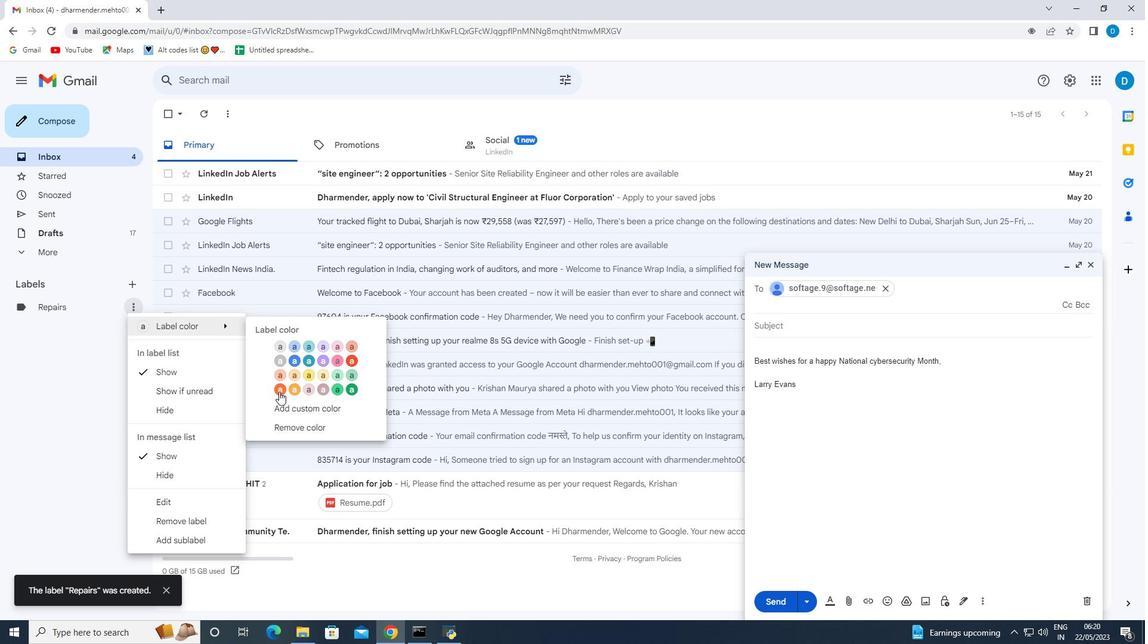 
Action: Mouse moved to (980, 601)
Screenshot: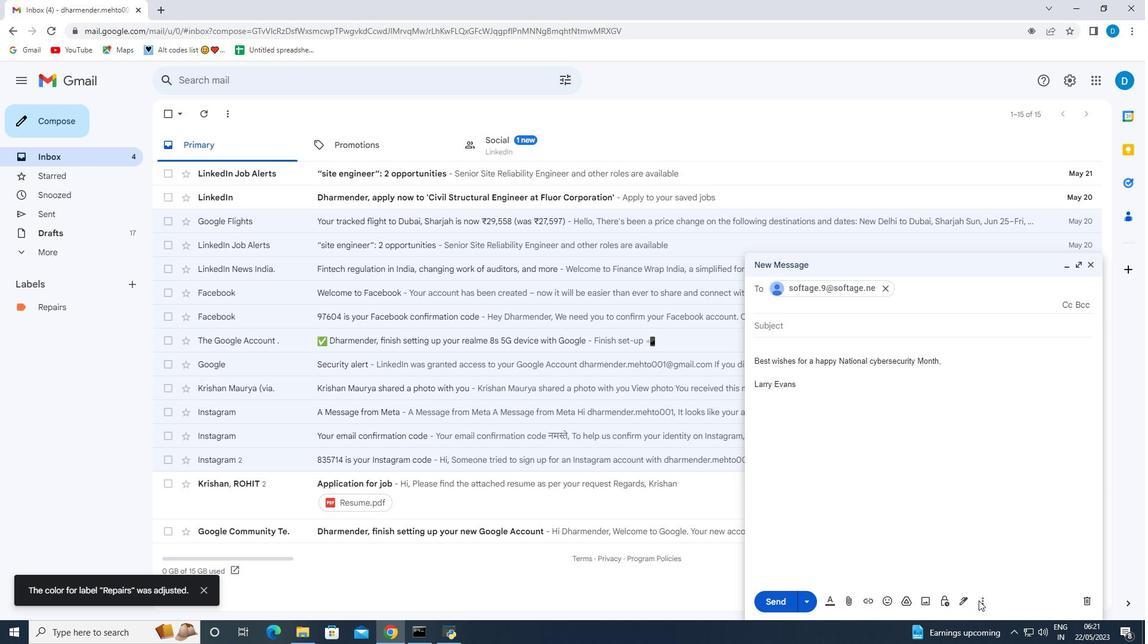 
Action: Mouse pressed left at (980, 601)
Screenshot: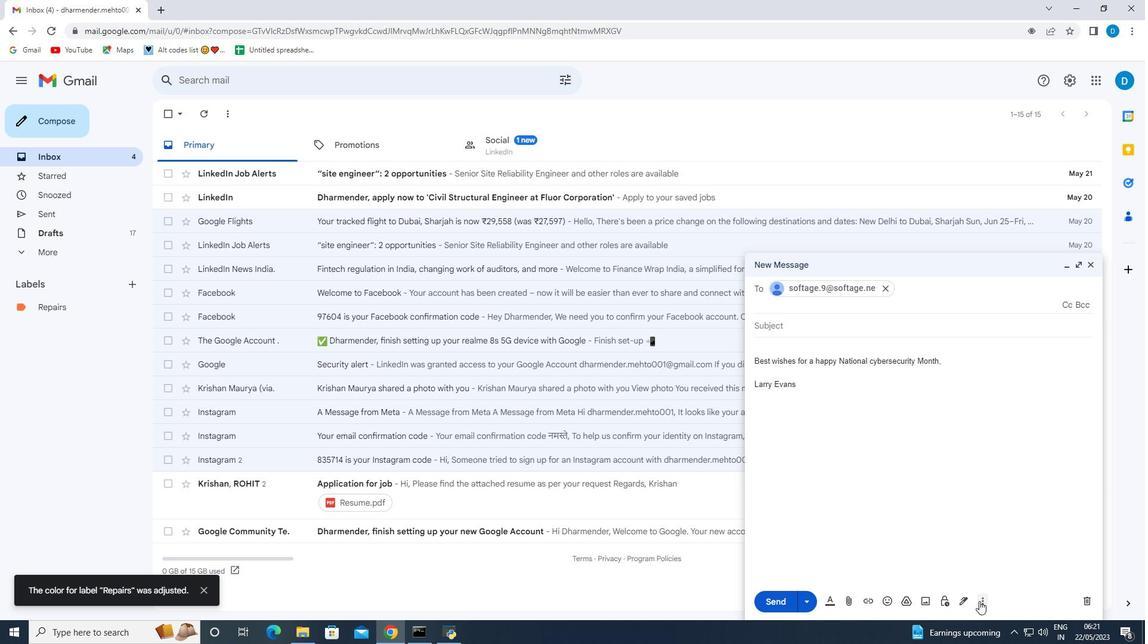 
Action: Mouse moved to (1019, 484)
Screenshot: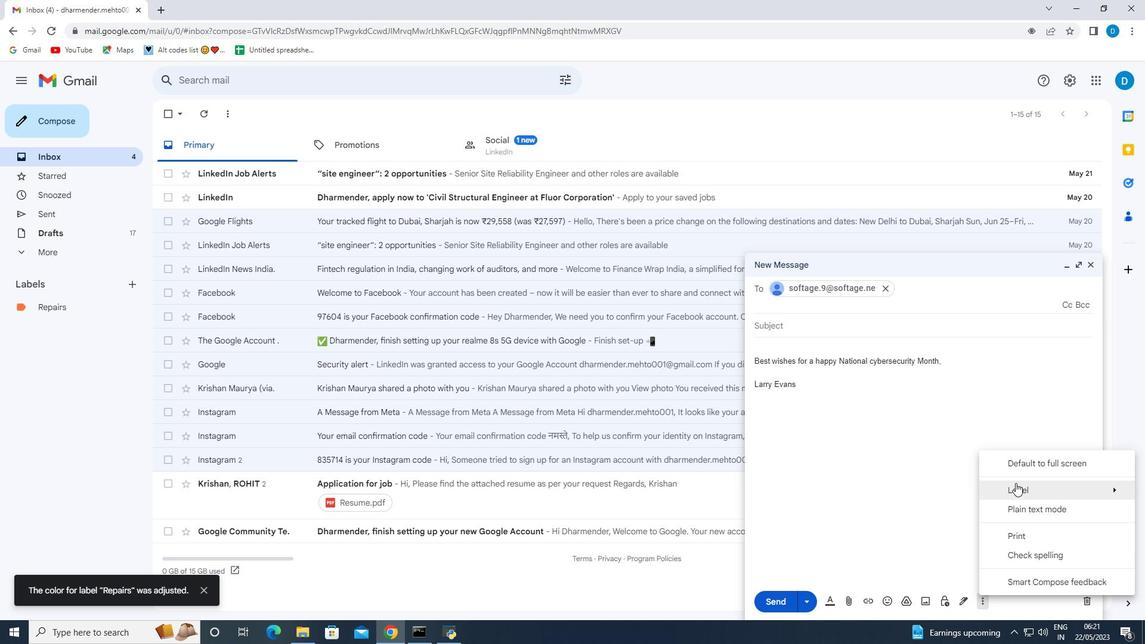 
Action: Mouse pressed left at (1019, 484)
Screenshot: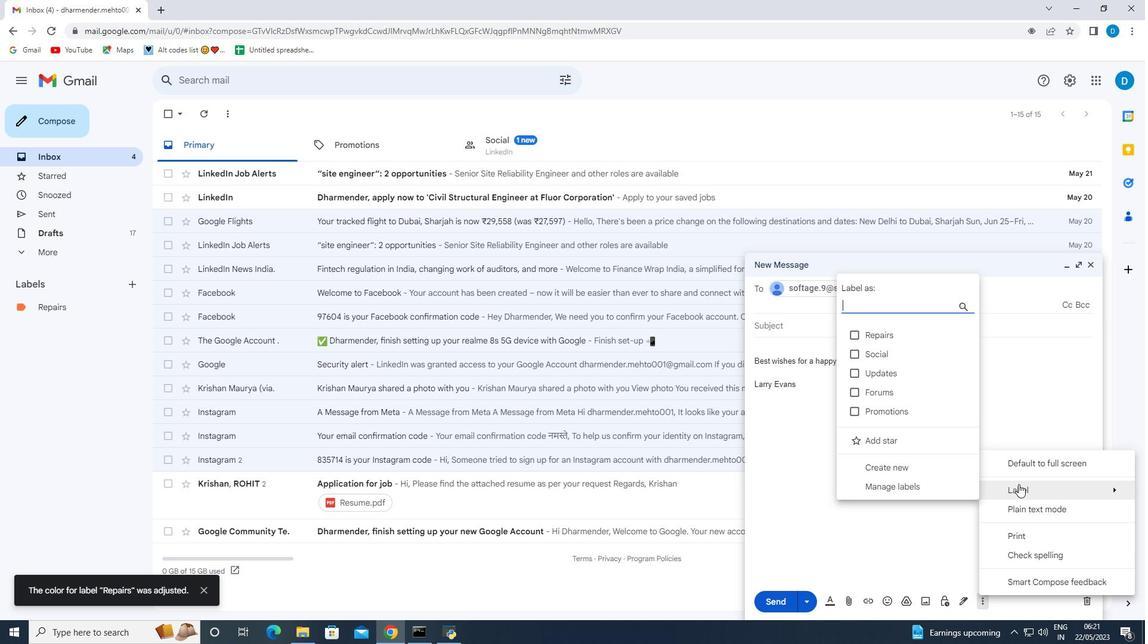 
Action: Mouse moved to (859, 334)
Screenshot: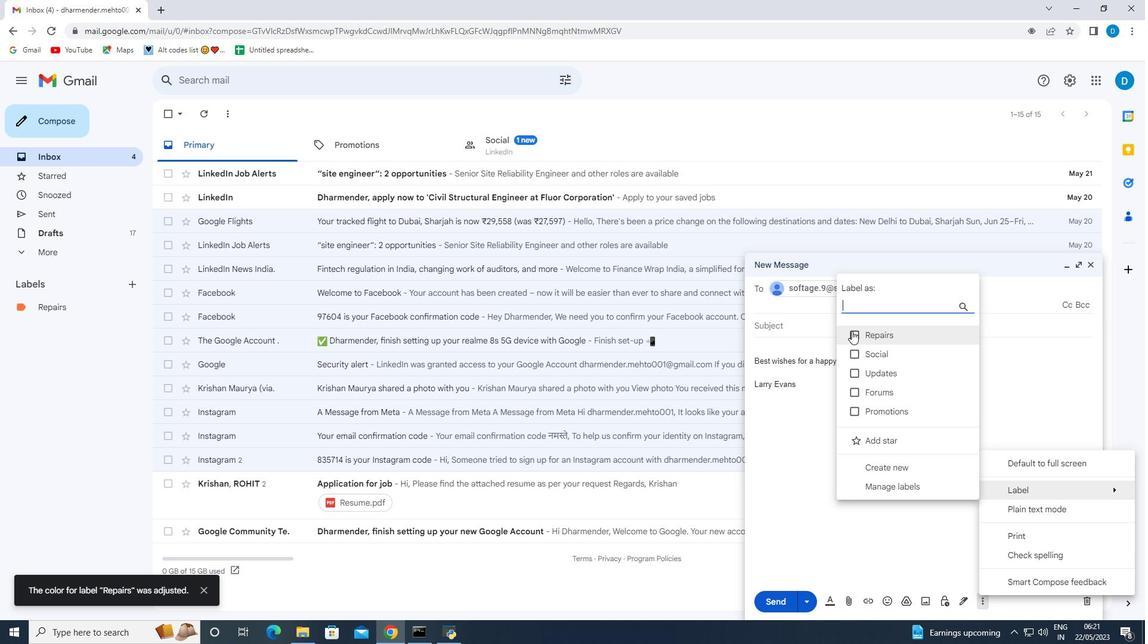 
Action: Mouse pressed left at (859, 334)
Screenshot: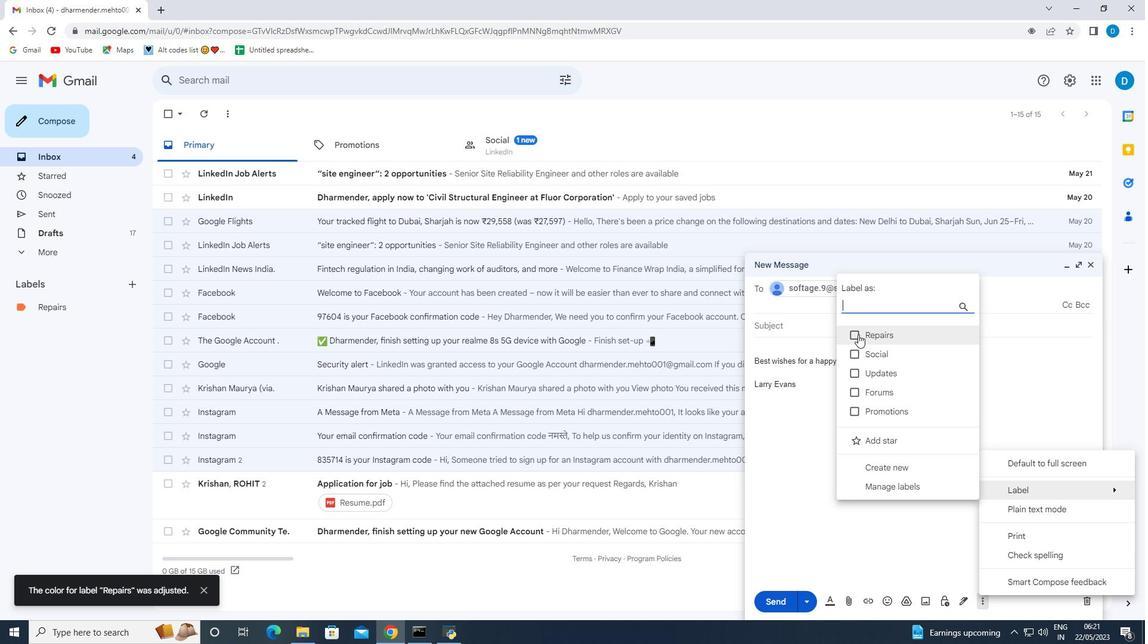 
Action: Mouse moved to (887, 464)
Screenshot: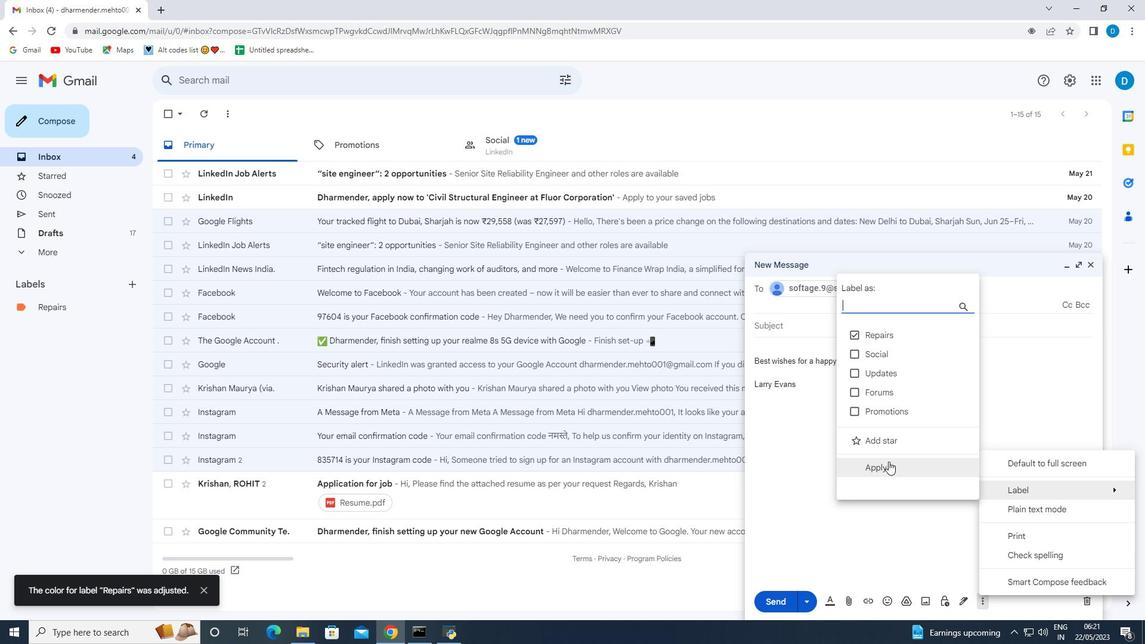 
Action: Mouse pressed left at (887, 464)
Screenshot: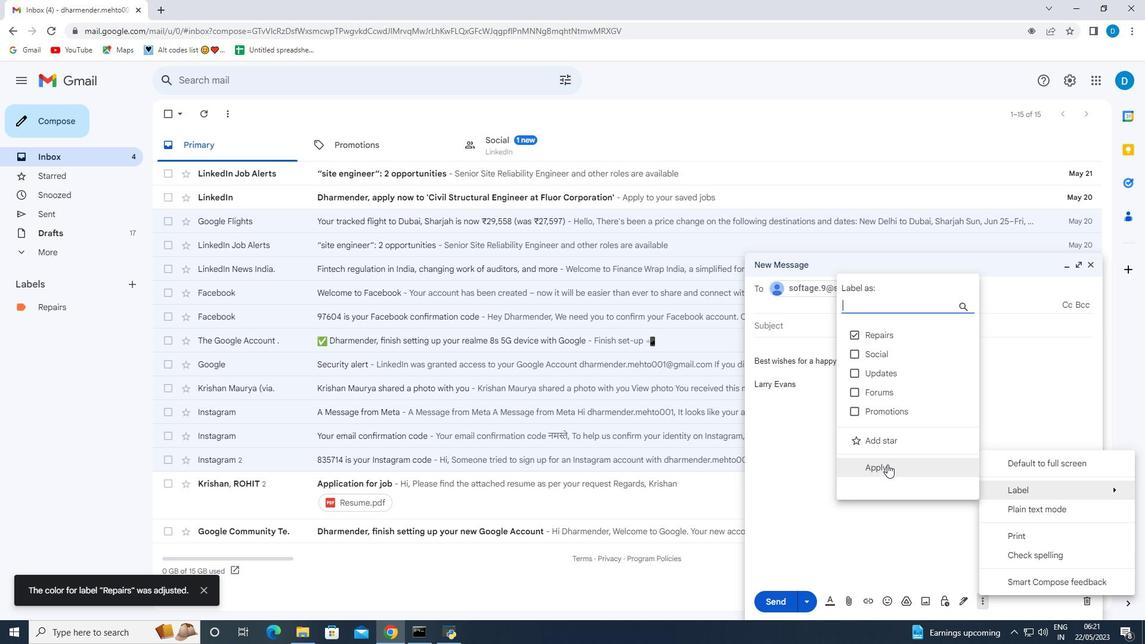 
Action: Mouse moved to (874, 486)
Screenshot: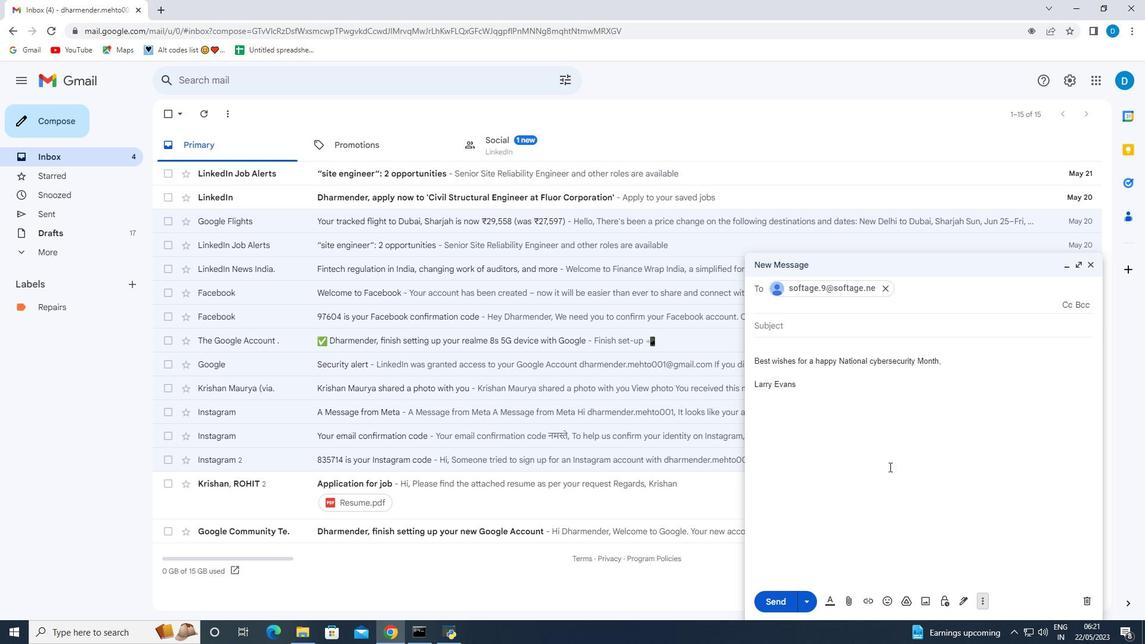 
Action: Mouse scrolled (874, 485) with delta (0, 0)
Screenshot: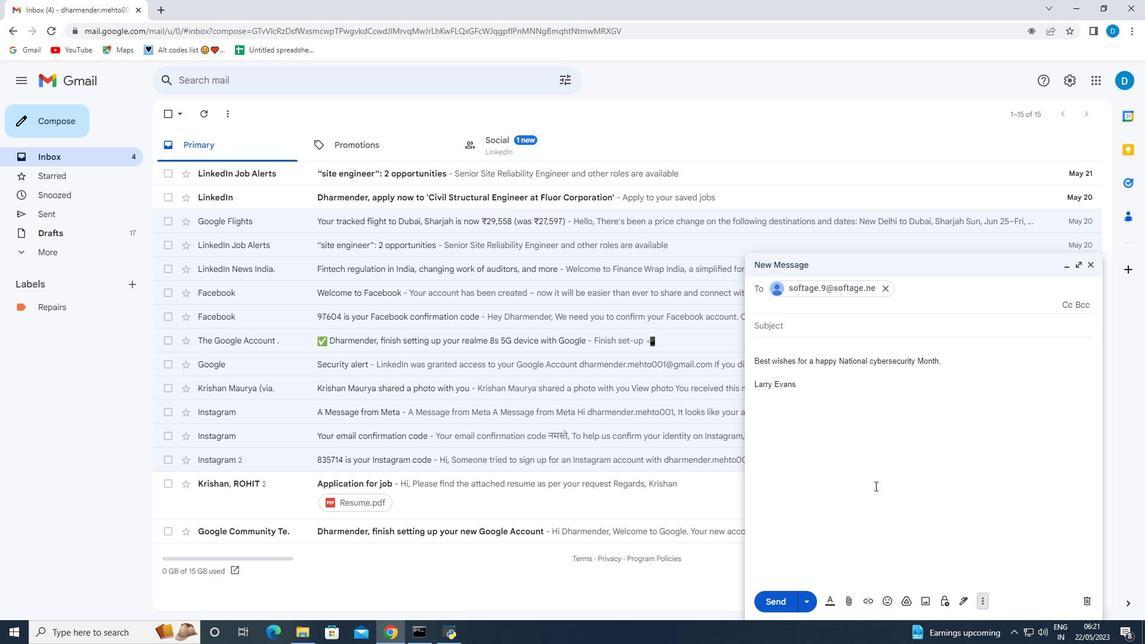 
Action: Mouse scrolled (874, 485) with delta (0, 0)
Screenshot: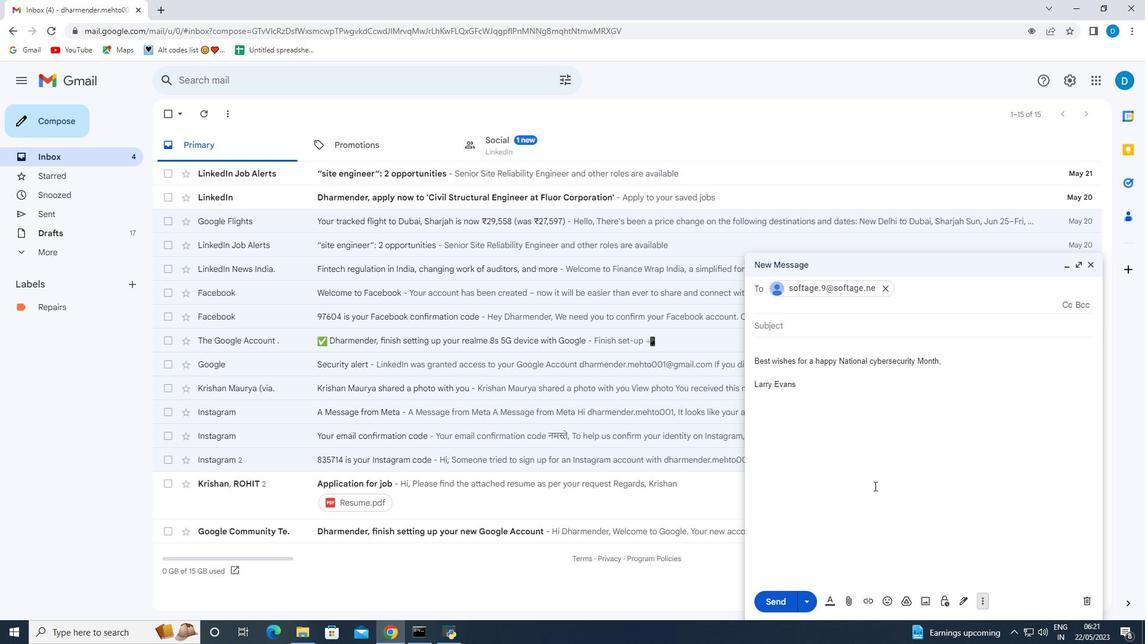 
Action: Mouse moved to (878, 429)
Screenshot: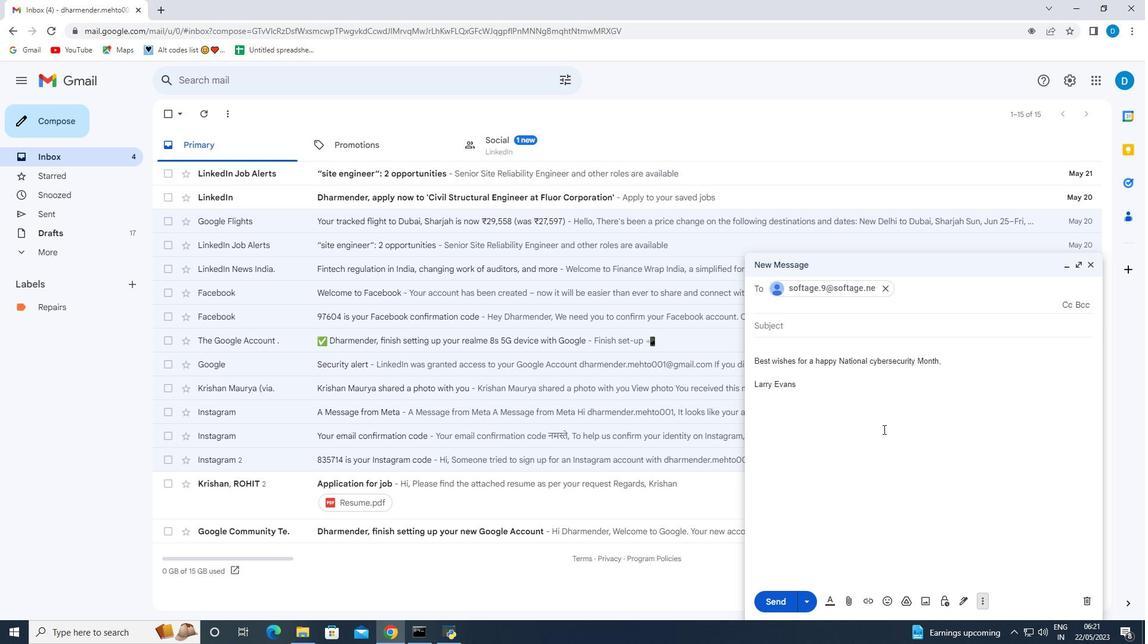 
